 Task: Go to Program & Features. Select Whole Food Market. Add to cart Organic Eye Health Supplements-2. Place order for Lila Thompson, _x000D_
122 S Miles Ave_x000D_
Union City, Tennessee(TN), 38261, Cell Number (731) 885-7095
Action: Mouse moved to (130, 98)
Screenshot: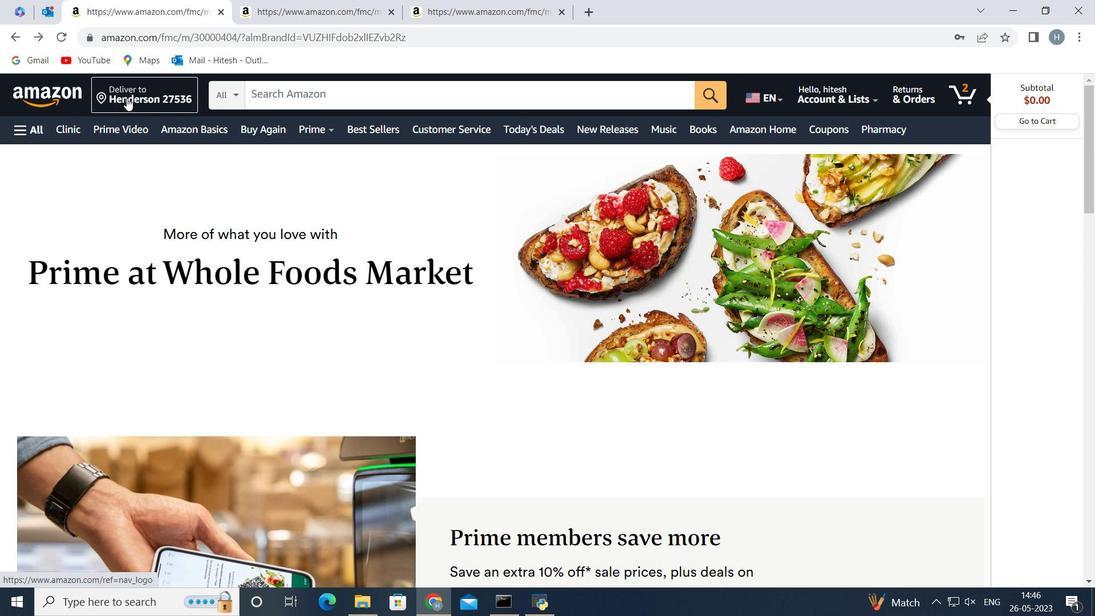 
Action: Mouse pressed left at (130, 98)
Screenshot: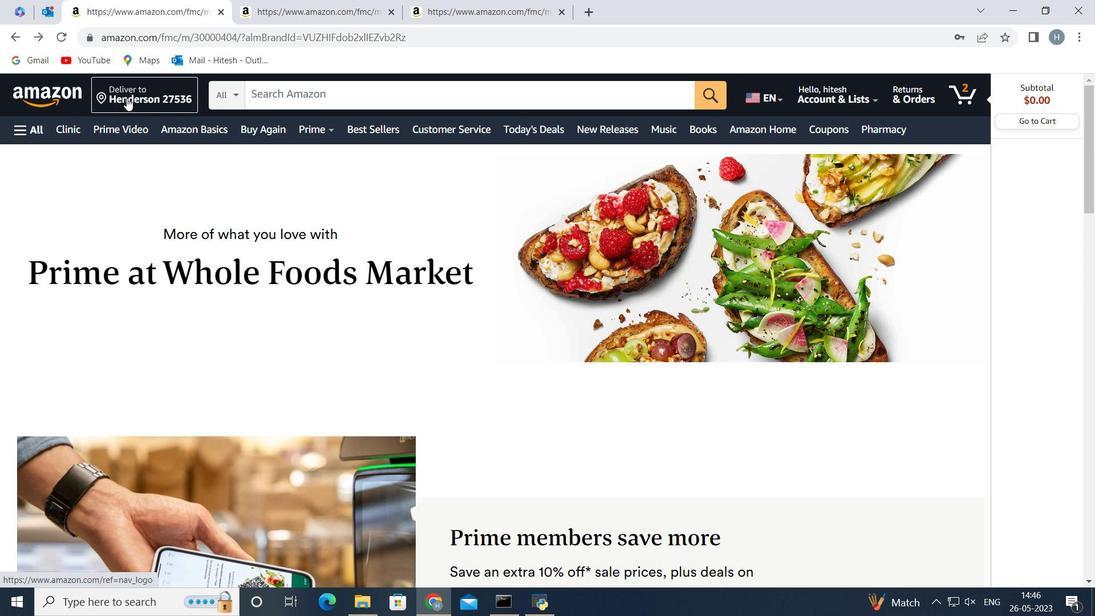 
Action: Mouse moved to (535, 402)
Screenshot: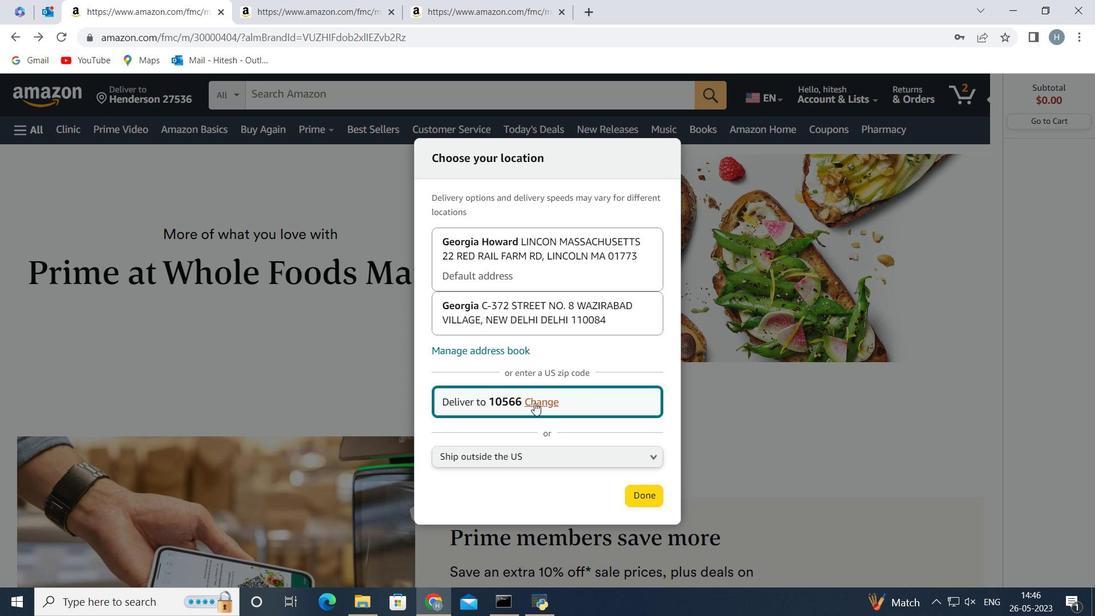 
Action: Mouse pressed left at (535, 402)
Screenshot: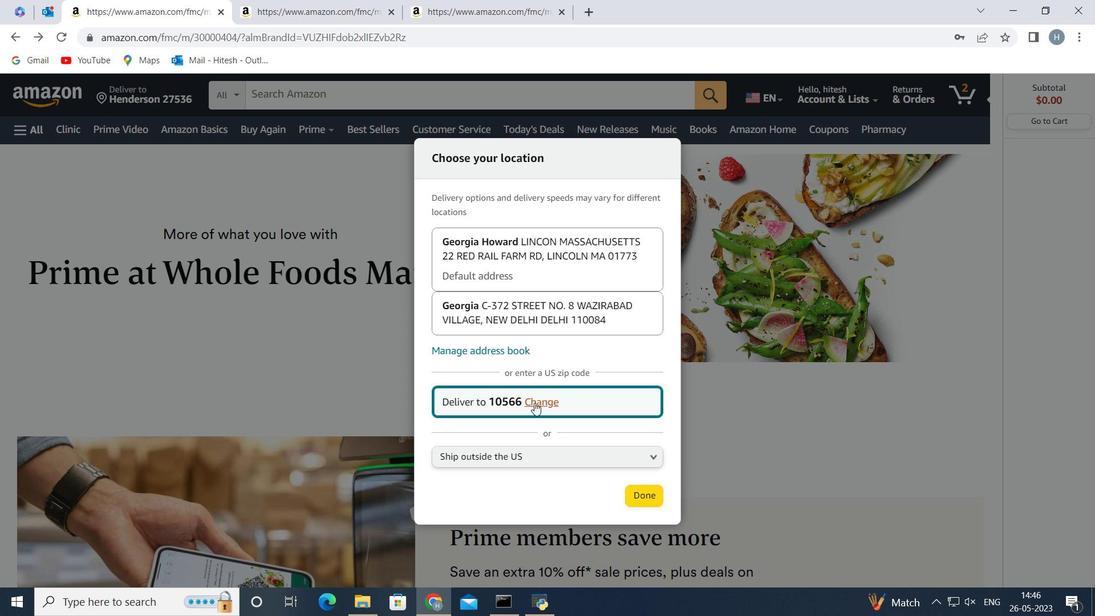 
Action: Mouse moved to (517, 393)
Screenshot: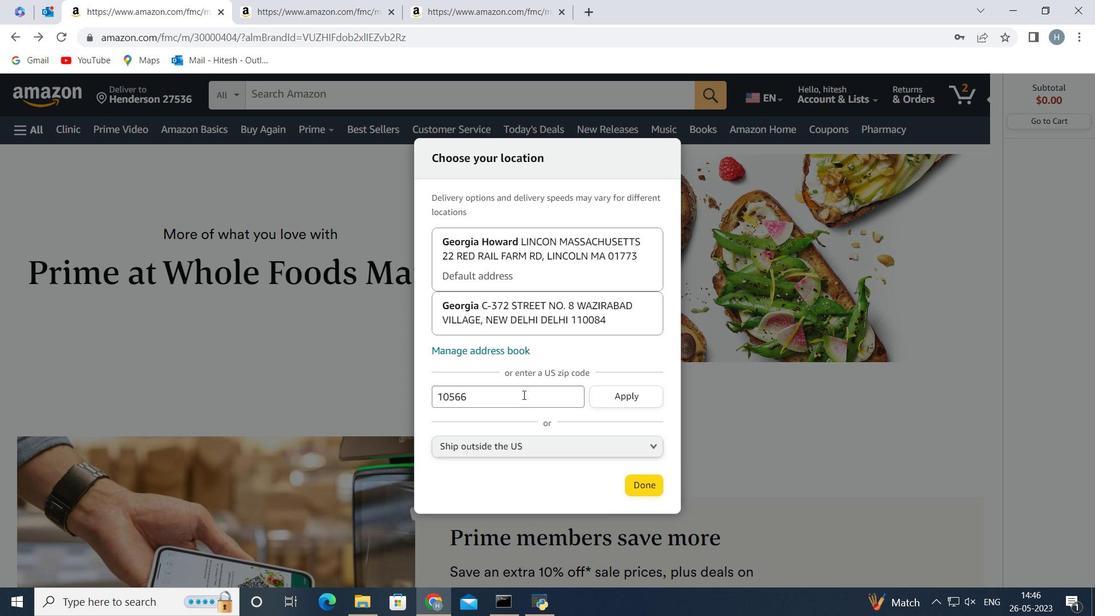 
Action: Mouse pressed left at (517, 393)
Screenshot: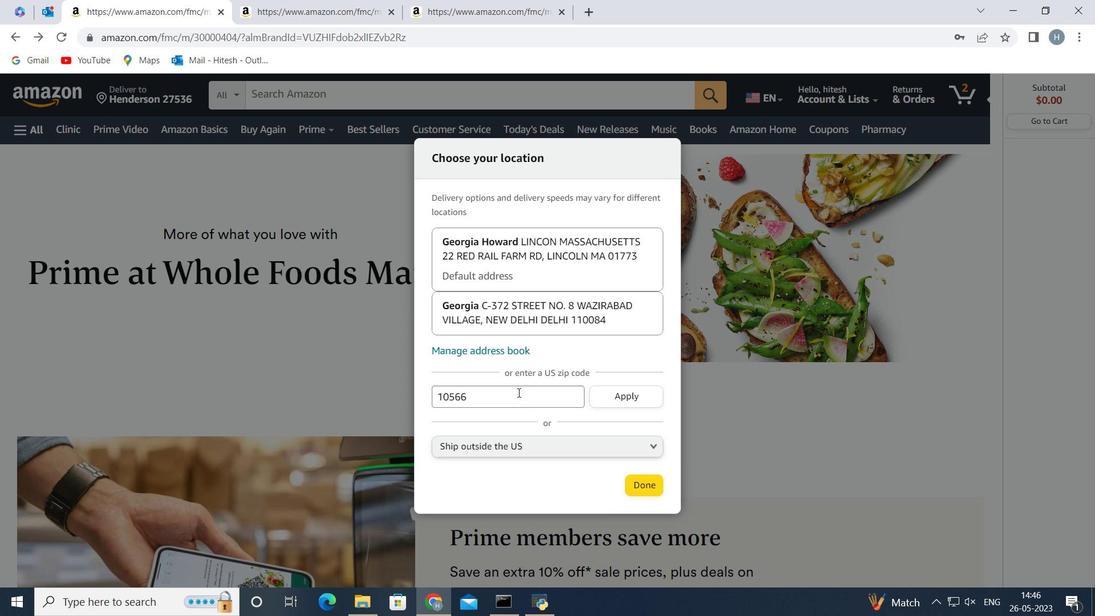
Action: Key pressed <Key.backspace><Key.backspace><Key.backspace><Key.backspace><Key.backspace>38261
Screenshot: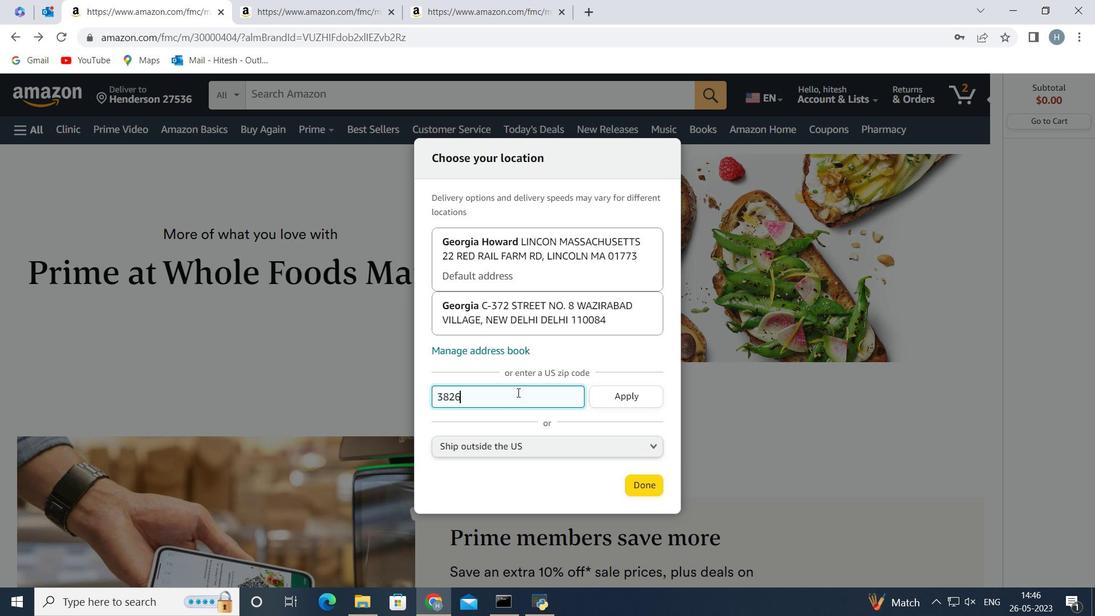 
Action: Mouse moved to (605, 399)
Screenshot: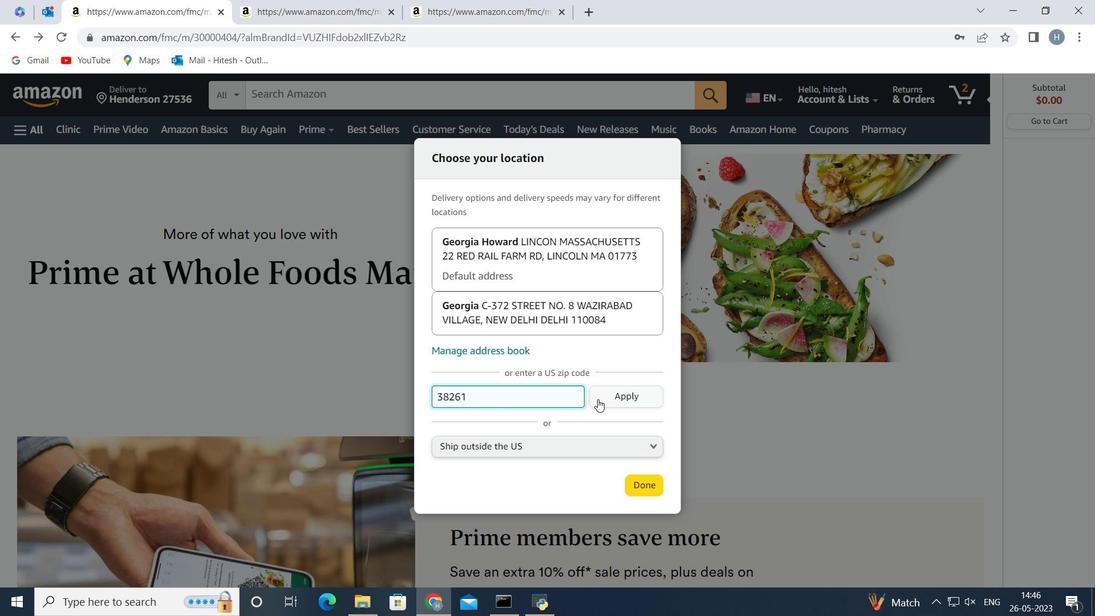 
Action: Mouse pressed left at (605, 399)
Screenshot: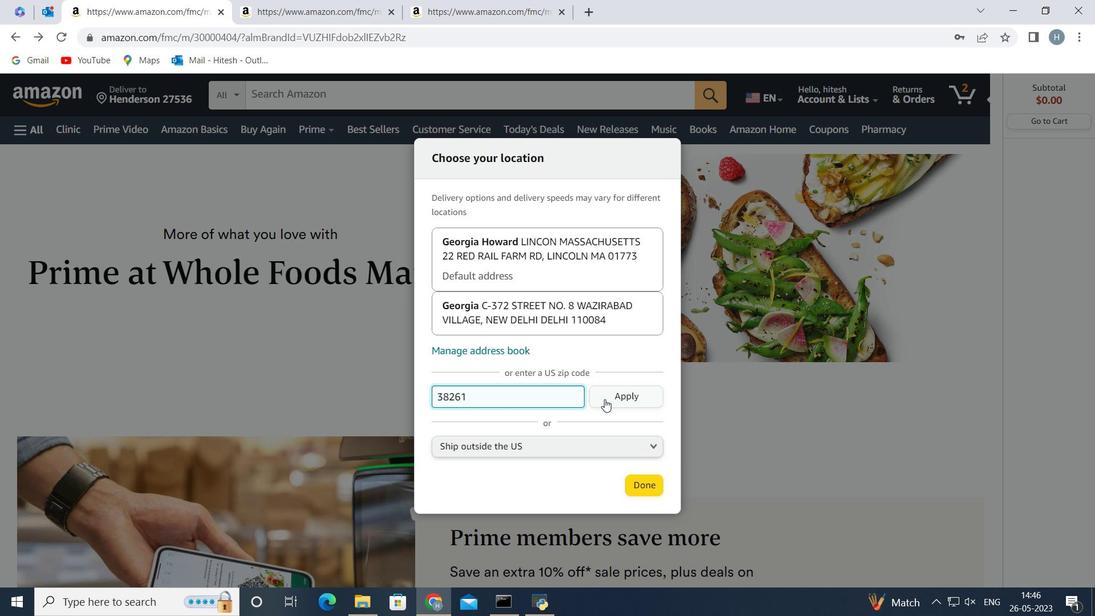 
Action: Mouse moved to (643, 493)
Screenshot: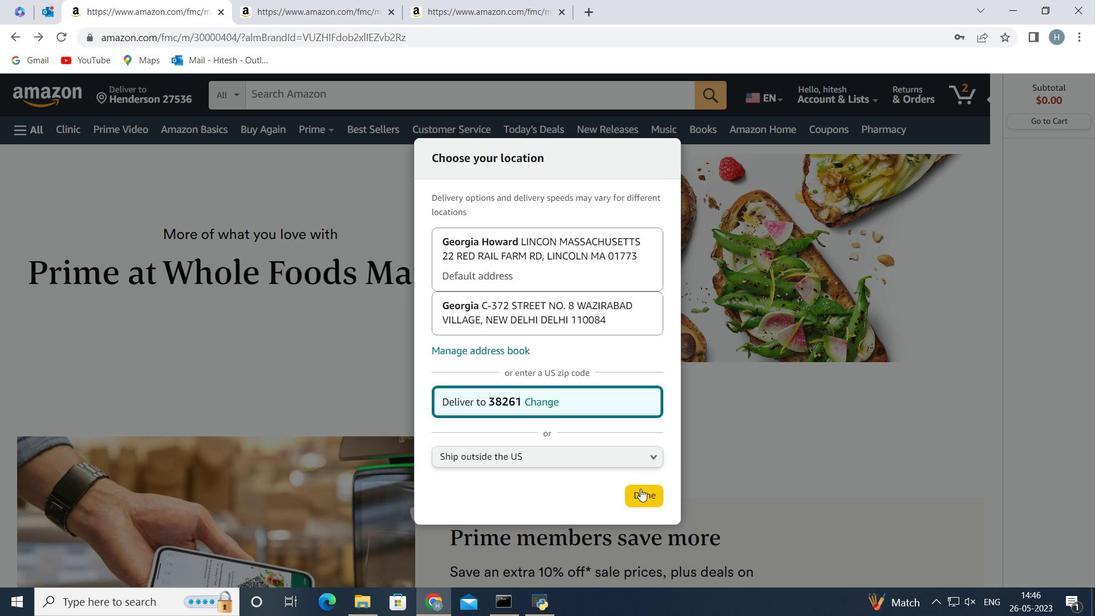 
Action: Mouse pressed left at (643, 493)
Screenshot: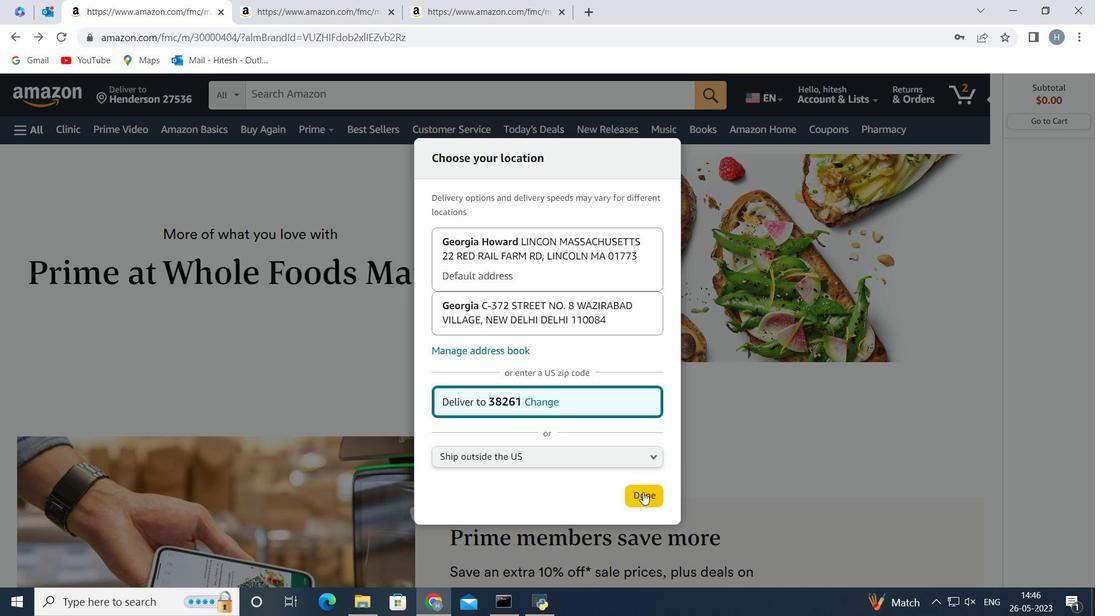 
Action: Mouse moved to (35, 126)
Screenshot: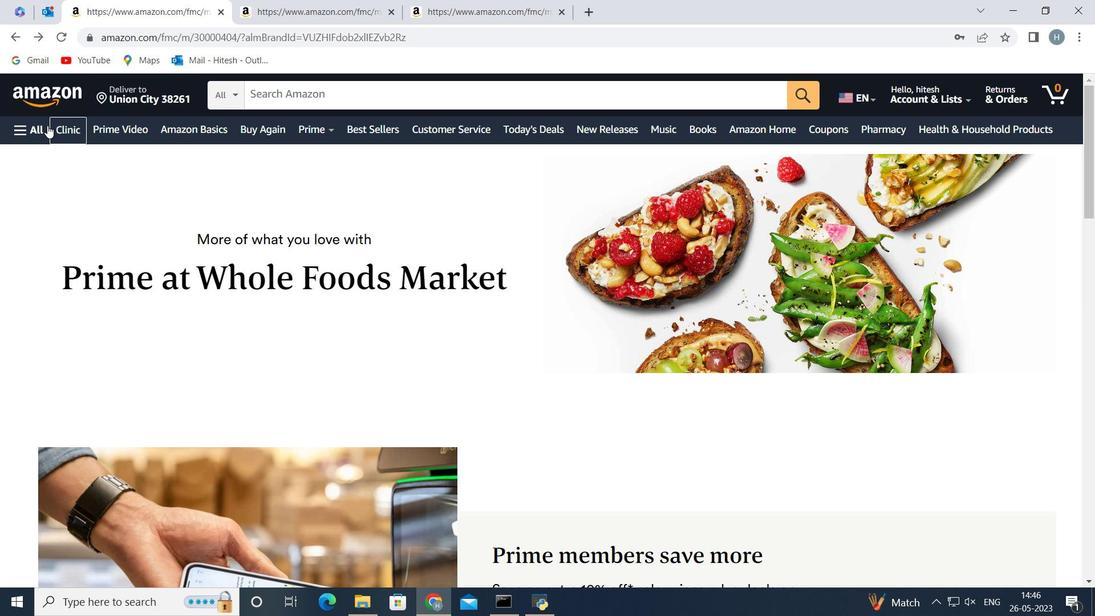 
Action: Mouse pressed left at (35, 126)
Screenshot: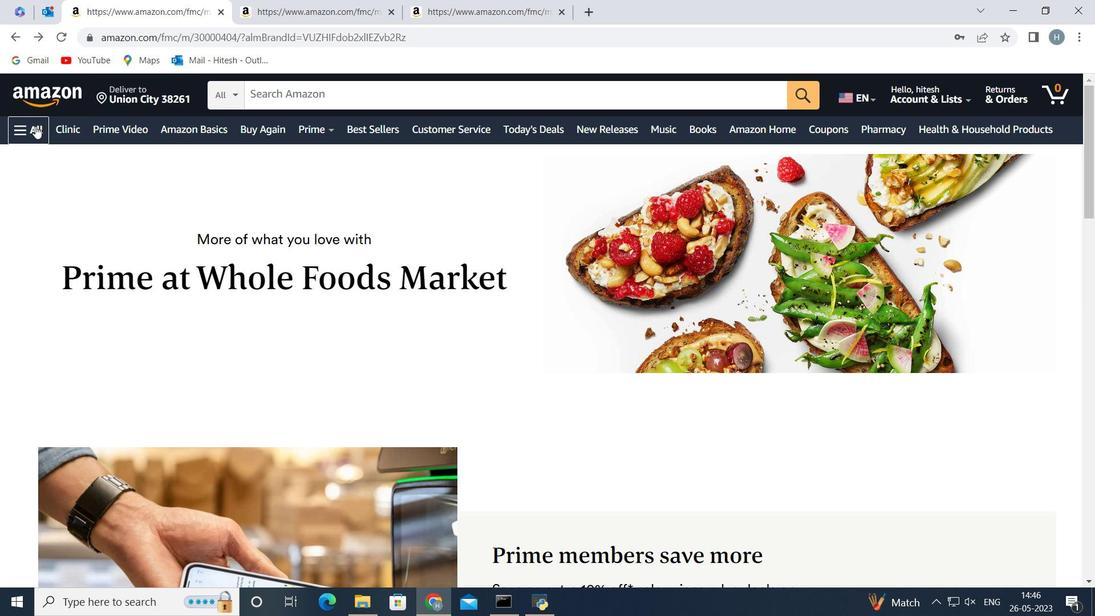 
Action: Mouse moved to (62, 239)
Screenshot: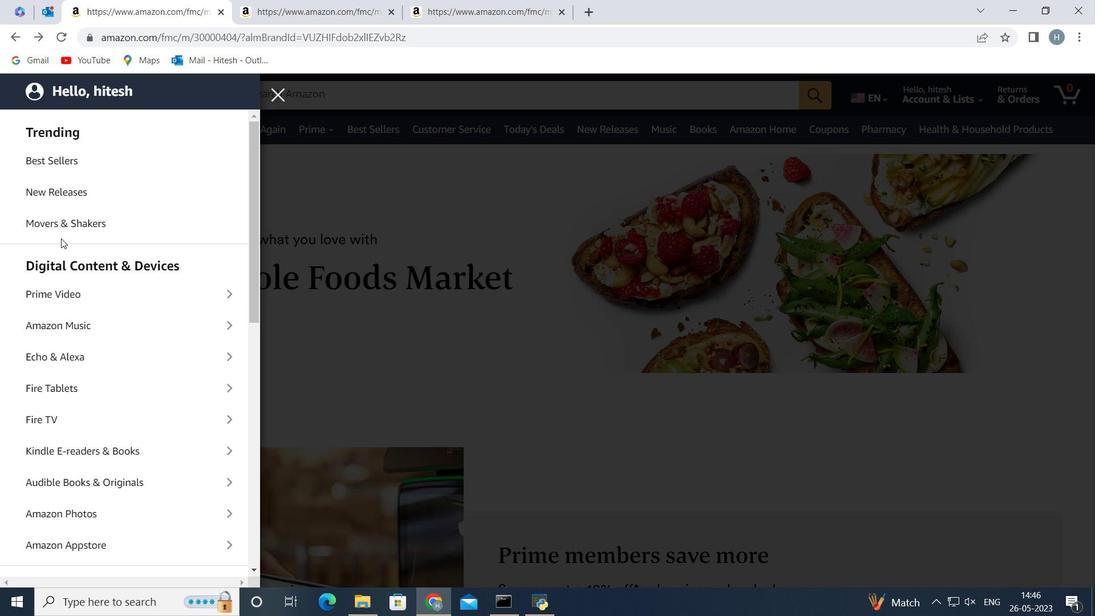 
Action: Mouse scrolled (62, 239) with delta (0, 0)
Screenshot: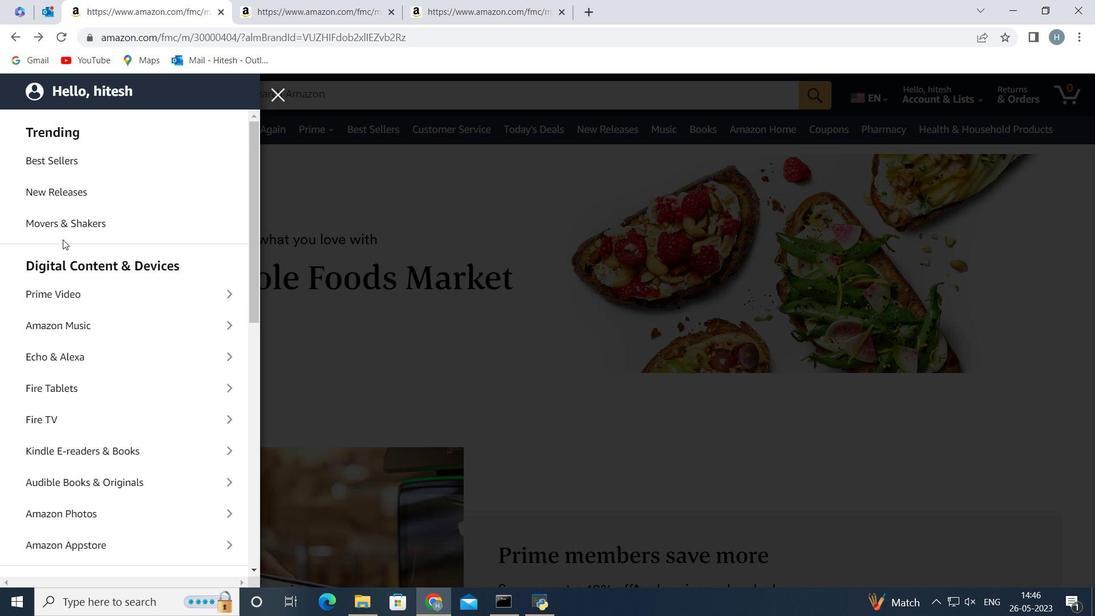 
Action: Mouse moved to (64, 242)
Screenshot: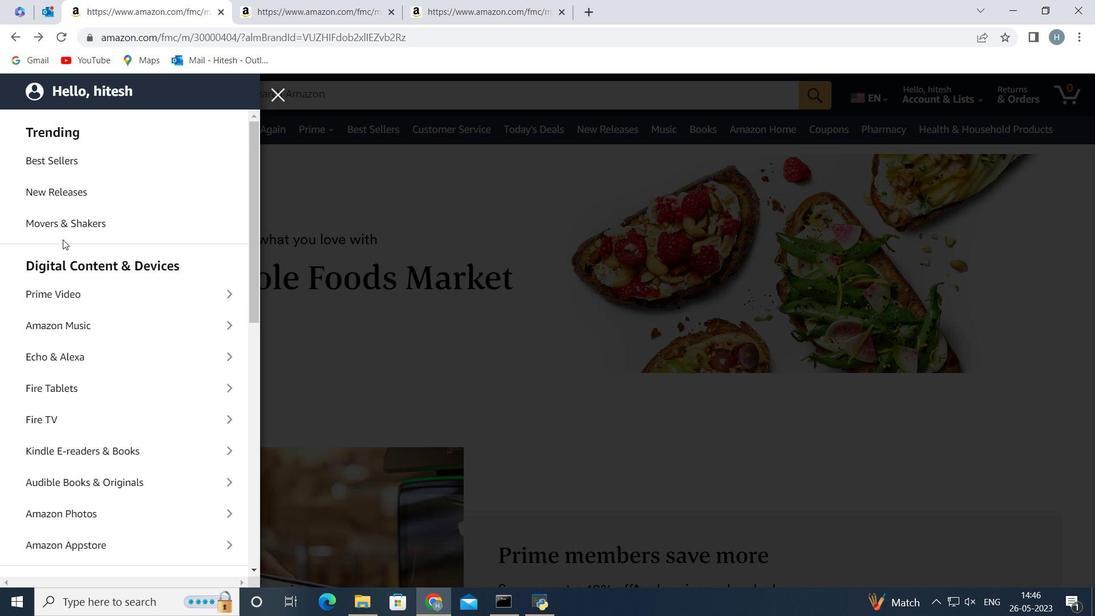 
Action: Mouse scrolled (64, 241) with delta (0, 0)
Screenshot: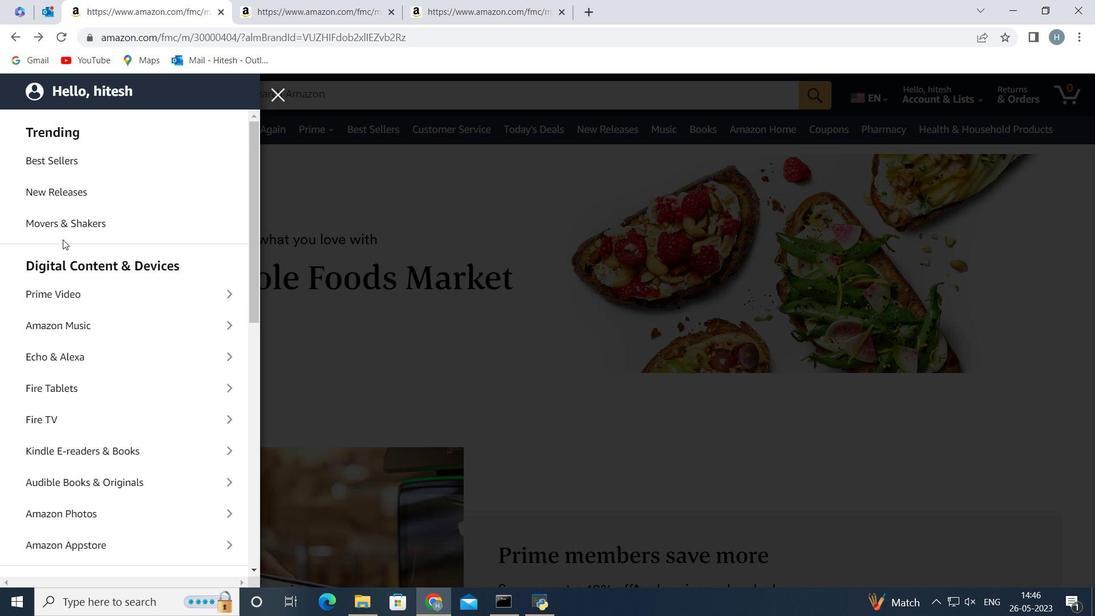 
Action: Mouse scrolled (64, 241) with delta (0, 0)
Screenshot: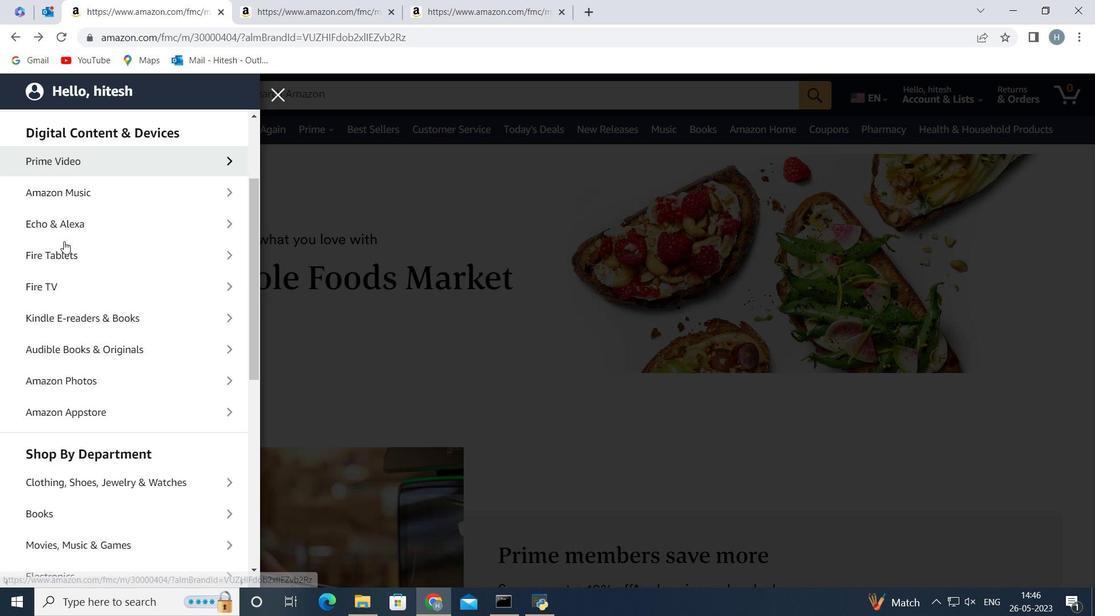 
Action: Mouse scrolled (64, 241) with delta (0, 0)
Screenshot: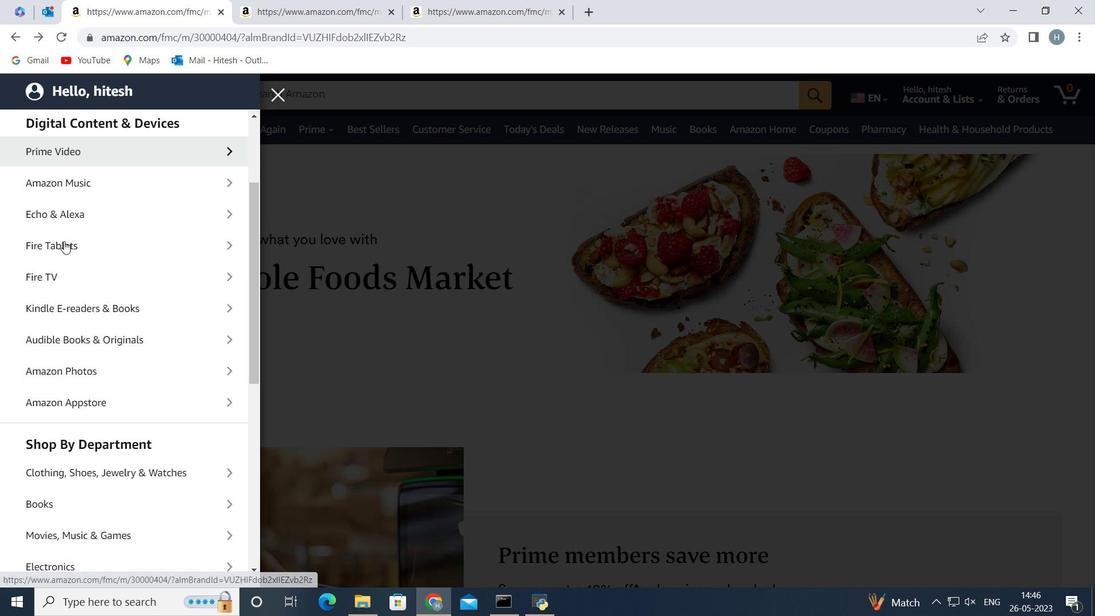
Action: Mouse scrolled (64, 241) with delta (0, 0)
Screenshot: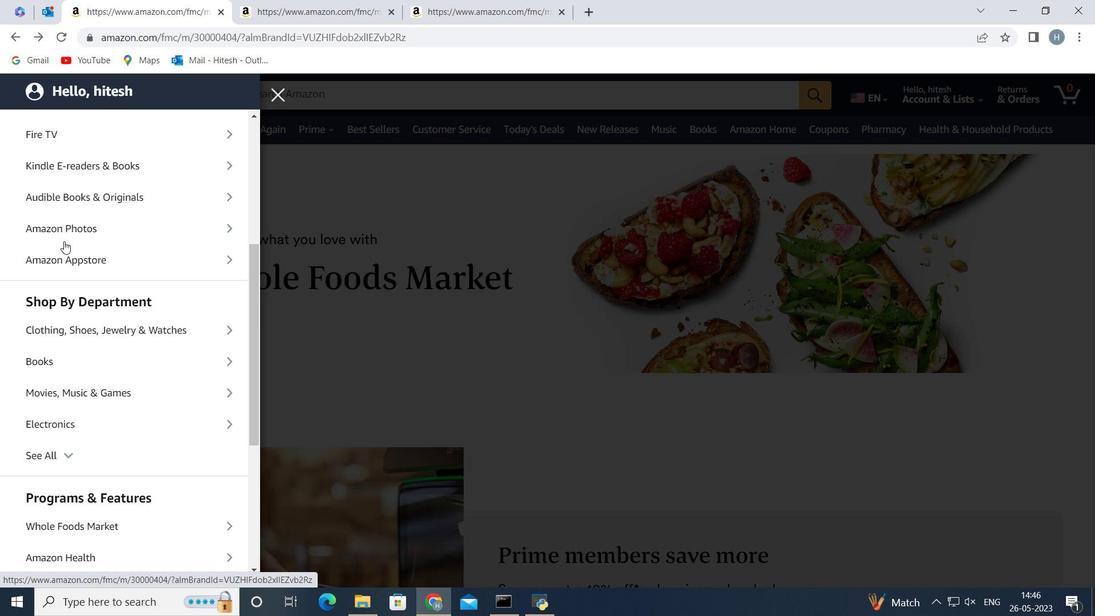 
Action: Mouse scrolled (64, 241) with delta (0, 0)
Screenshot: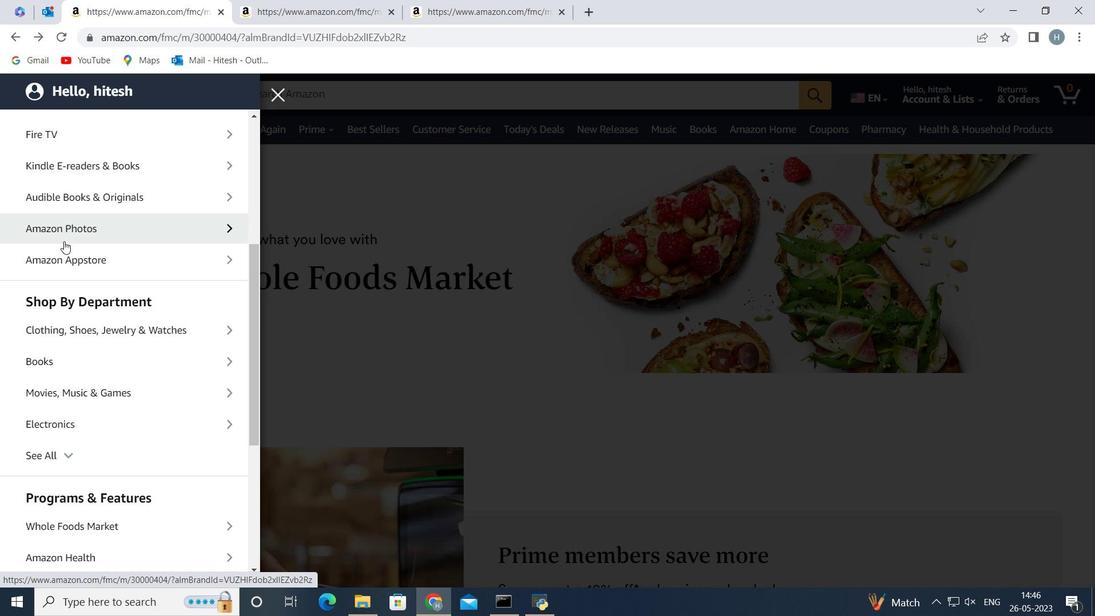 
Action: Mouse scrolled (64, 241) with delta (0, 0)
Screenshot: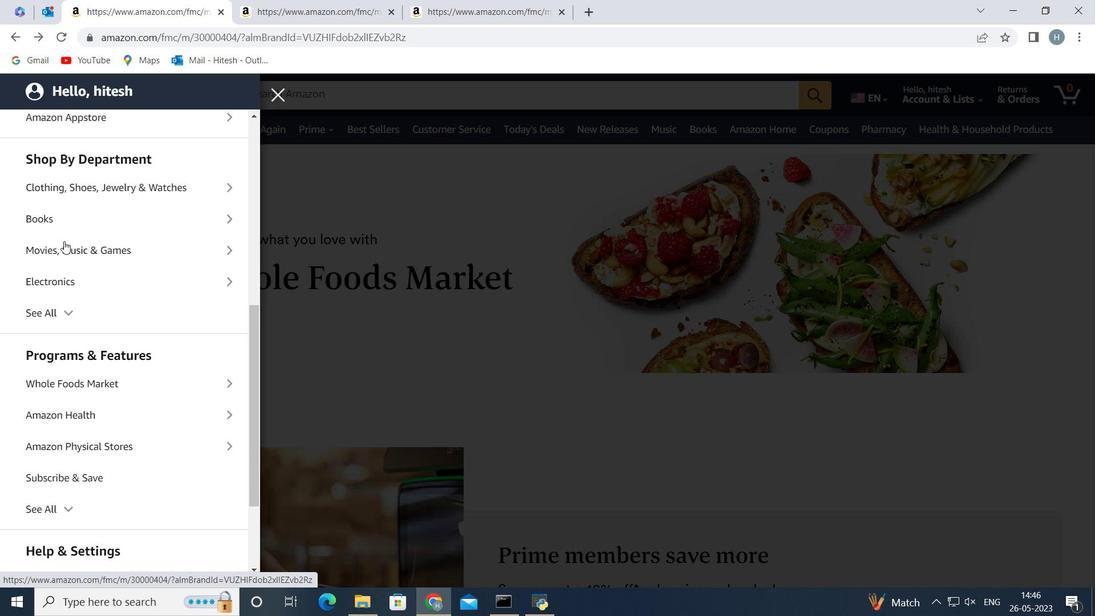
Action: Mouse scrolled (64, 241) with delta (0, 0)
Screenshot: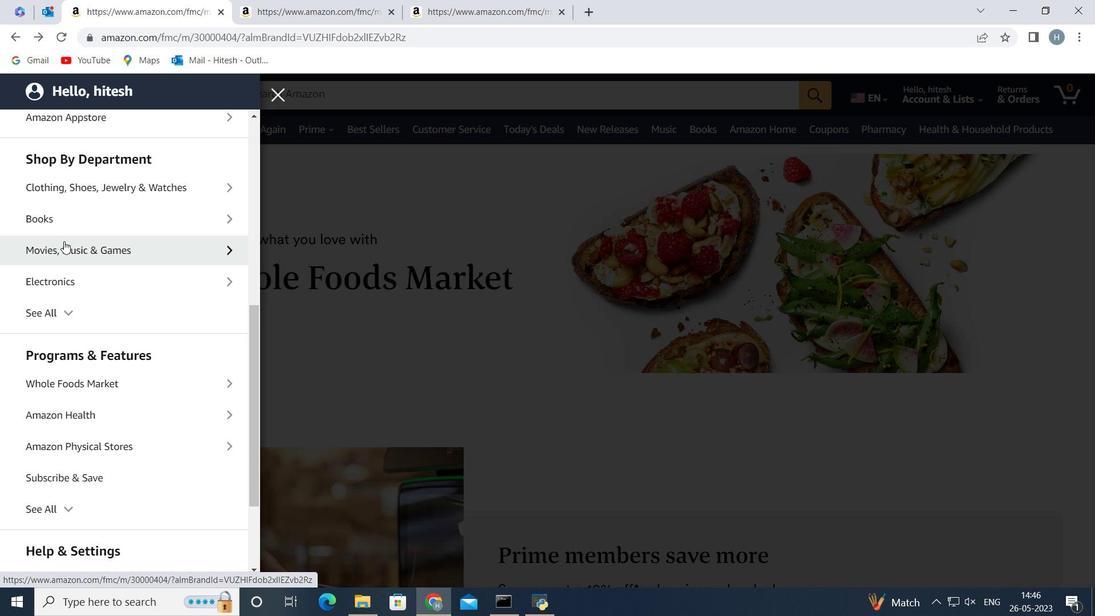 
Action: Mouse moved to (70, 248)
Screenshot: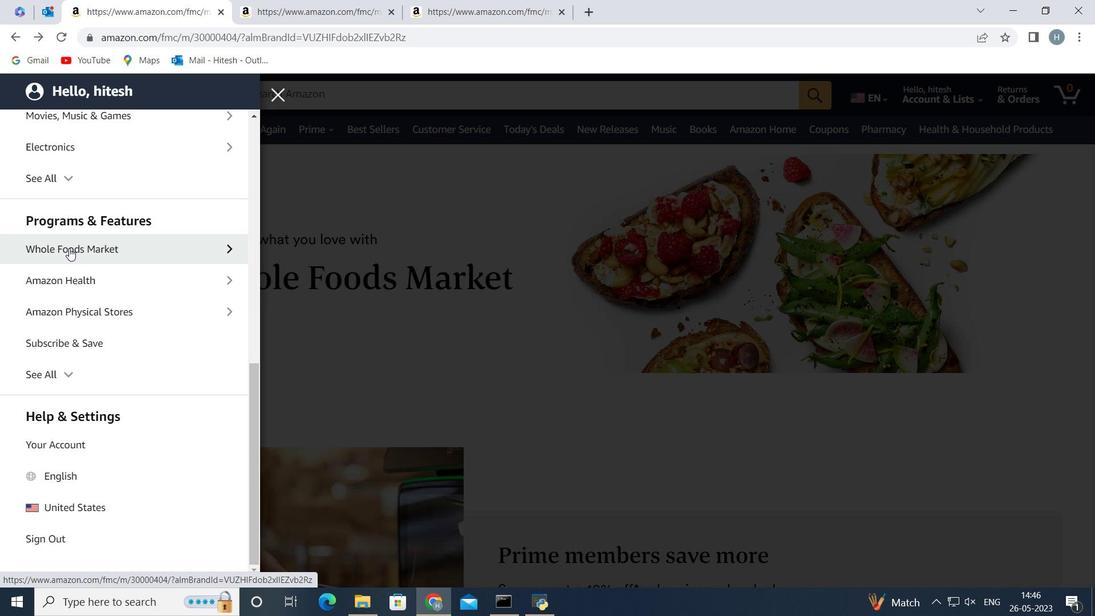 
Action: Mouse pressed left at (70, 248)
Screenshot: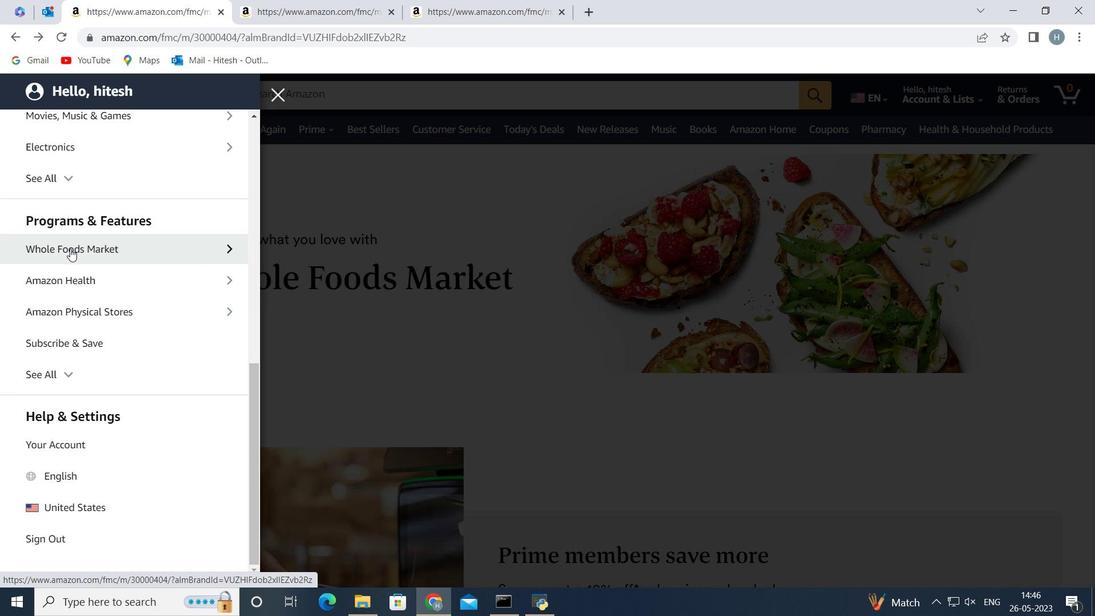 
Action: Mouse moved to (91, 193)
Screenshot: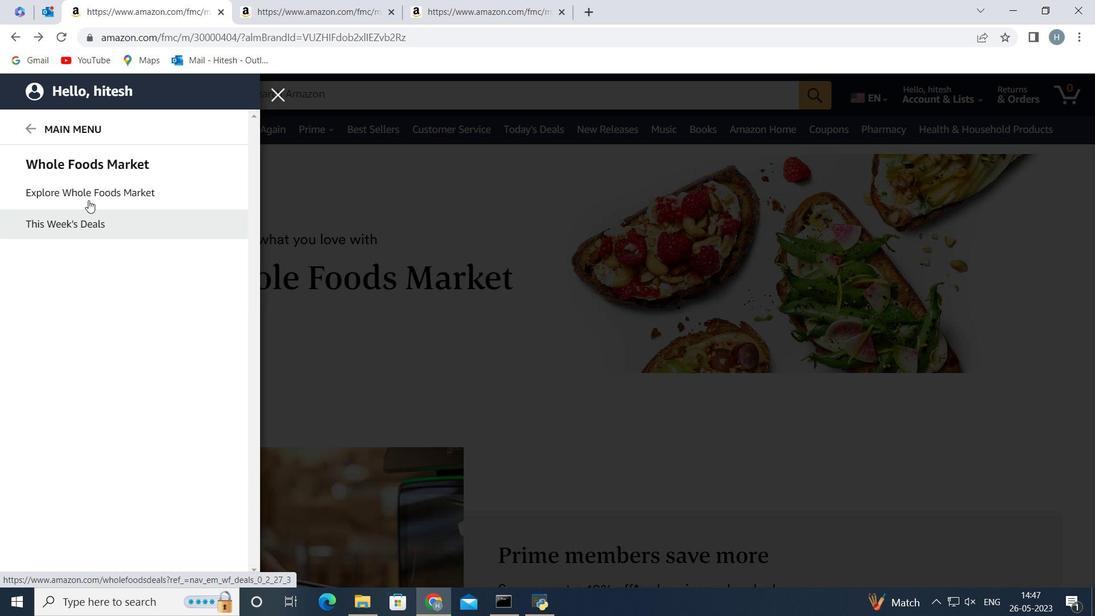 
Action: Mouse pressed left at (91, 193)
Screenshot: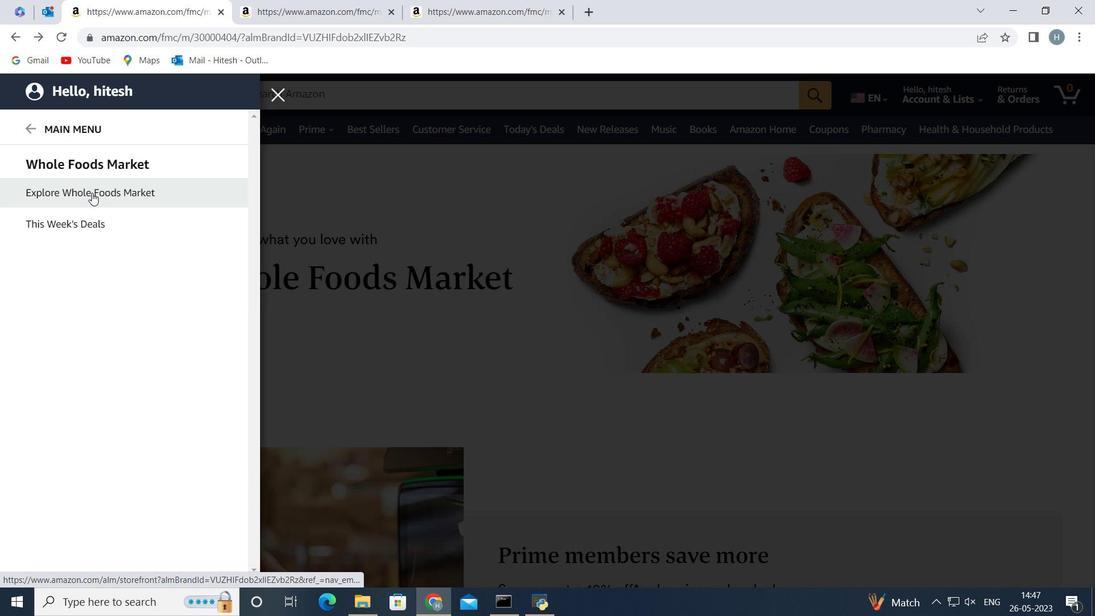 
Action: Mouse moved to (409, 93)
Screenshot: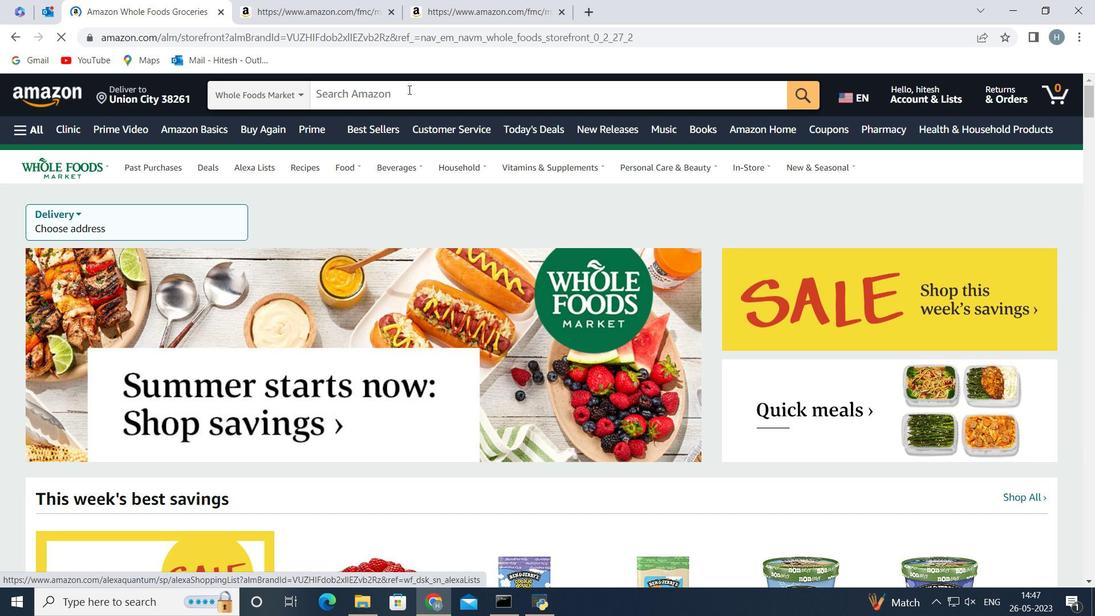 
Action: Mouse pressed left at (409, 93)
Screenshot: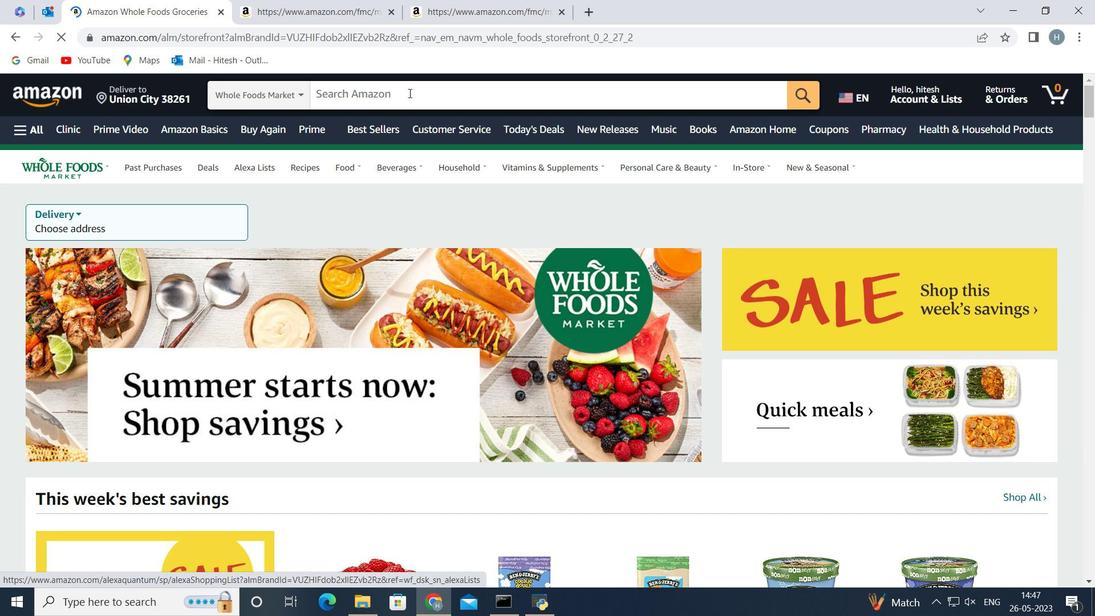 
Action: Mouse moved to (406, 95)
Screenshot: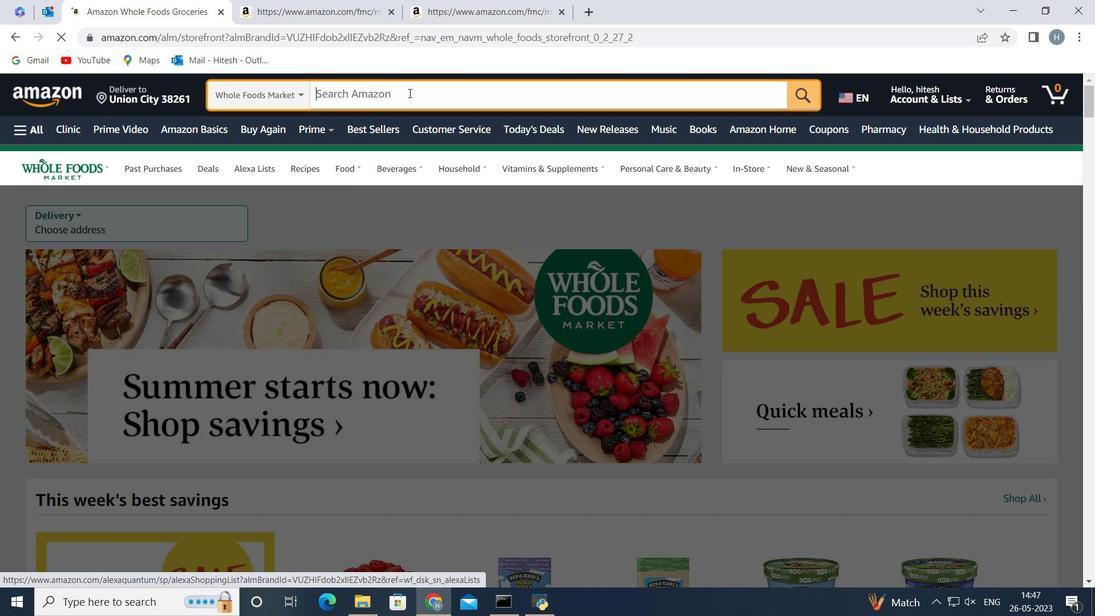 
Action: Key pressed <Key.shift>Organic<Key.space><Key.shift>Eye<Key.space><Key.shift>Health<Key.space><Key.shift>Supplements<Key.enter>
Screenshot: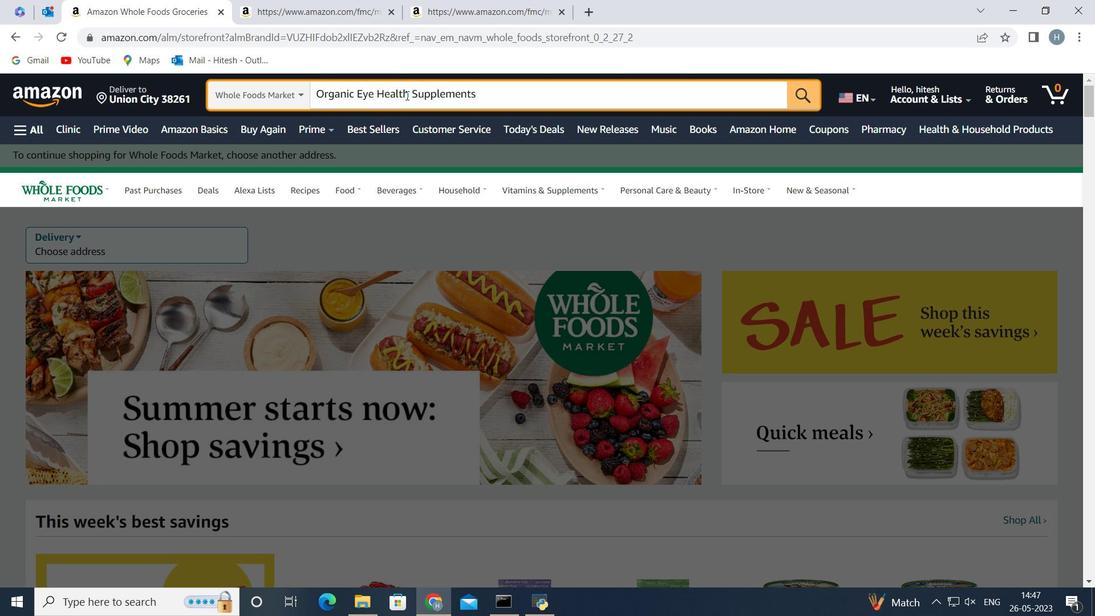 
Action: Mouse moved to (380, 325)
Screenshot: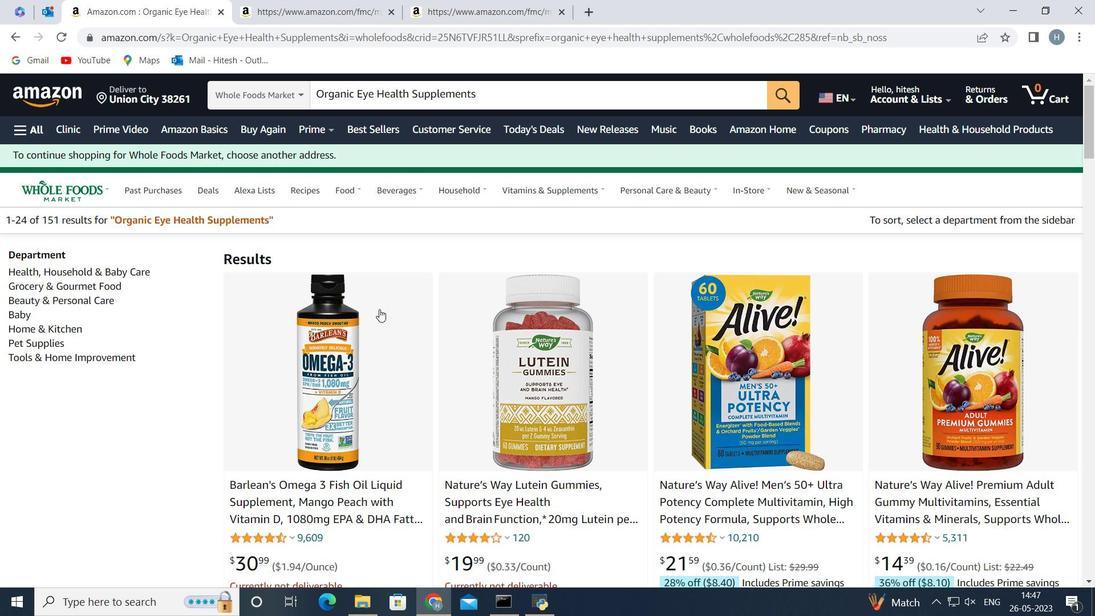 
Action: Mouse scrolled (380, 325) with delta (0, 0)
Screenshot: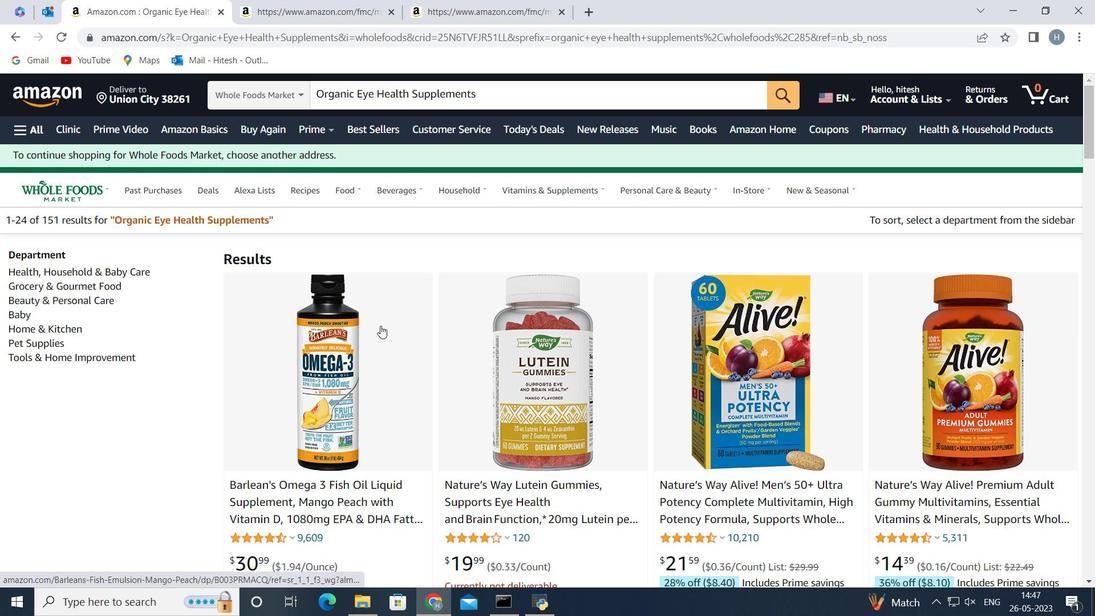 
Action: Mouse moved to (386, 320)
Screenshot: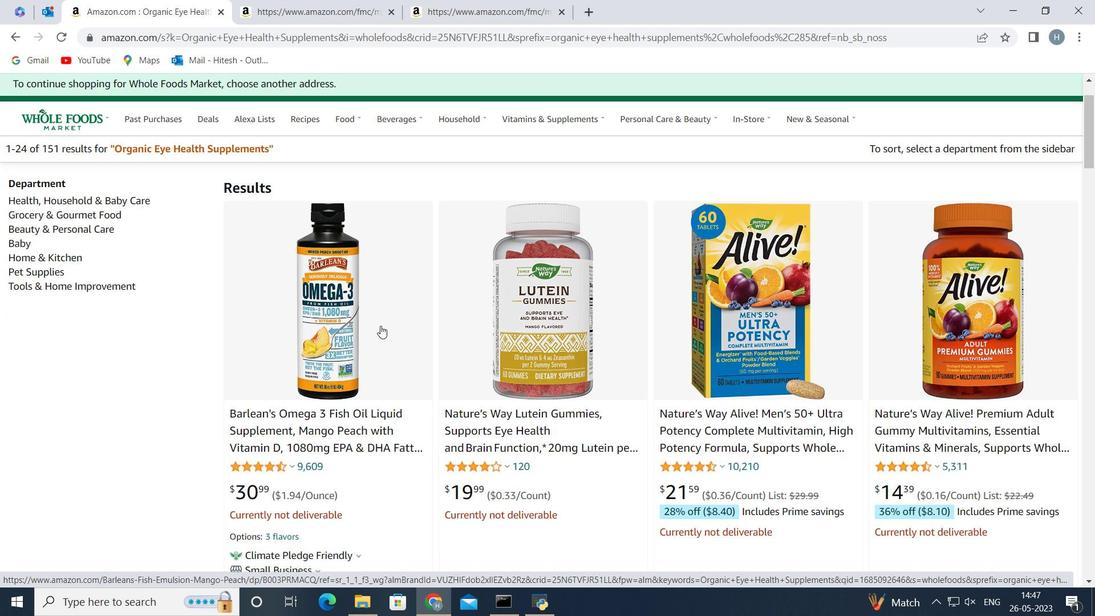 
Action: Mouse scrolled (386, 319) with delta (0, 0)
Screenshot: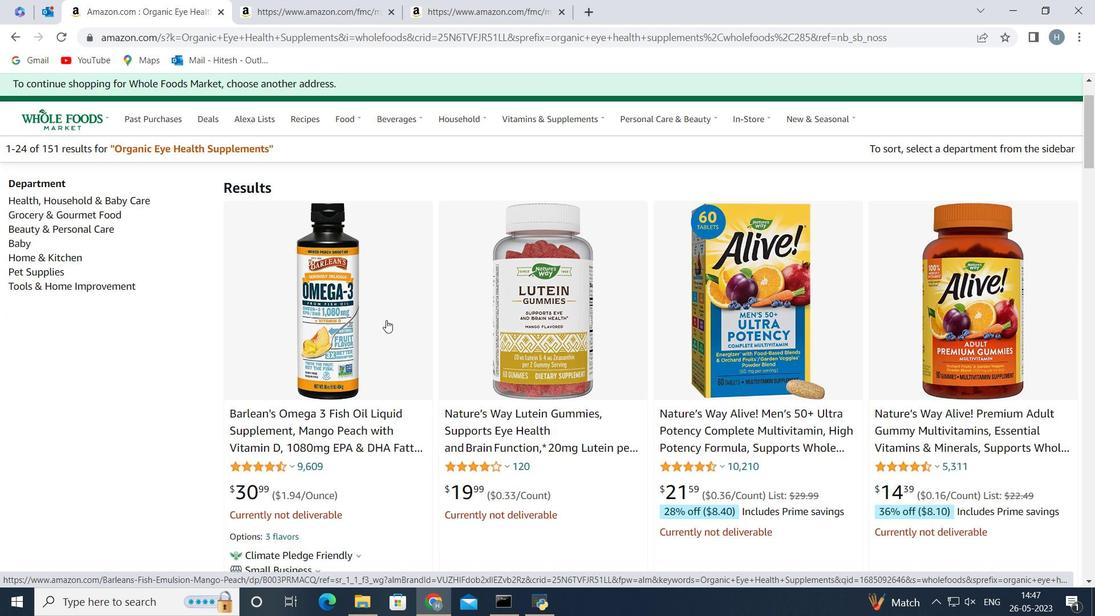 
Action: Mouse moved to (510, 264)
Screenshot: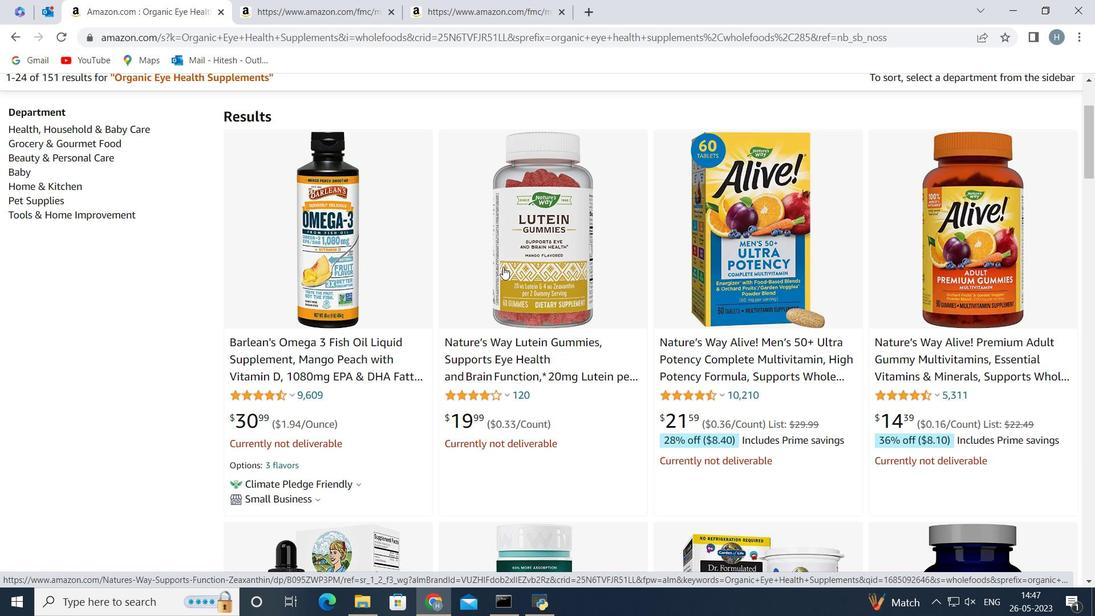 
Action: Mouse pressed left at (510, 264)
Screenshot: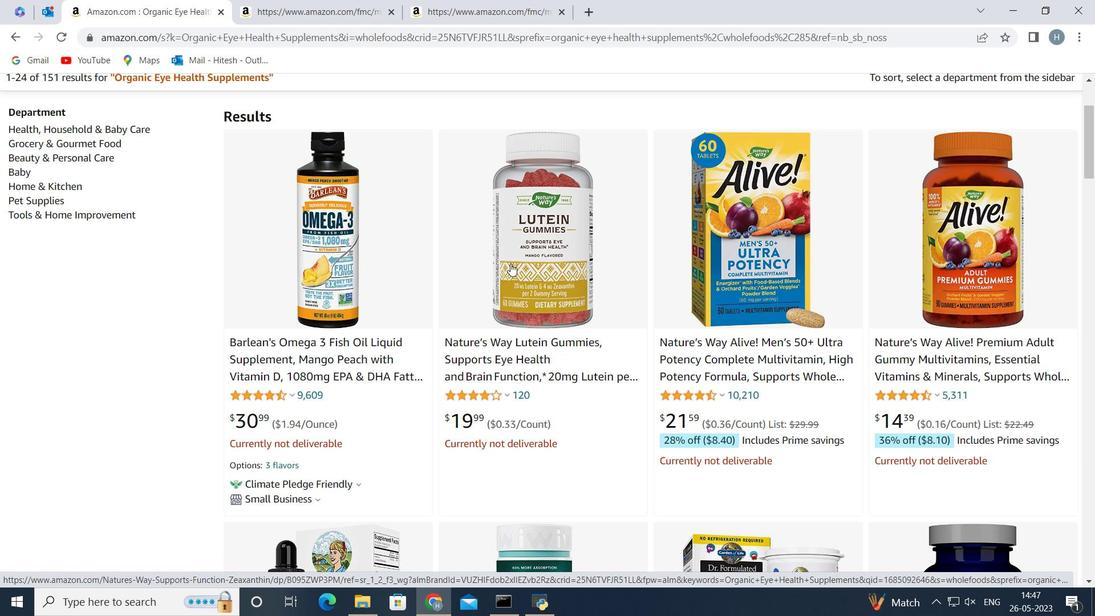 
Action: Mouse moved to (12, 38)
Screenshot: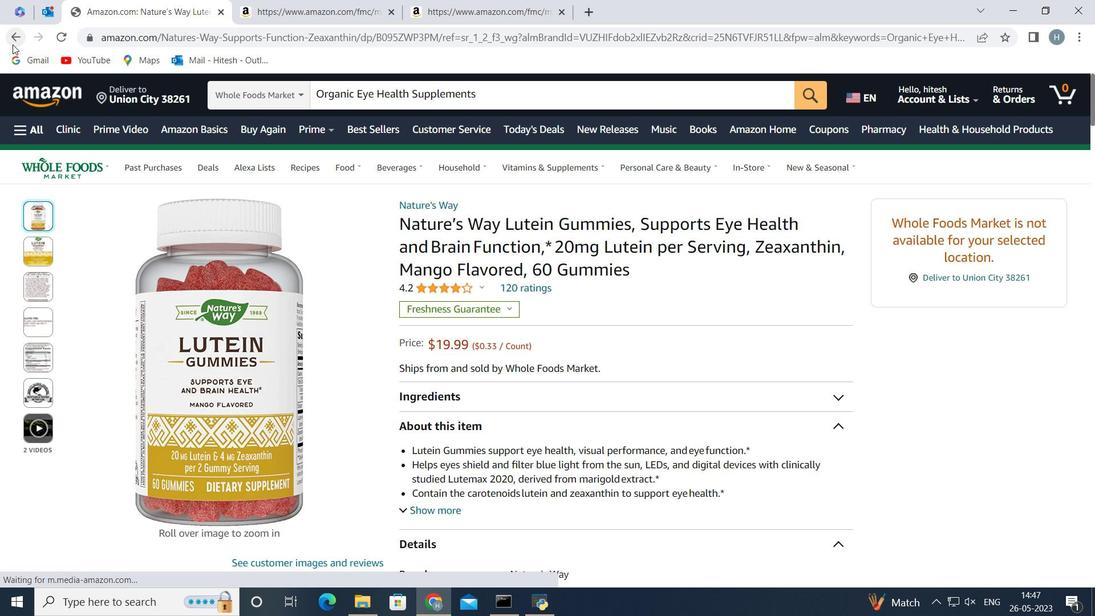 
Action: Mouse pressed left at (12, 38)
Screenshot: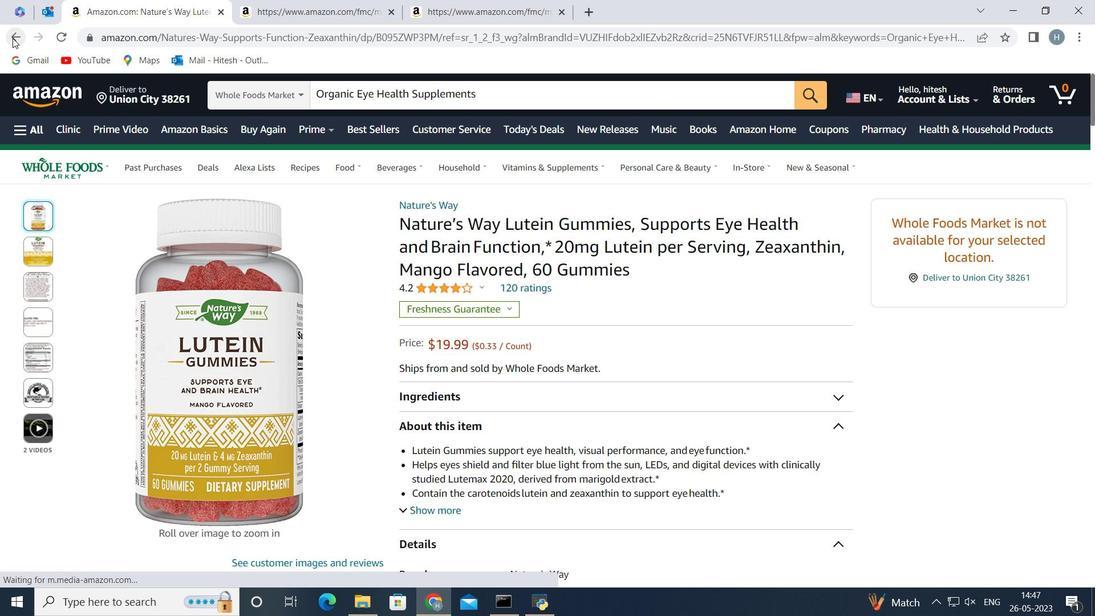 
Action: Mouse moved to (675, 358)
Screenshot: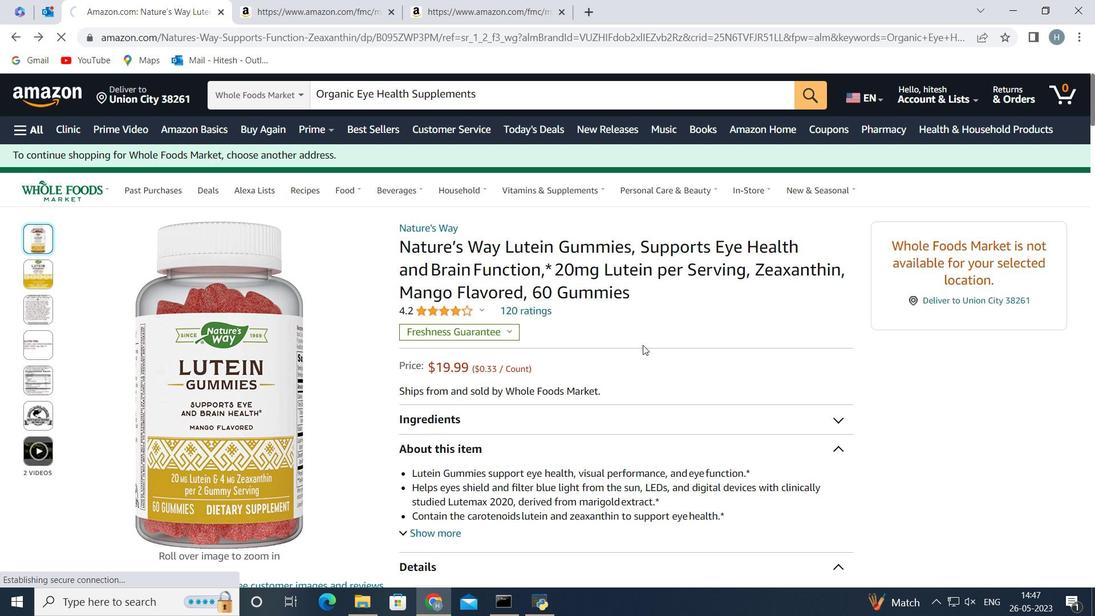 
Action: Mouse scrolled (675, 357) with delta (0, 0)
Screenshot: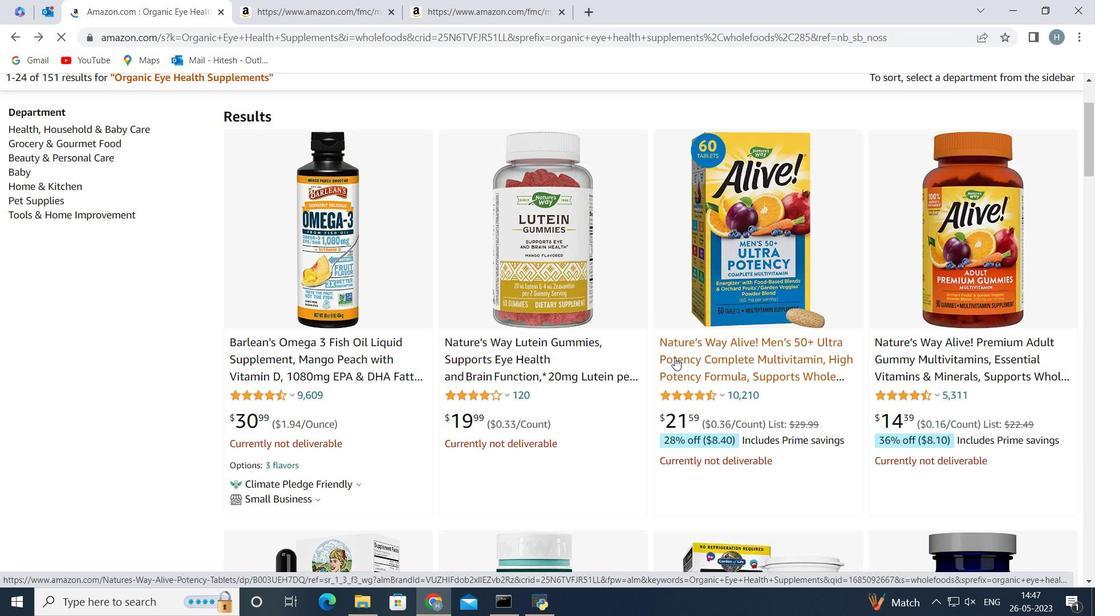 
Action: Mouse moved to (671, 359)
Screenshot: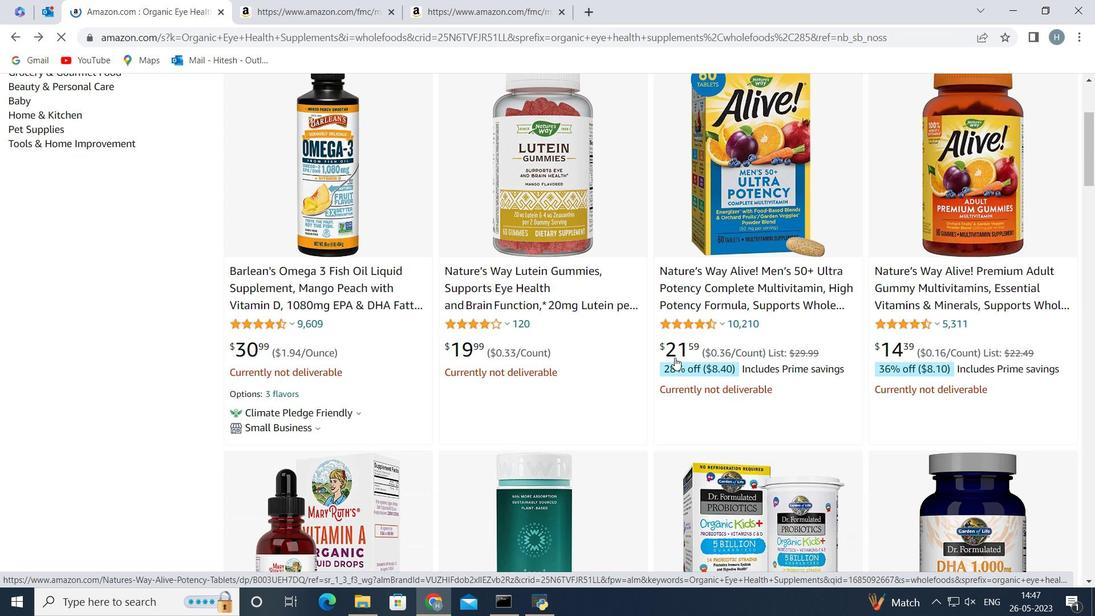 
Action: Mouse scrolled (671, 358) with delta (0, 0)
Screenshot: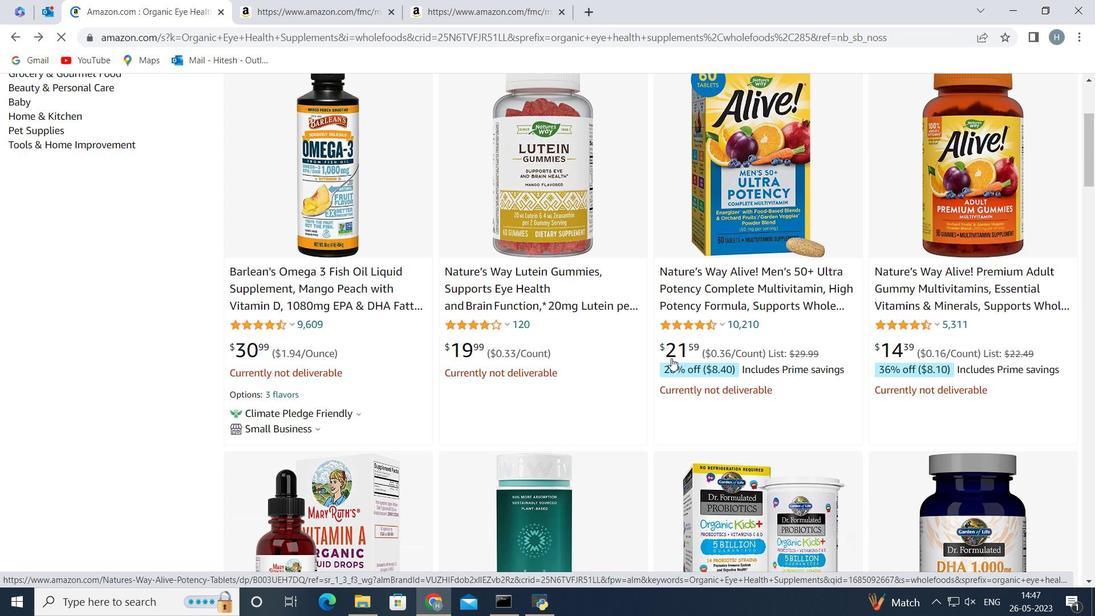 
Action: Mouse moved to (669, 359)
Screenshot: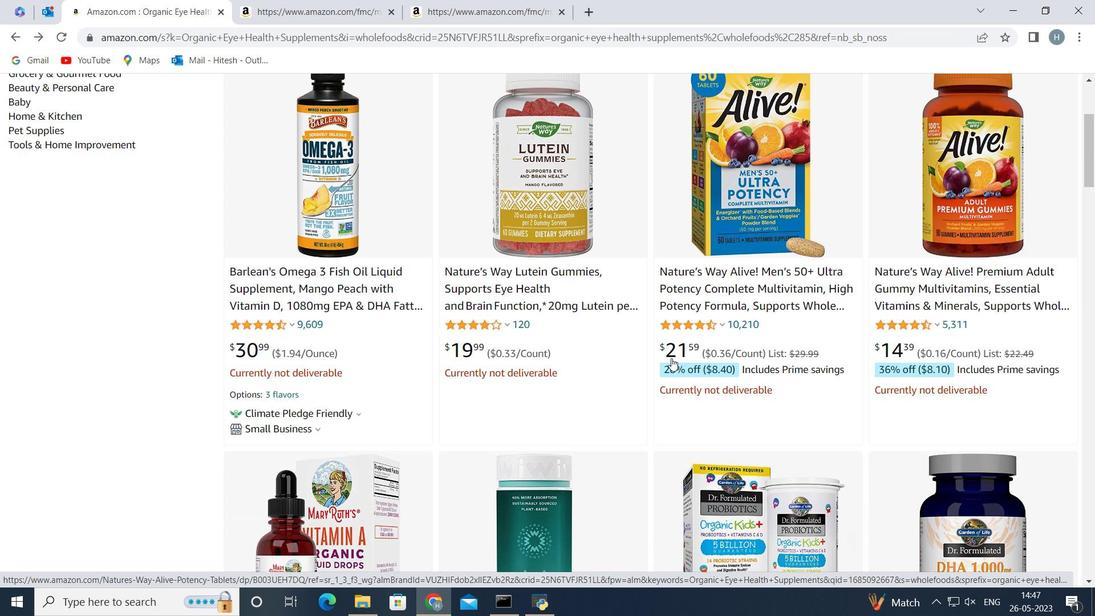 
Action: Mouse scrolled (669, 358) with delta (0, 0)
Screenshot: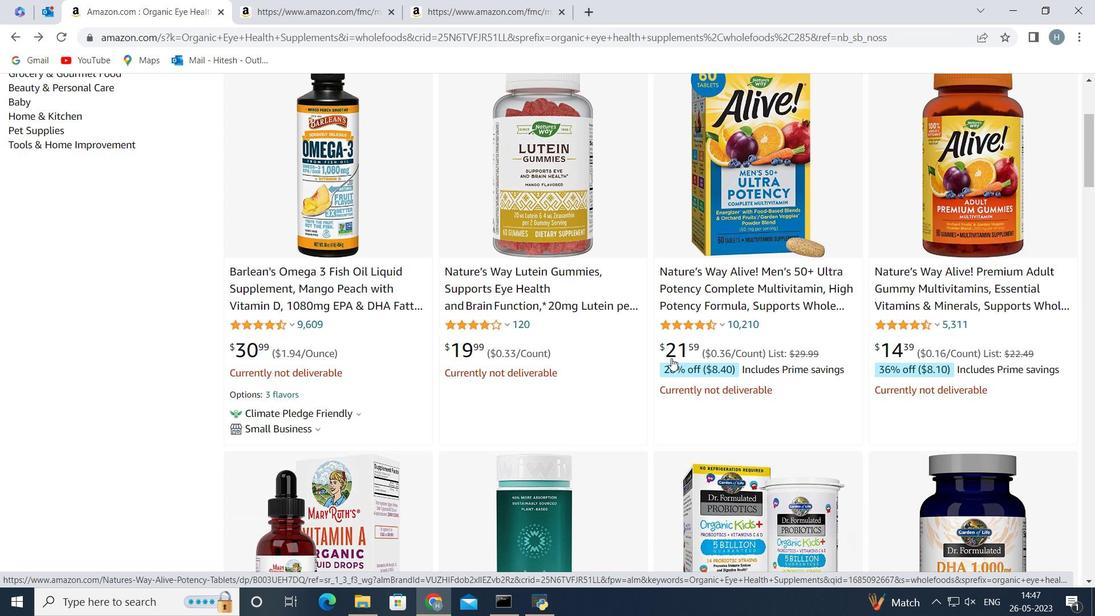 
Action: Mouse moved to (620, 350)
Screenshot: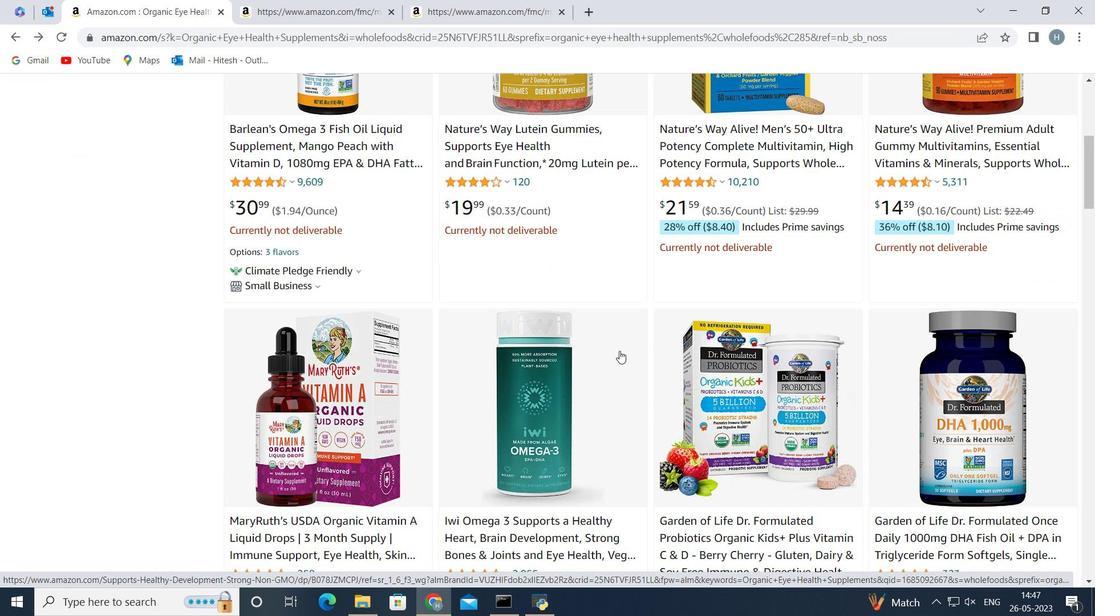 
Action: Mouse scrolled (620, 349) with delta (0, 0)
Screenshot: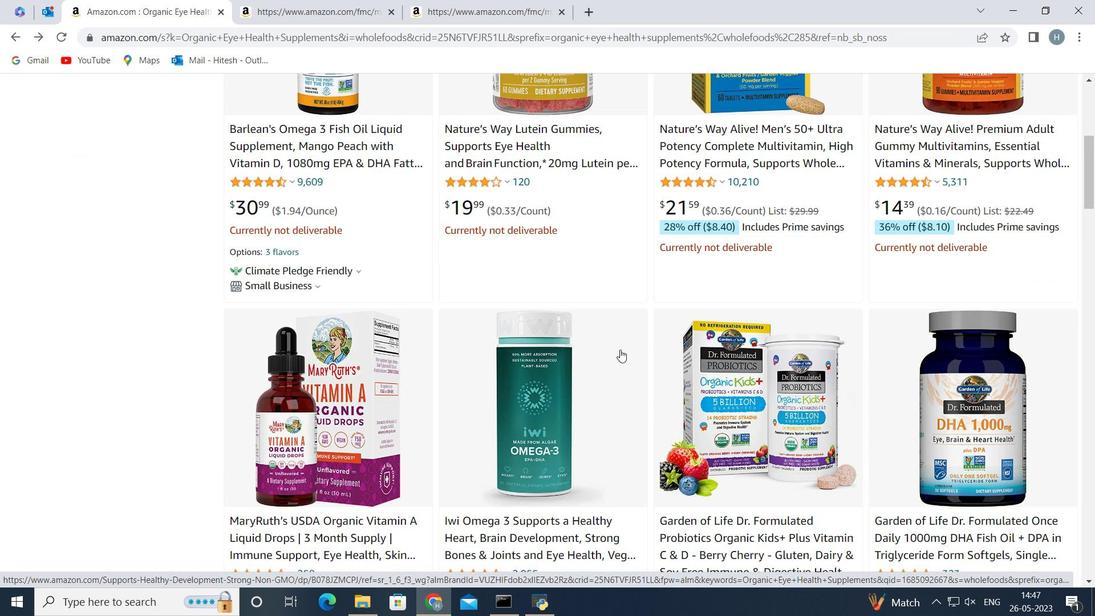
Action: Mouse scrolled (620, 349) with delta (0, 0)
Screenshot: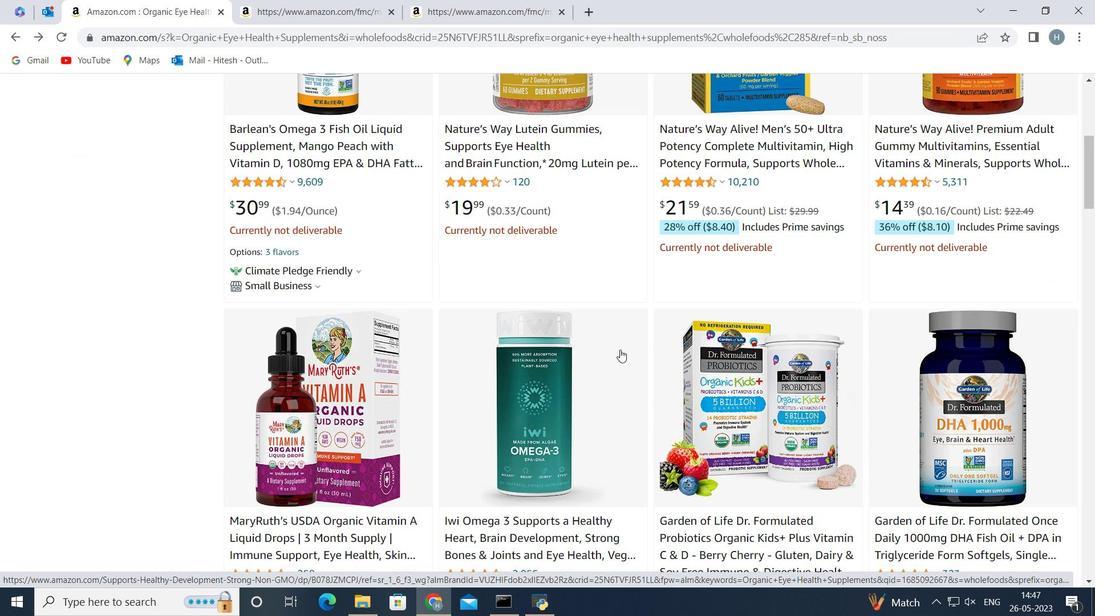 
Action: Mouse scrolled (620, 349) with delta (0, 0)
Screenshot: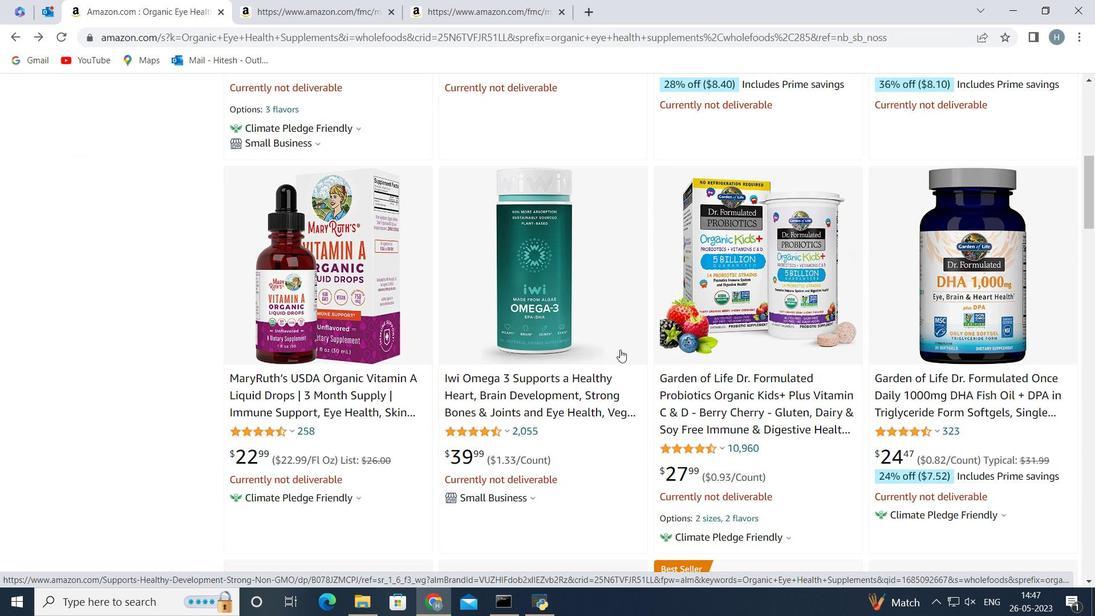 
Action: Mouse scrolled (620, 349) with delta (0, 0)
Screenshot: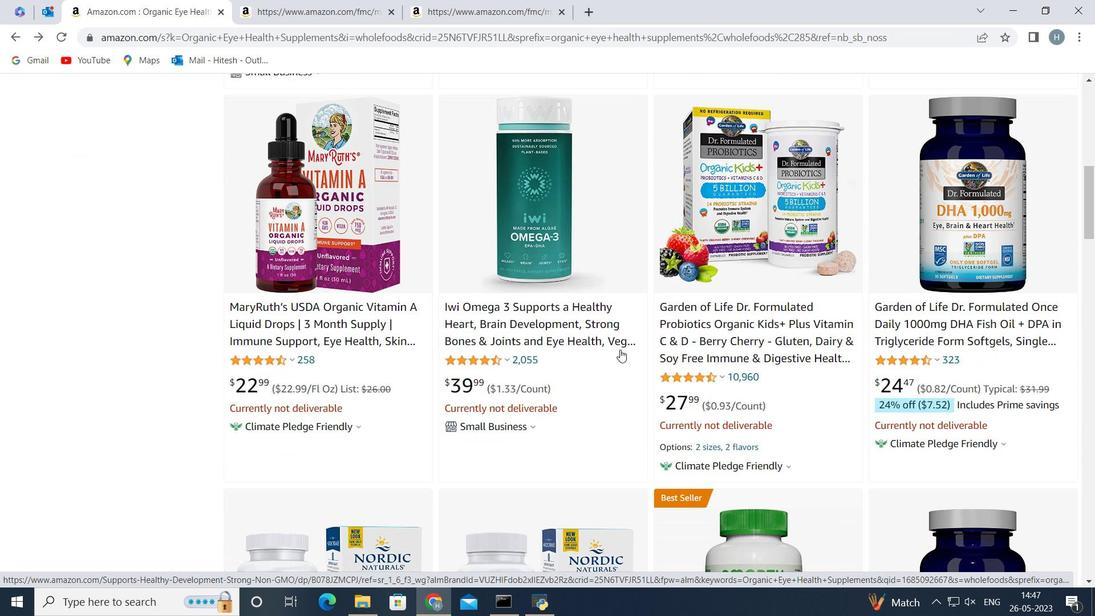 
Action: Mouse scrolled (620, 349) with delta (0, 0)
Screenshot: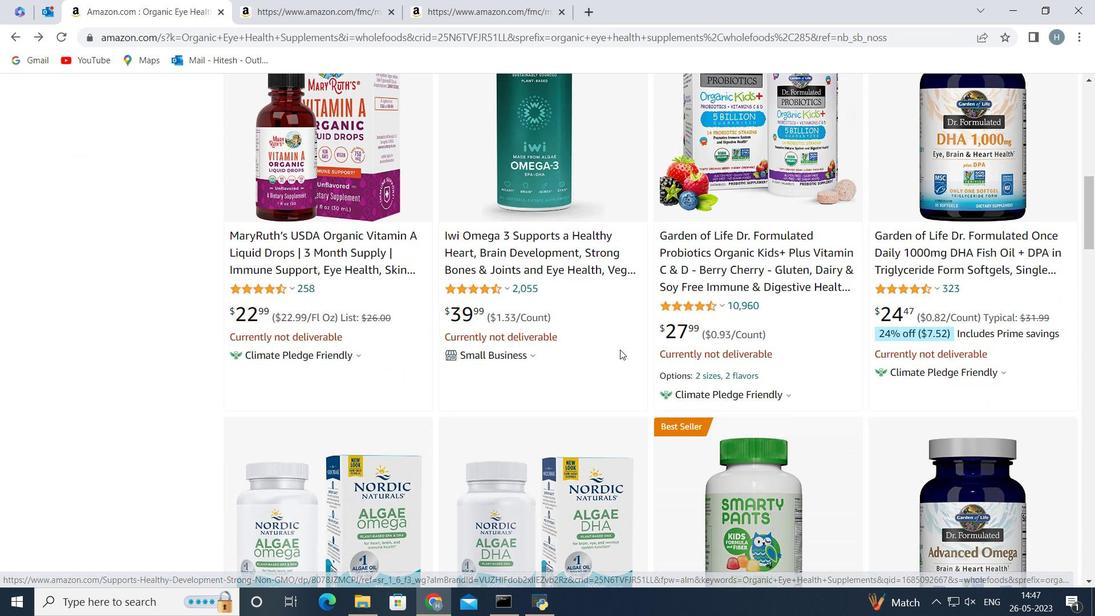 
Action: Mouse scrolled (620, 351) with delta (0, 0)
Screenshot: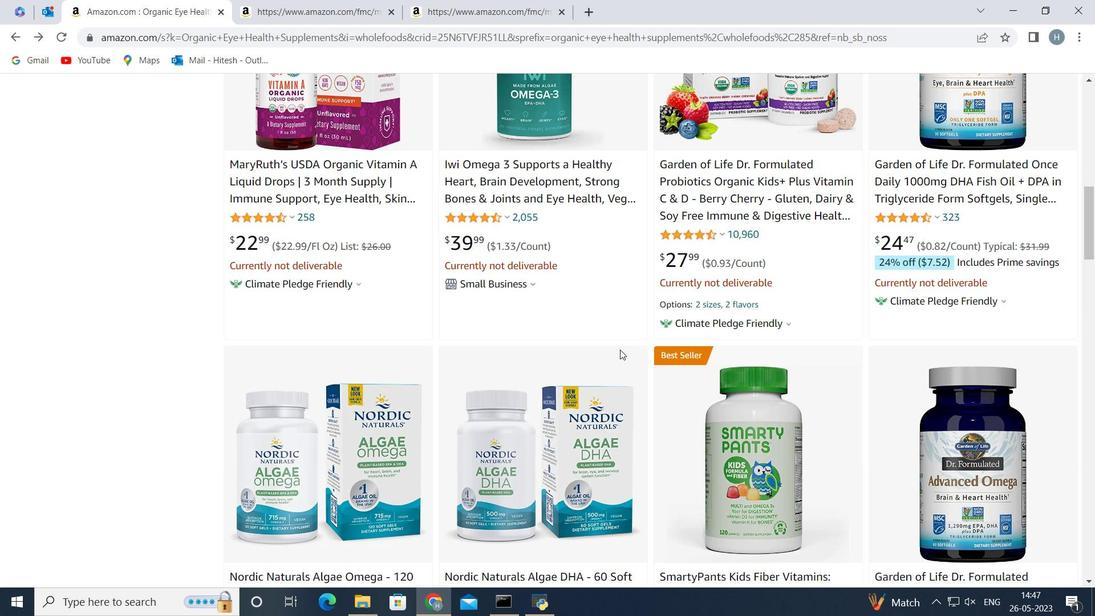 
Action: Mouse scrolled (620, 351) with delta (0, 0)
Screenshot: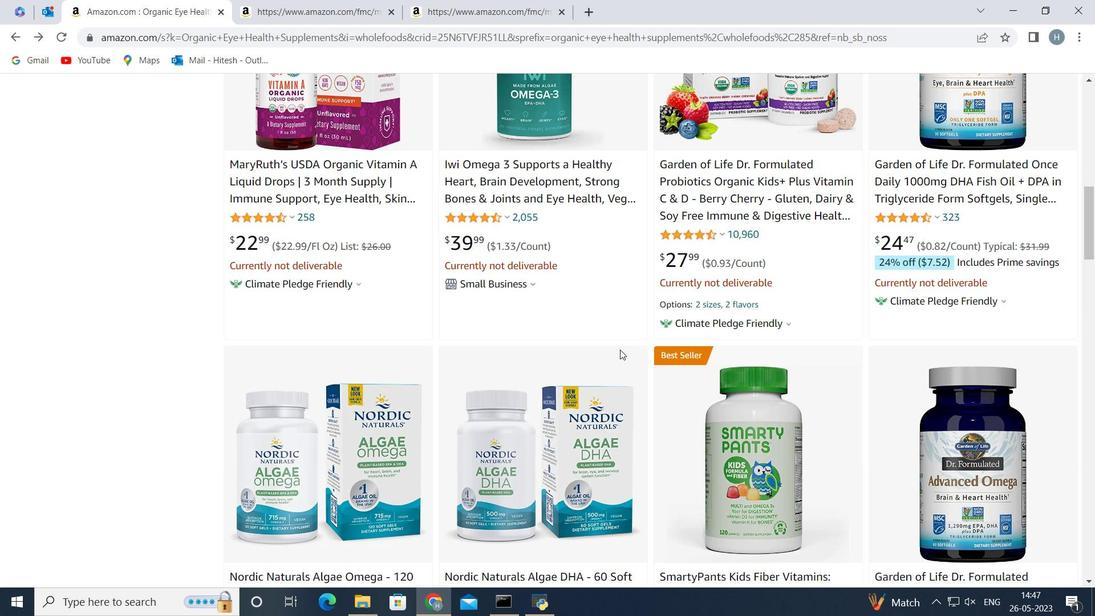 
Action: Mouse scrolled (620, 351) with delta (0, 0)
Screenshot: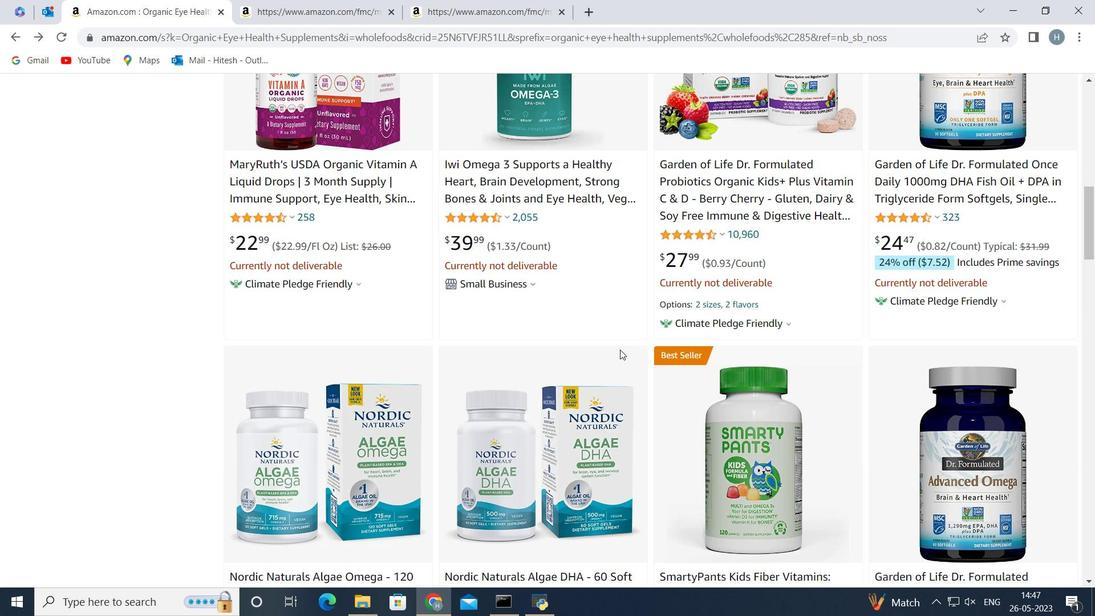 
Action: Mouse scrolled (620, 351) with delta (0, 0)
Screenshot: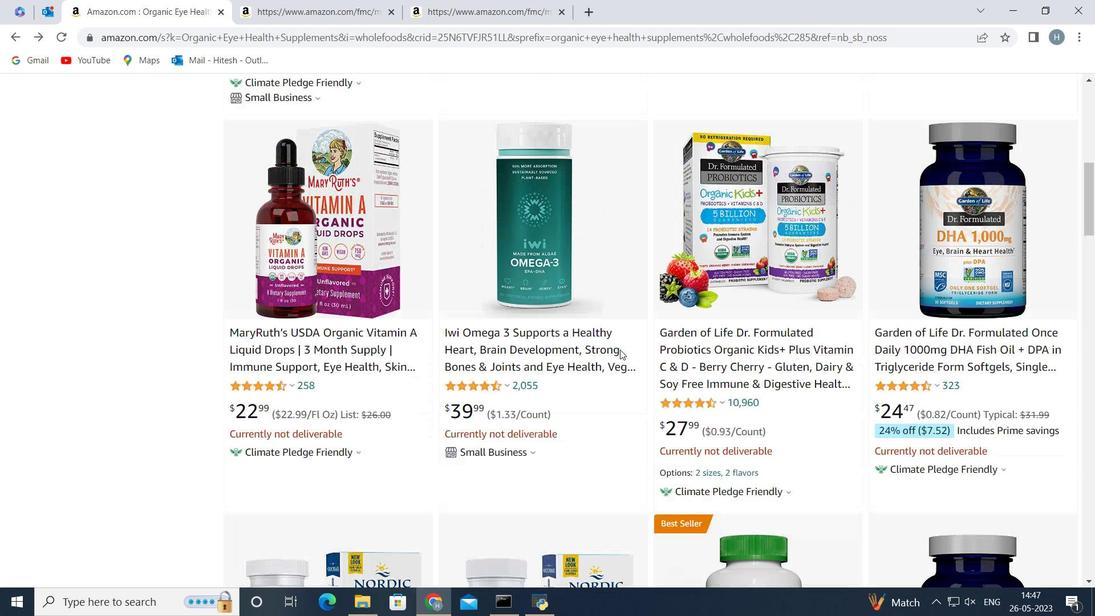 
Action: Mouse scrolled (620, 351) with delta (0, 0)
Screenshot: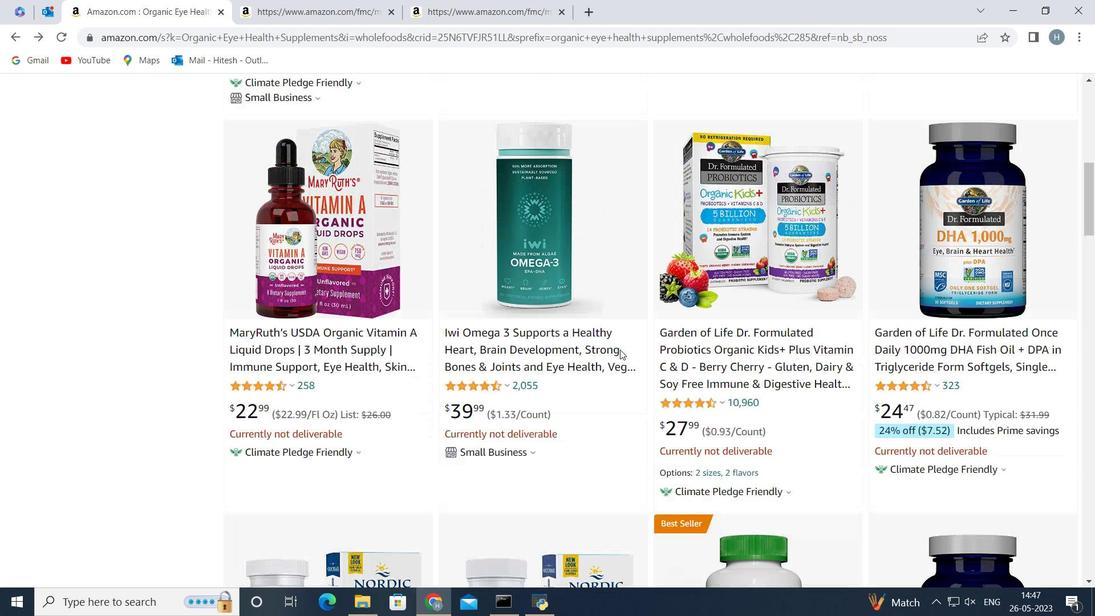 
Action: Mouse scrolled (620, 351) with delta (0, 0)
Screenshot: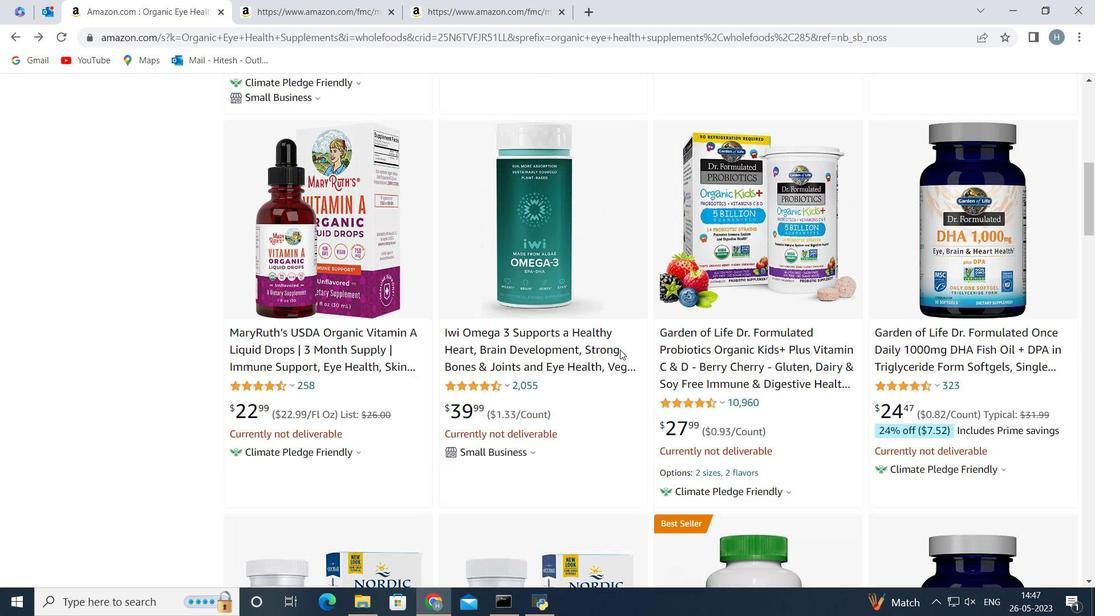 
Action: Mouse moved to (789, 156)
Screenshot: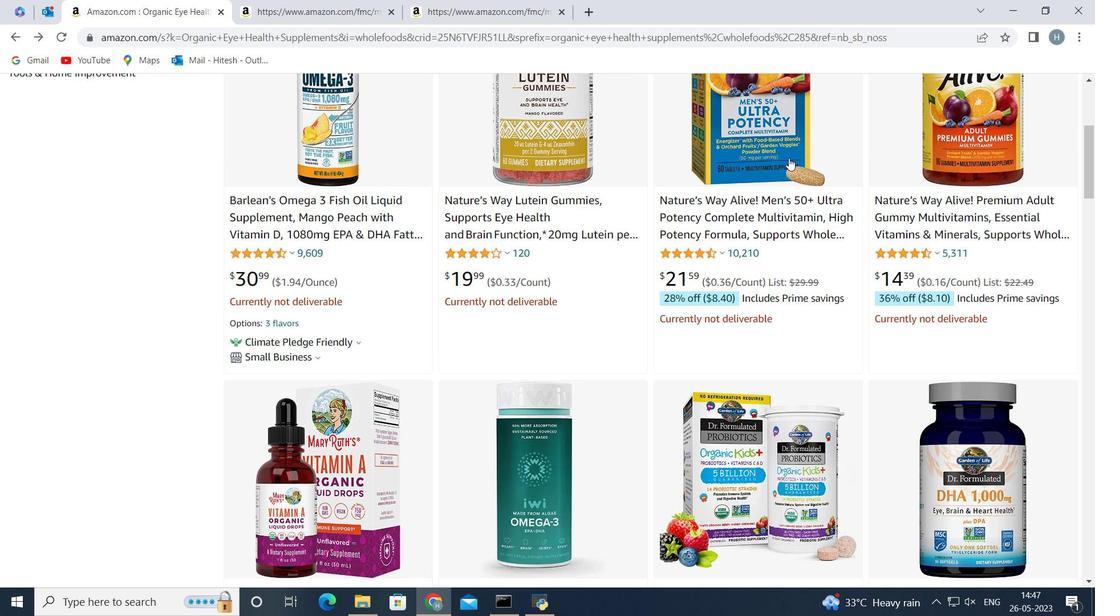 
Action: Mouse pressed left at (789, 156)
Screenshot: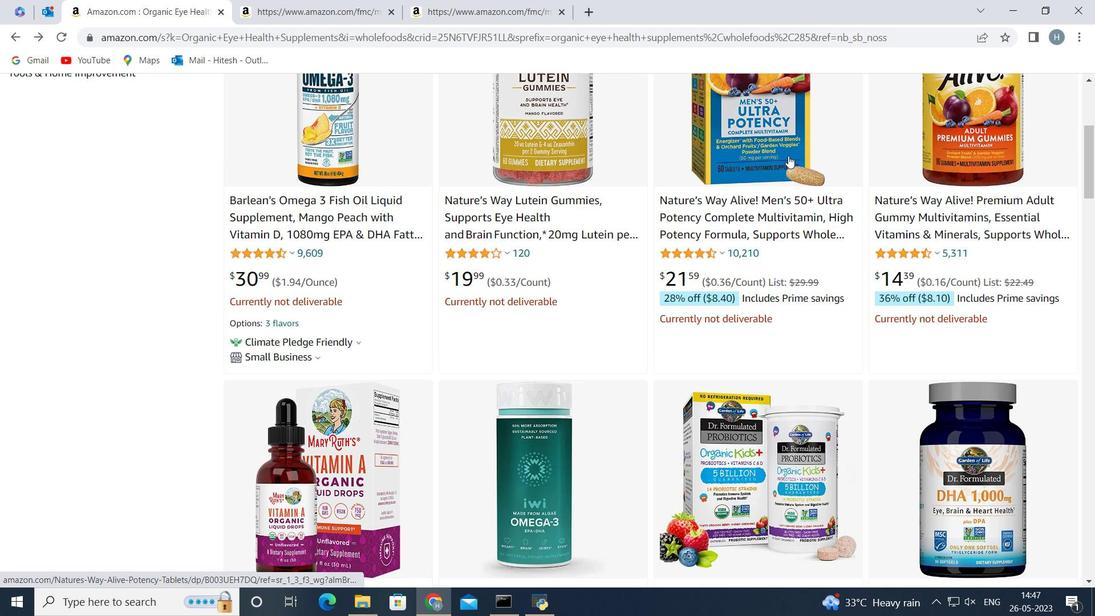 
Action: Mouse moved to (249, 494)
Screenshot: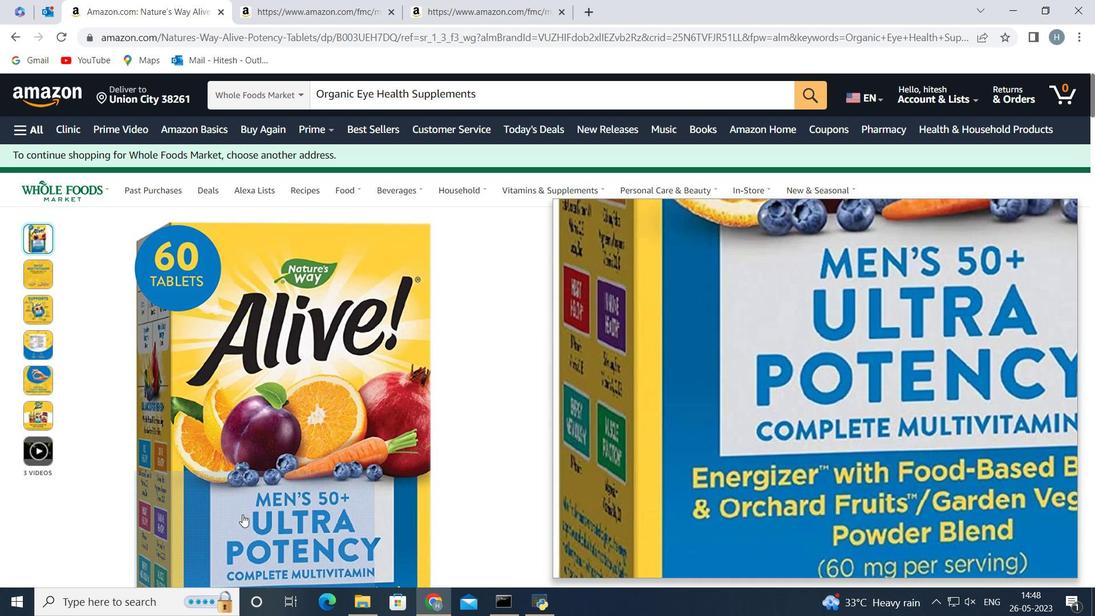 
Action: Mouse scrolled (246, 501) with delta (0, 0)
Screenshot: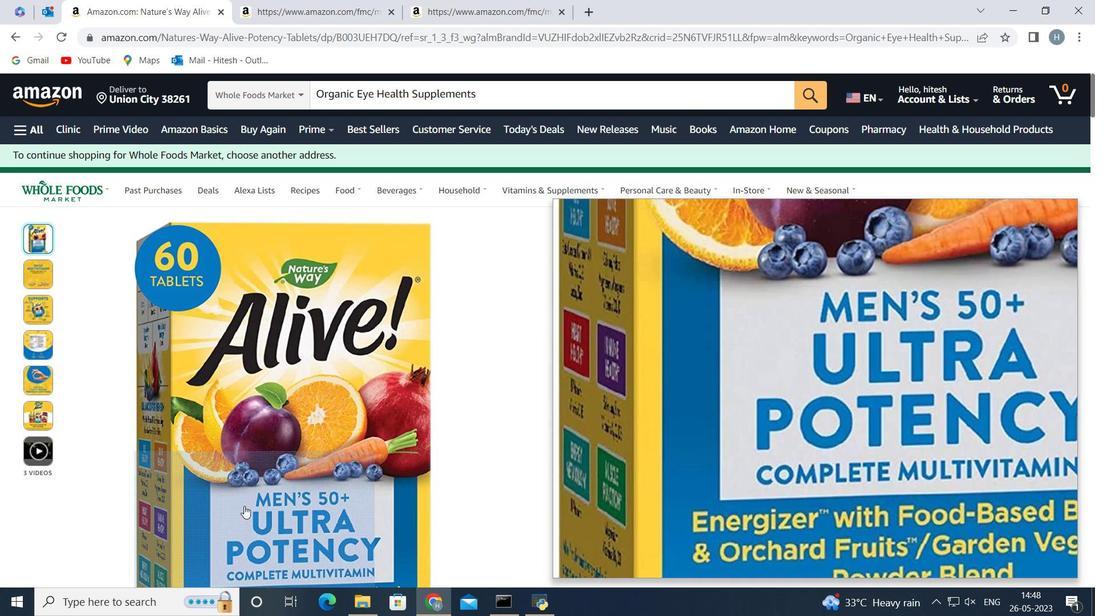 
Action: Mouse moved to (267, 451)
Screenshot: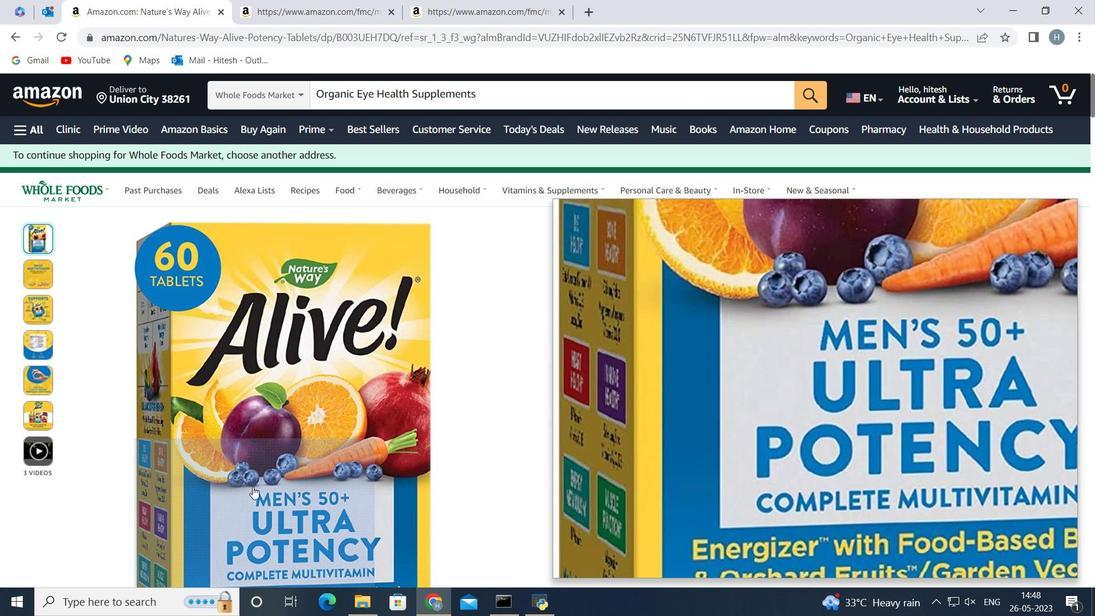 
Action: Mouse scrolled (264, 459) with delta (0, 0)
Screenshot: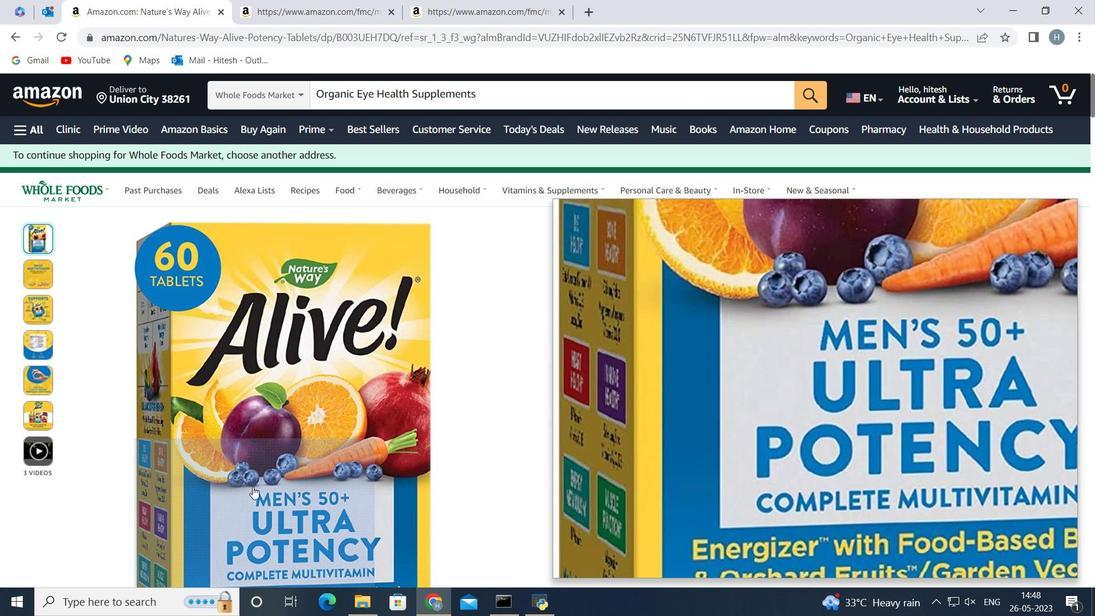 
Action: Mouse moved to (694, 321)
Screenshot: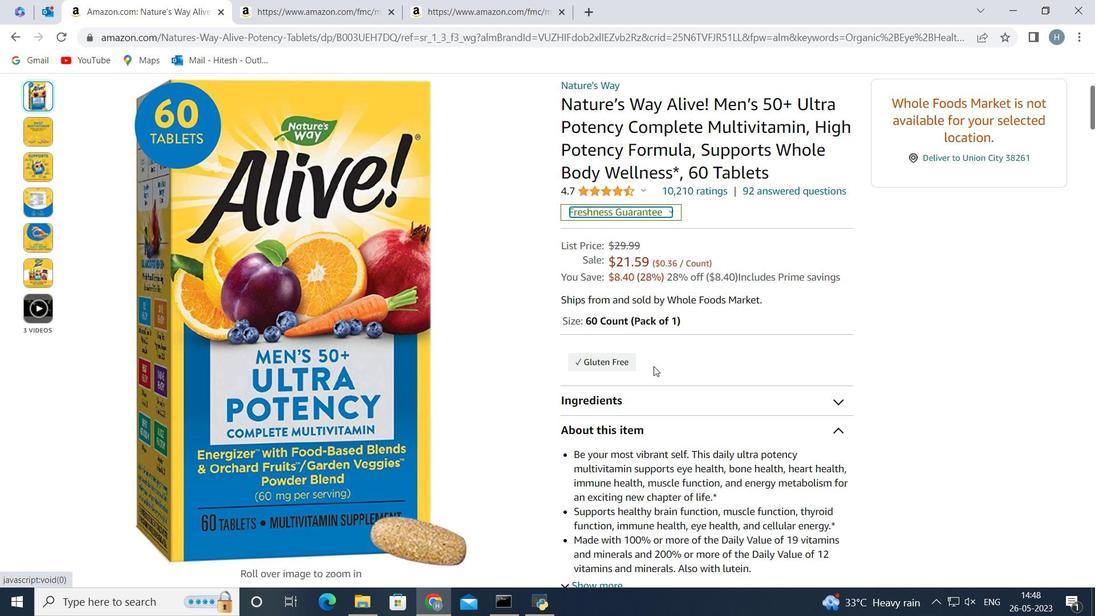 
Action: Mouse scrolled (694, 321) with delta (0, 0)
Screenshot: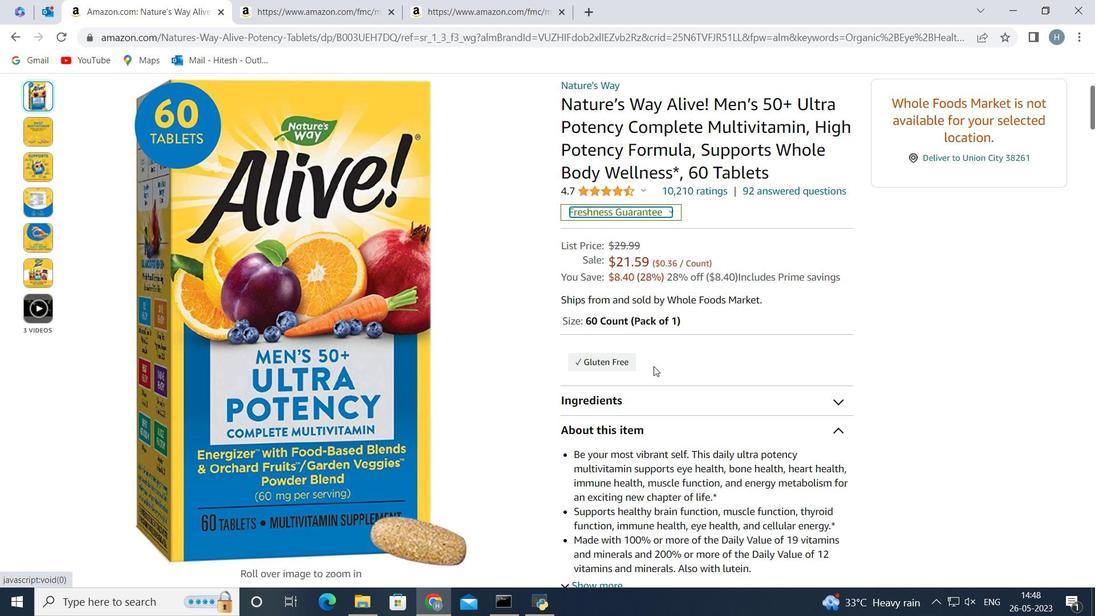 
Action: Mouse moved to (692, 349)
Screenshot: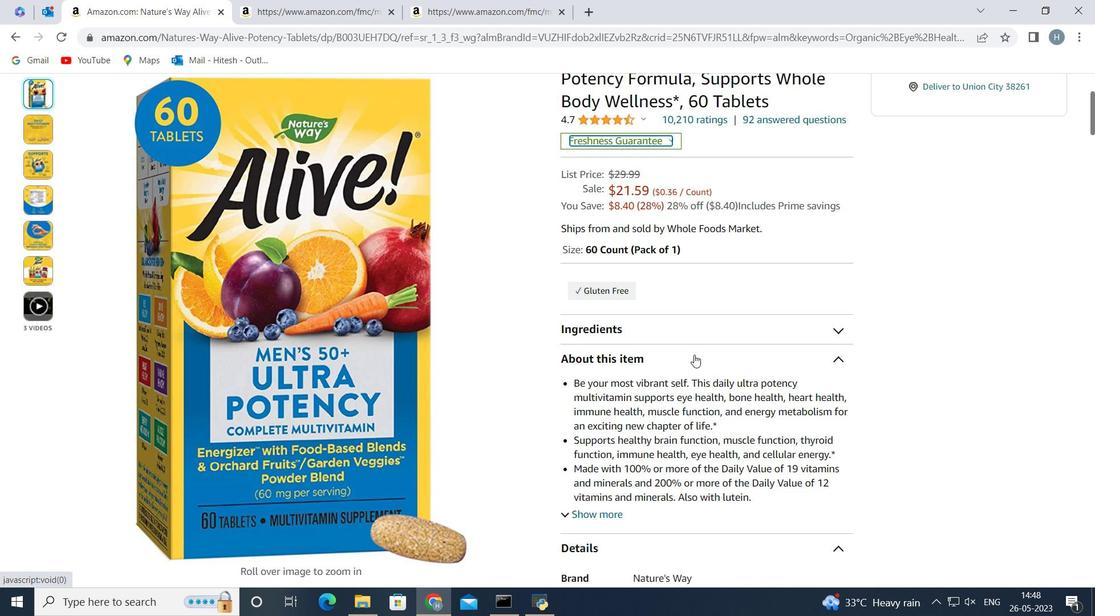 
Action: Mouse scrolled (692, 349) with delta (0, 0)
Screenshot: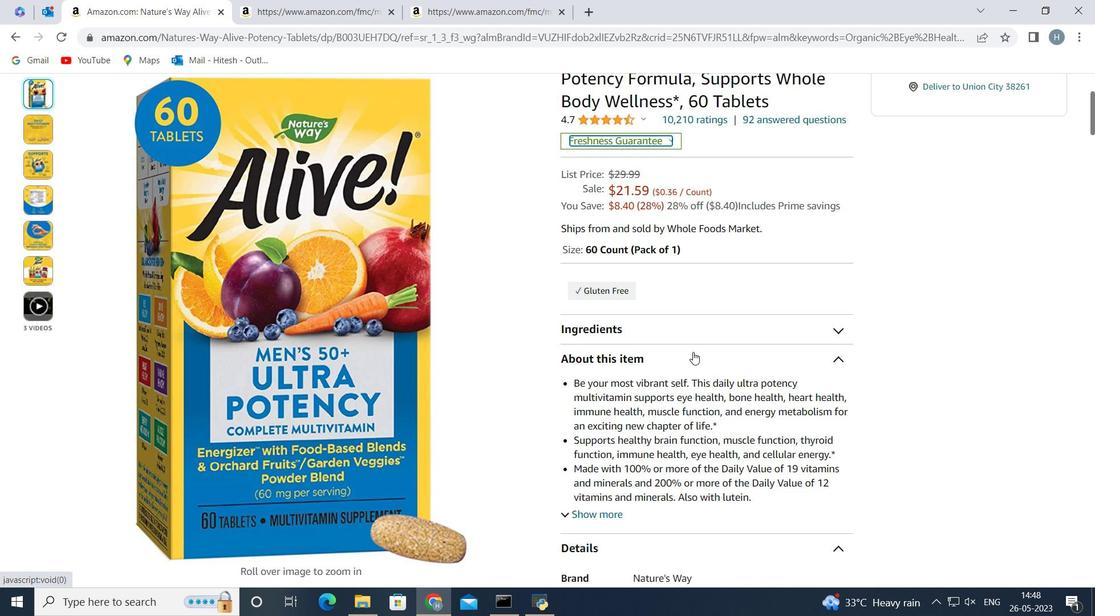 
Action: Mouse moved to (692, 347)
Screenshot: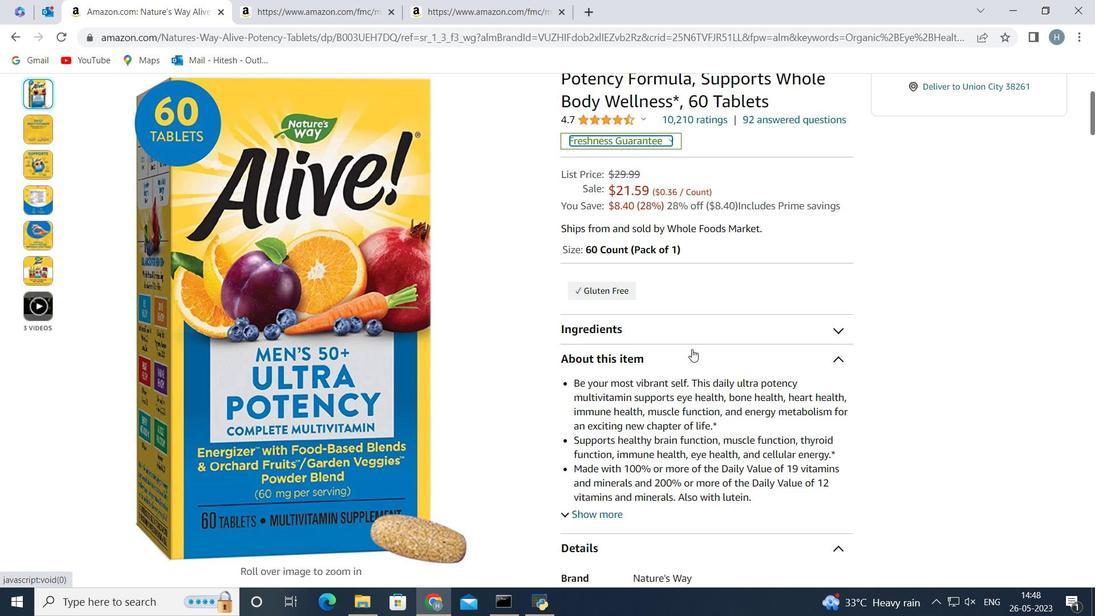 
Action: Mouse scrolled (692, 347) with delta (0, 0)
Screenshot: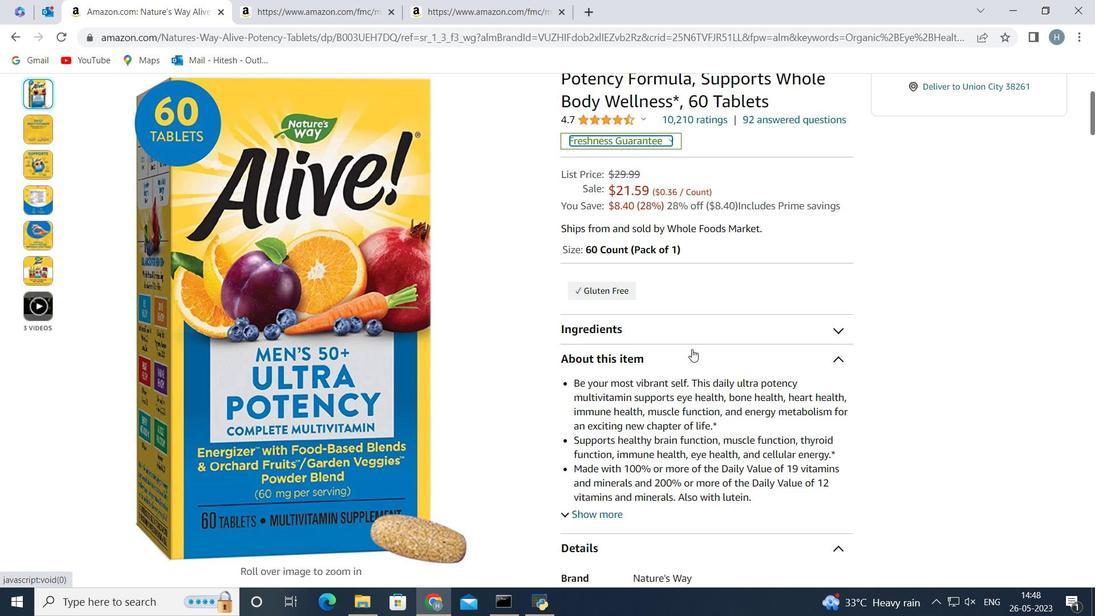 
Action: Mouse moved to (608, 368)
Screenshot: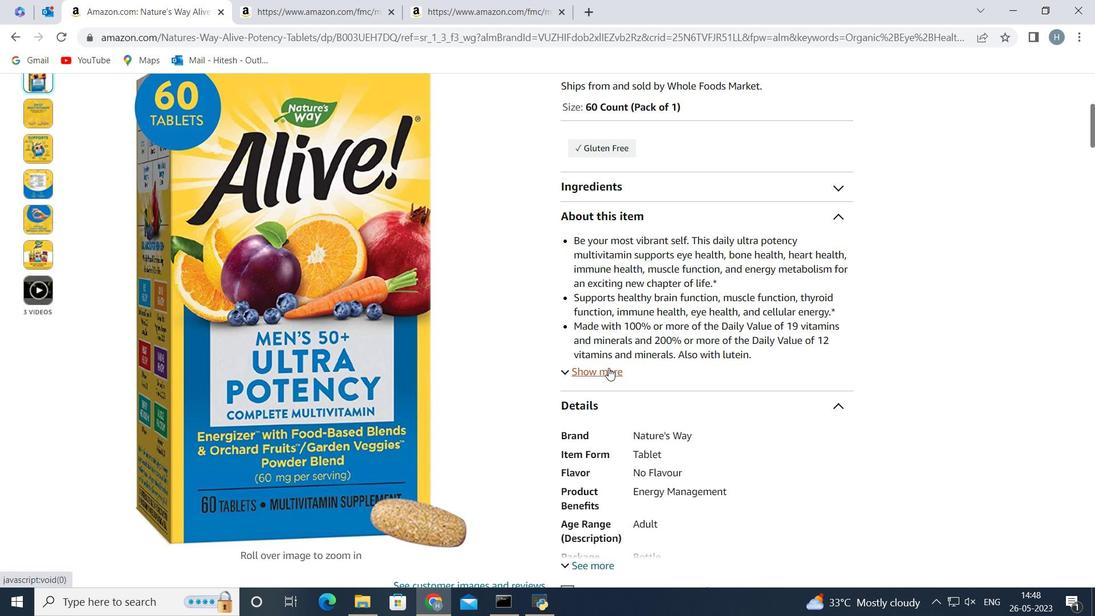 
Action: Mouse pressed left at (608, 368)
Screenshot: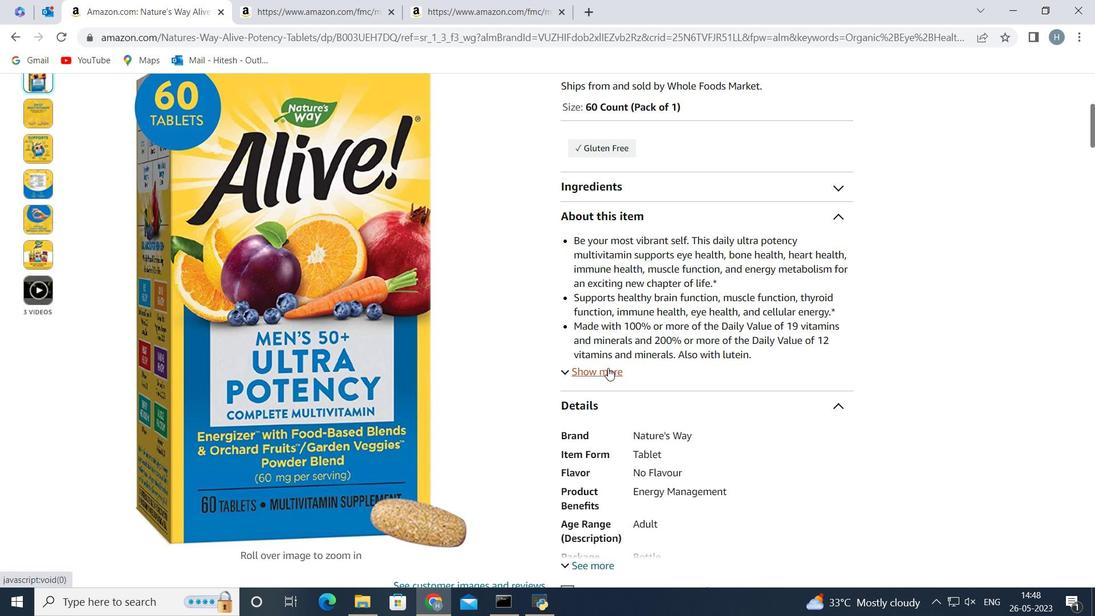 
Action: Mouse moved to (658, 349)
Screenshot: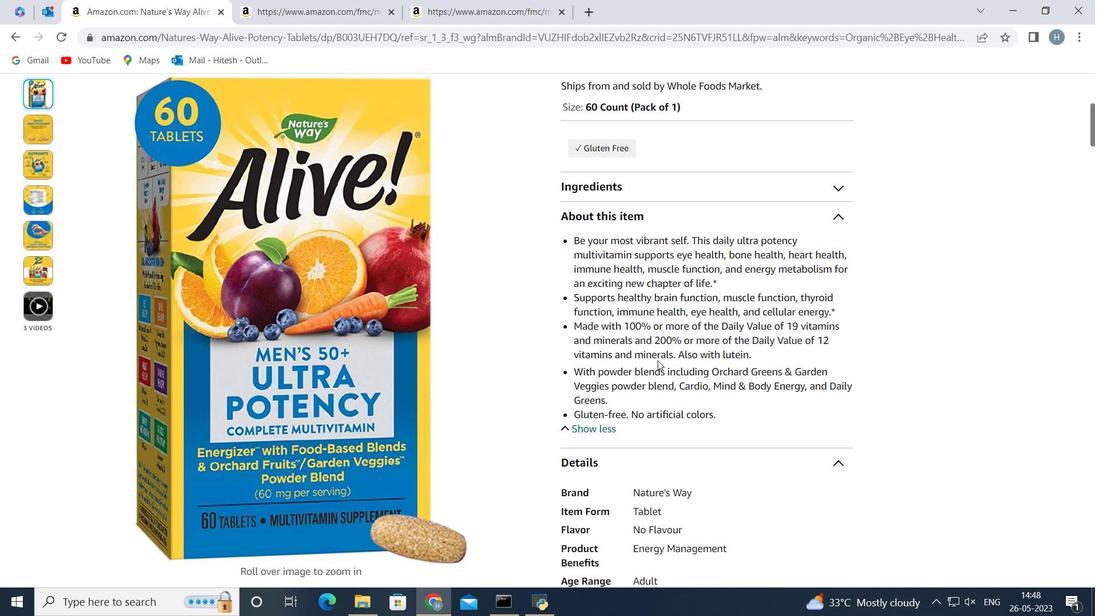 
Action: Mouse scrolled (658, 348) with delta (0, 0)
Screenshot: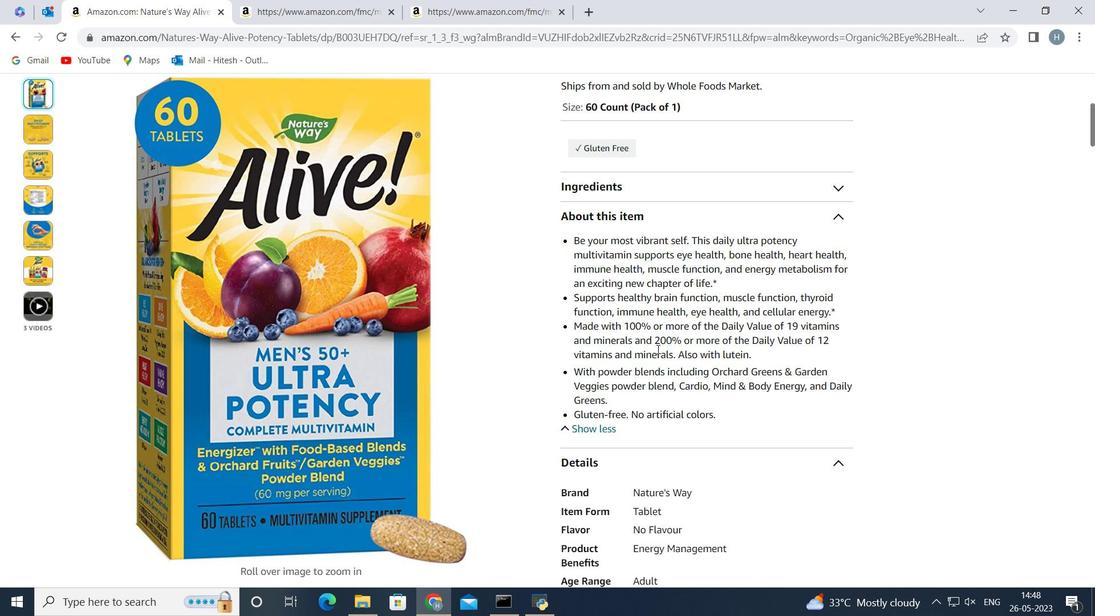 
Action: Mouse scrolled (658, 348) with delta (0, 0)
Screenshot: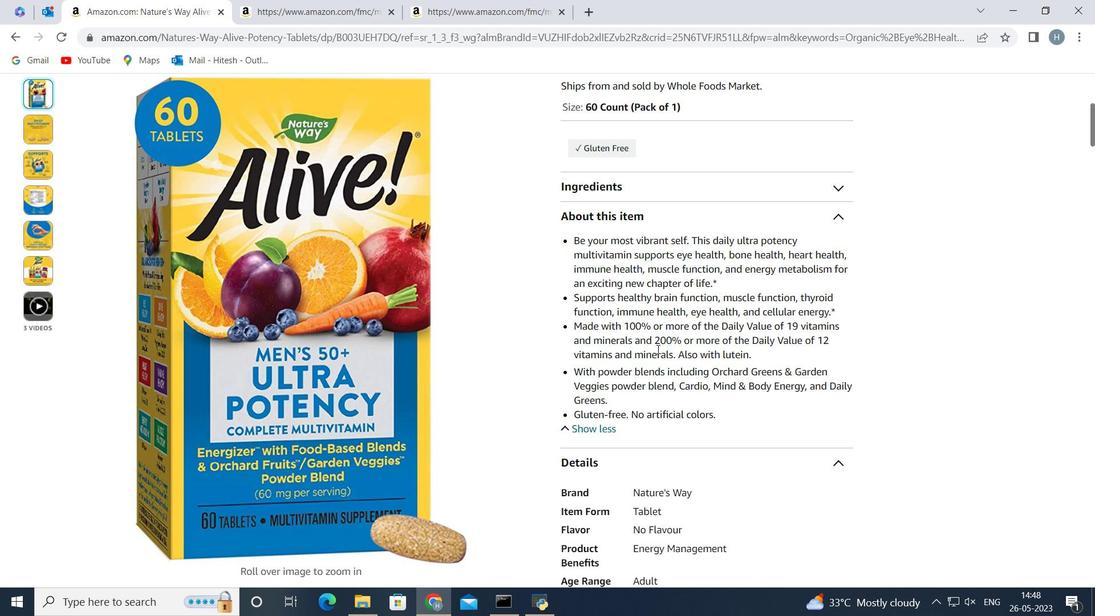 
Action: Mouse moved to (591, 476)
Screenshot: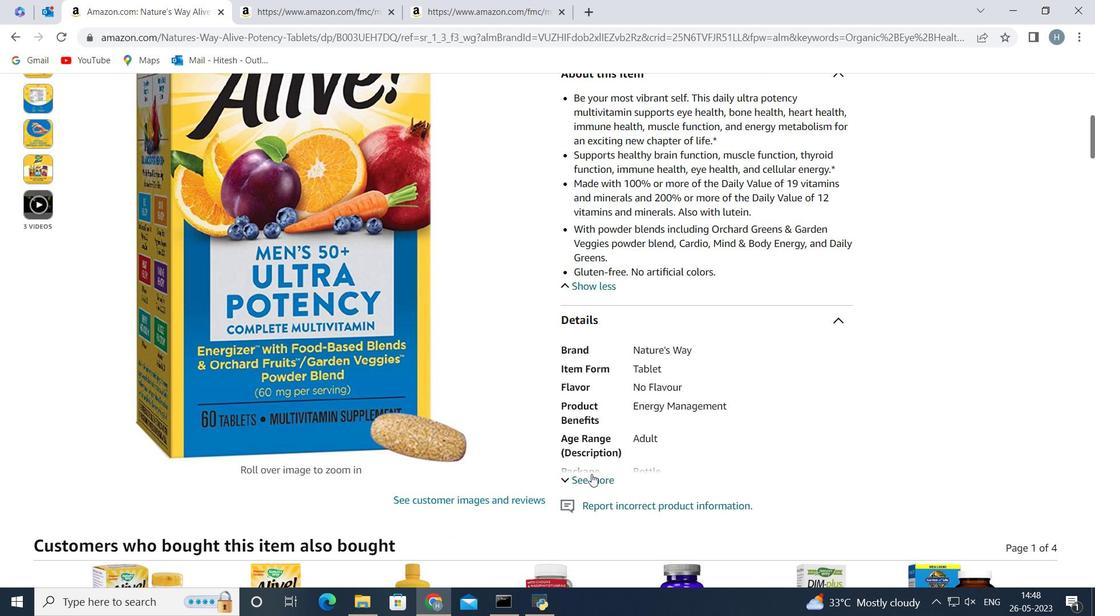 
Action: Mouse pressed left at (591, 476)
Screenshot: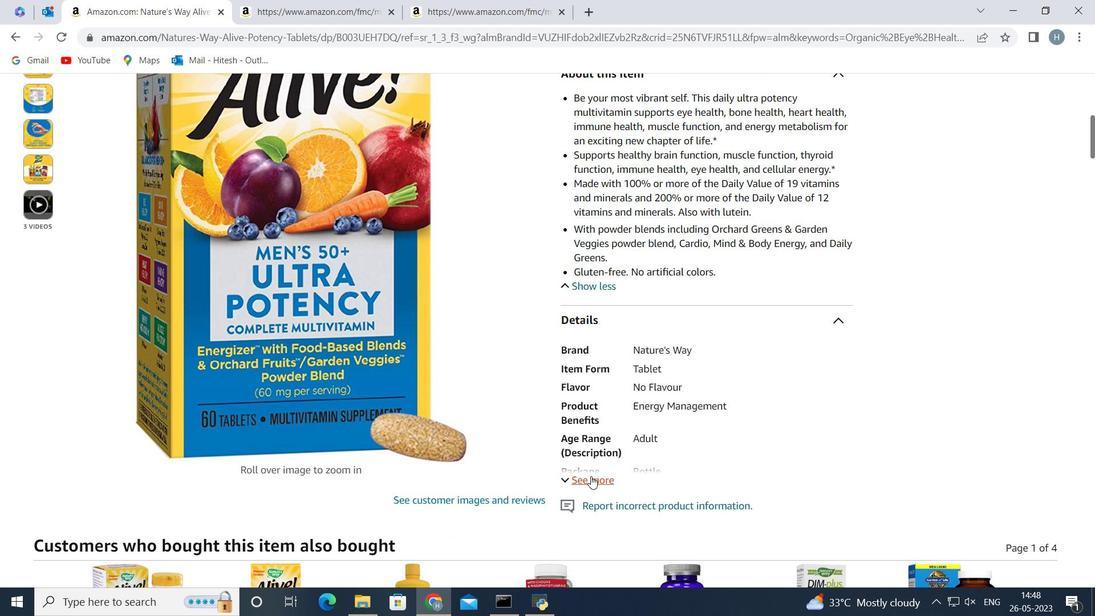 
Action: Mouse moved to (649, 432)
Screenshot: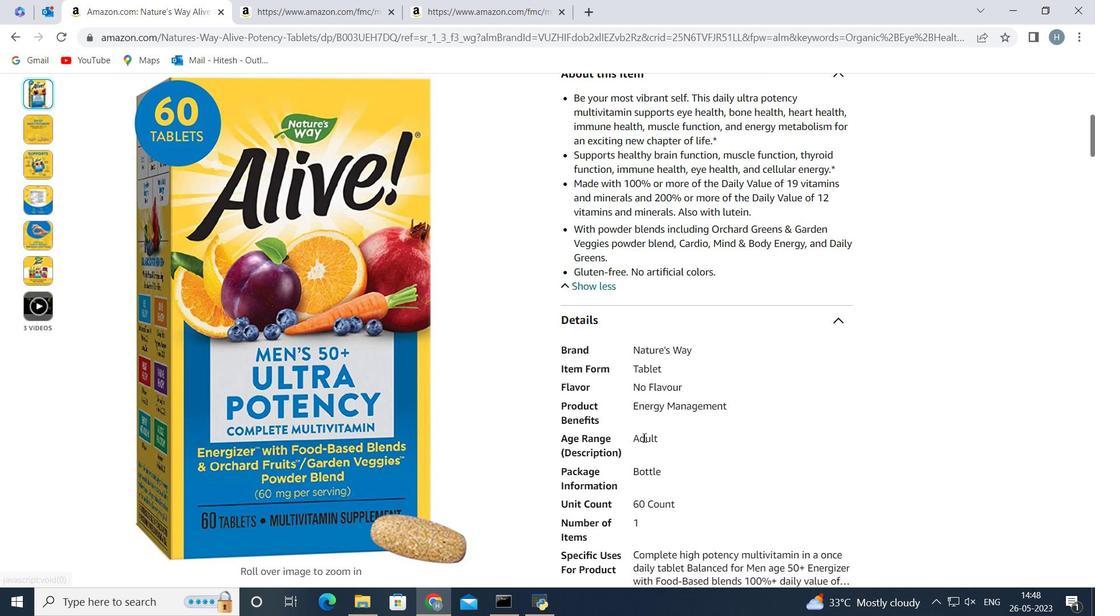 
Action: Mouse scrolled (649, 432) with delta (0, 0)
Screenshot: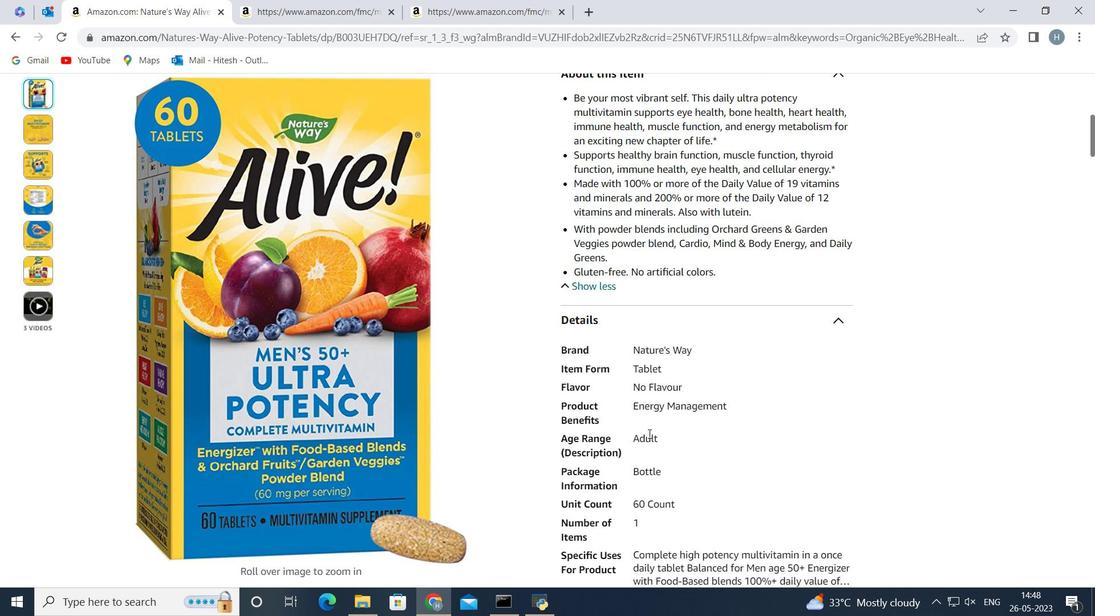 
Action: Mouse moved to (650, 398)
Screenshot: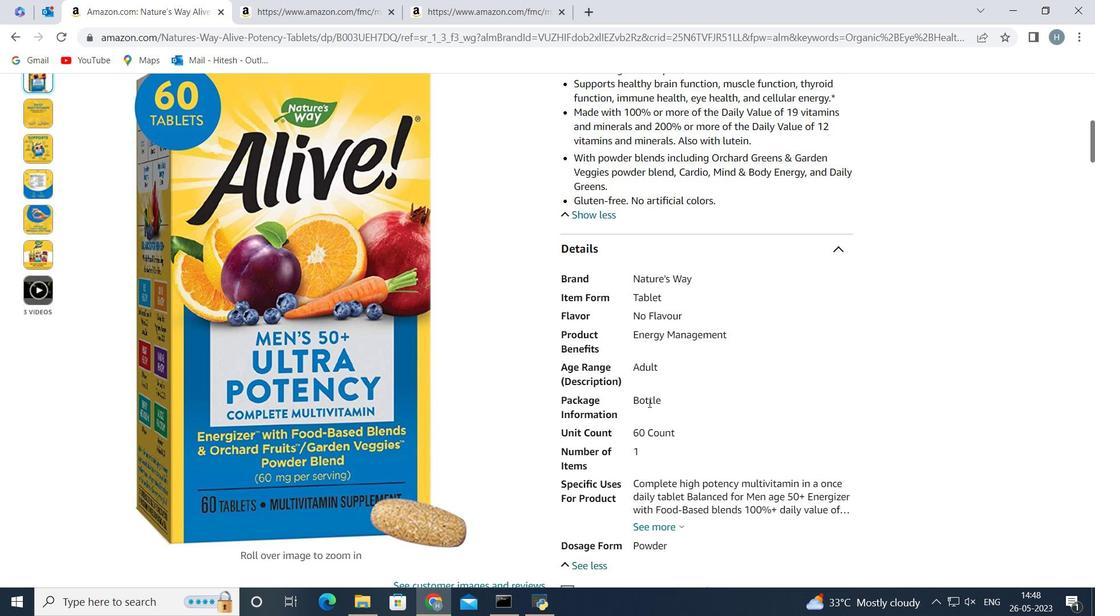 
Action: Mouse scrolled (650, 398) with delta (0, 0)
Screenshot: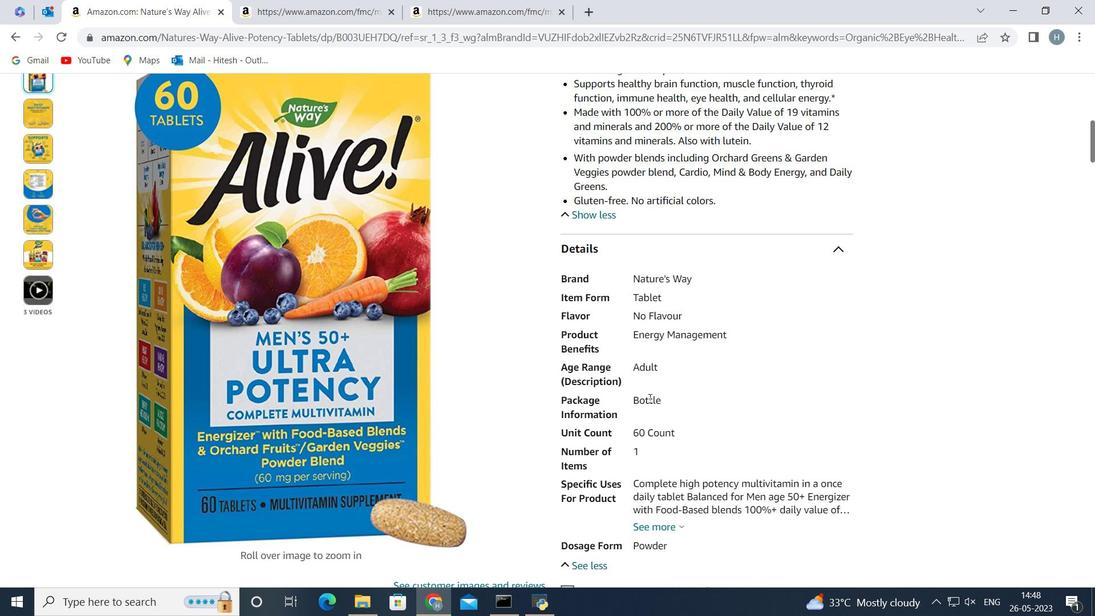 
Action: Mouse scrolled (650, 398) with delta (0, 0)
Screenshot: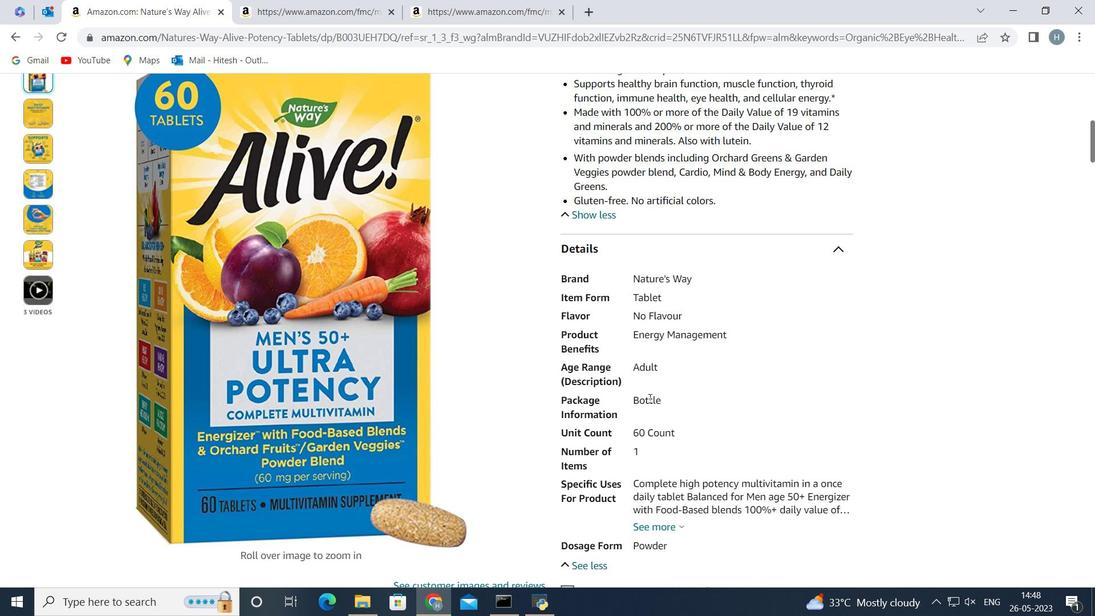 
Action: Mouse moved to (666, 366)
Screenshot: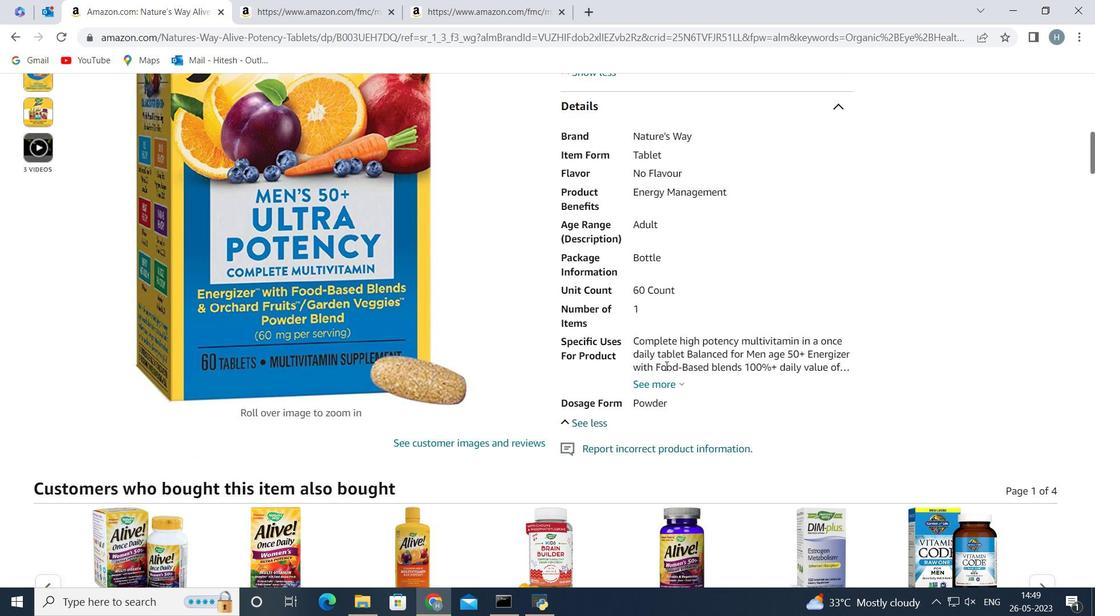 
Action: Mouse scrolled (666, 366) with delta (0, 0)
Screenshot: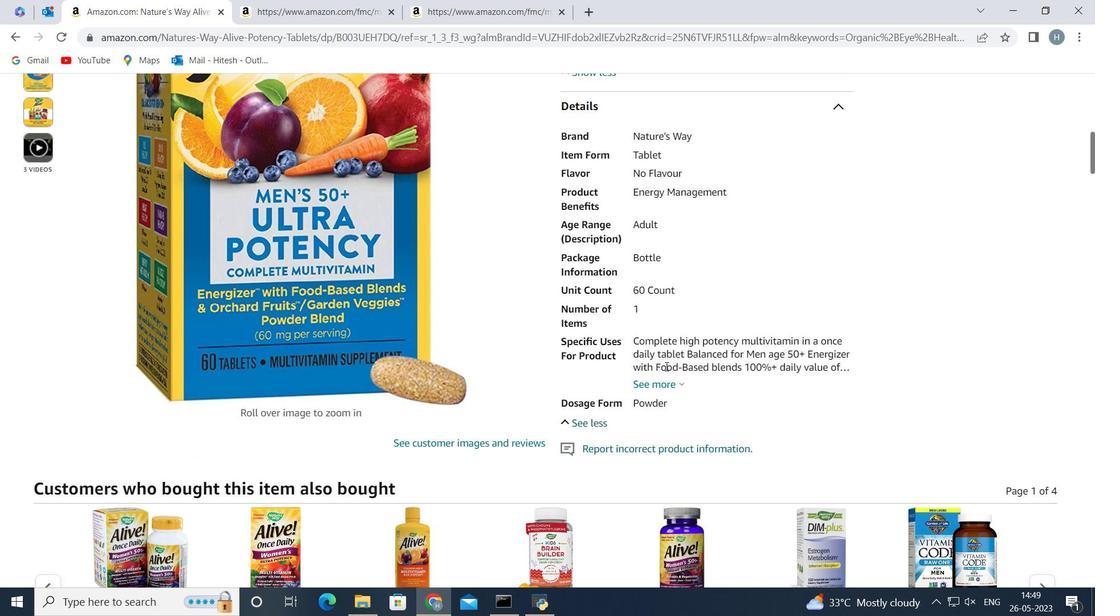 
Action: Mouse moved to (589, 363)
Screenshot: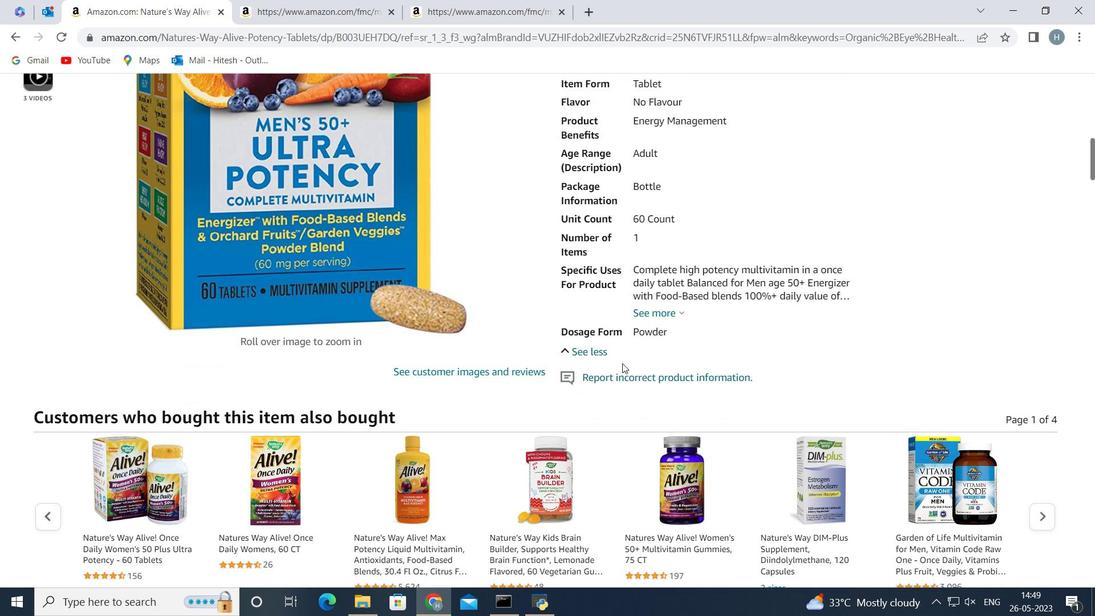 
Action: Mouse scrolled (590, 362) with delta (0, 0)
Screenshot: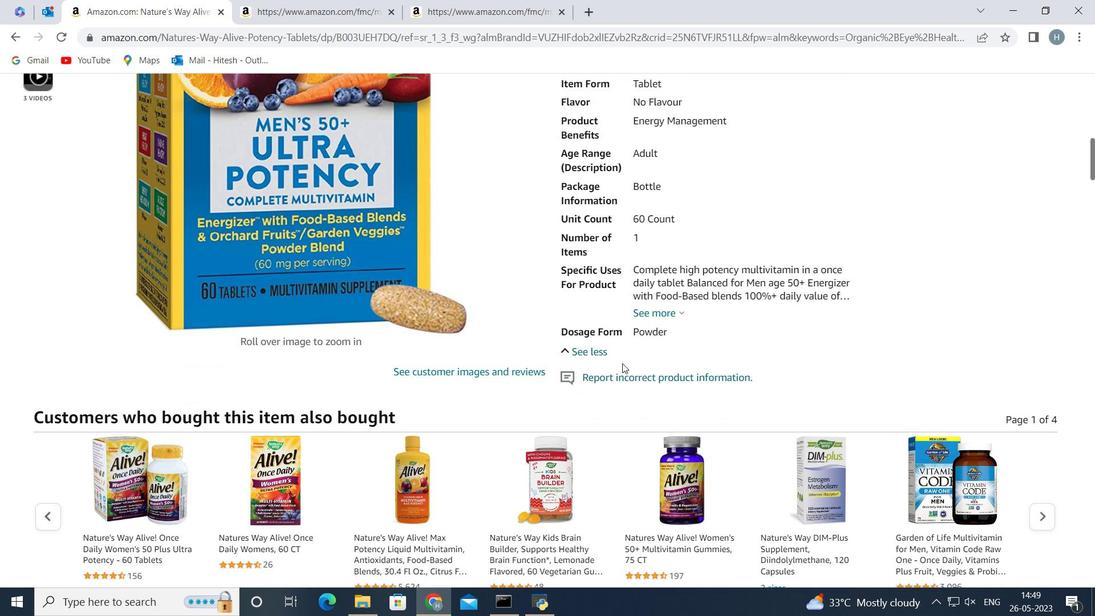 
Action: Mouse moved to (587, 363)
Screenshot: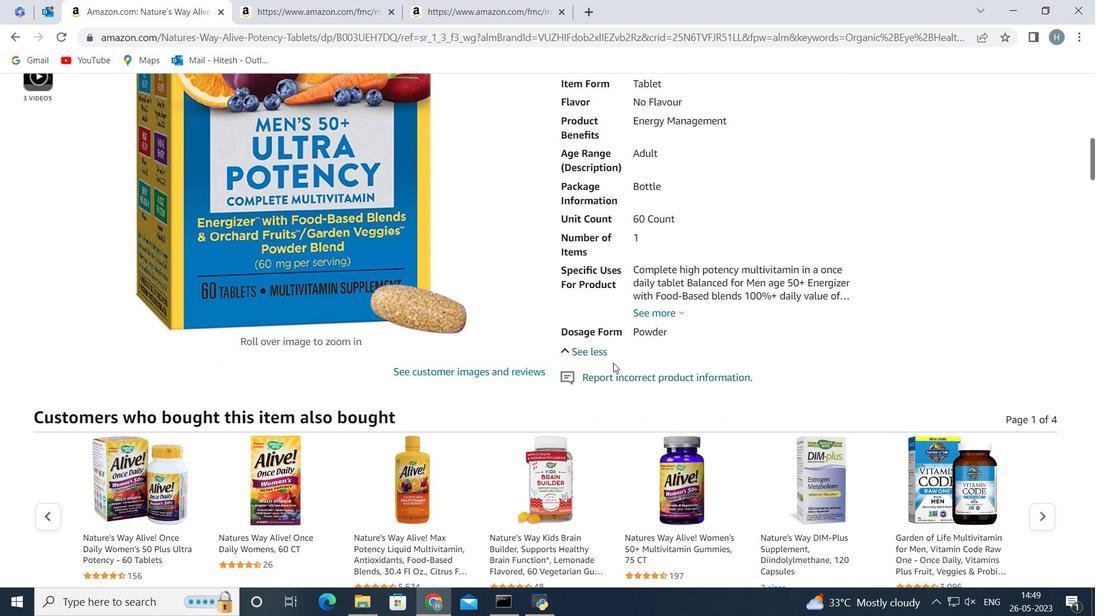 
Action: Mouse scrolled (587, 362) with delta (0, 0)
Screenshot: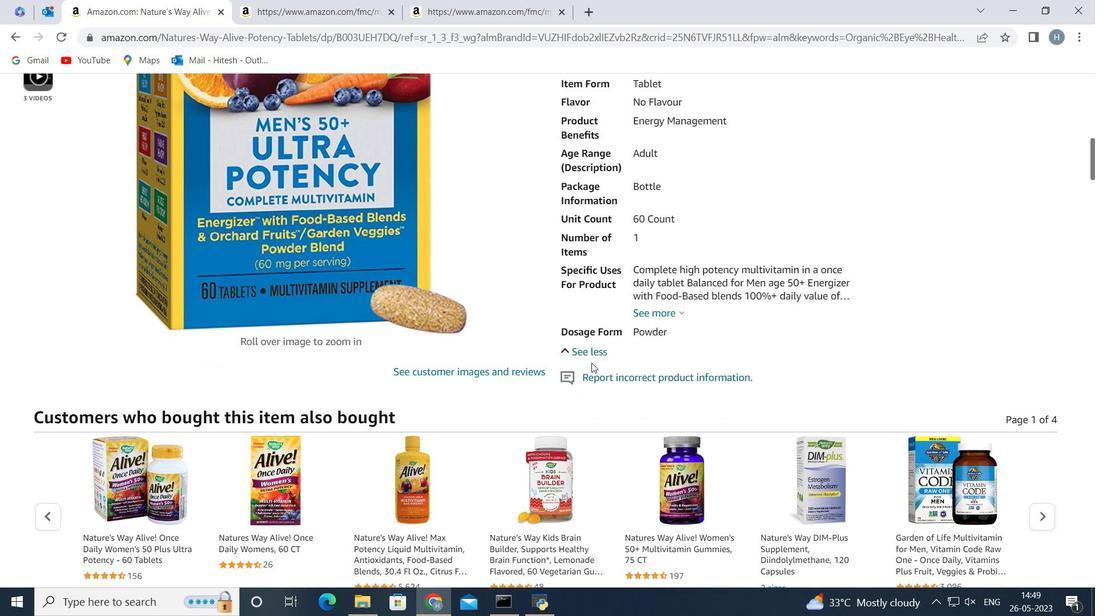 
Action: Mouse moved to (578, 359)
Screenshot: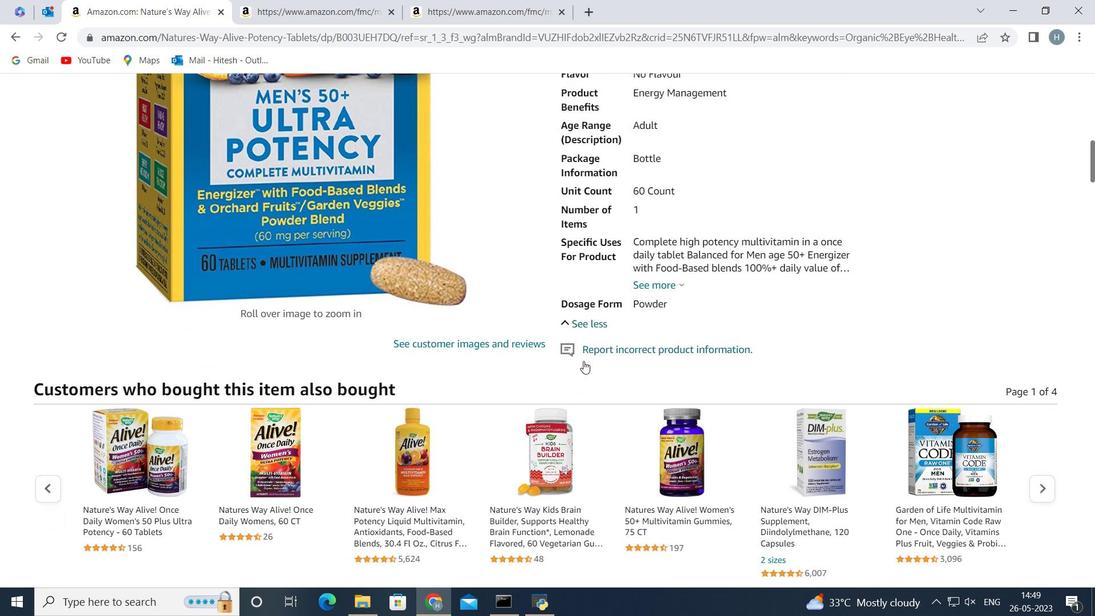 
Action: Mouse scrolled (578, 359) with delta (0, 0)
Screenshot: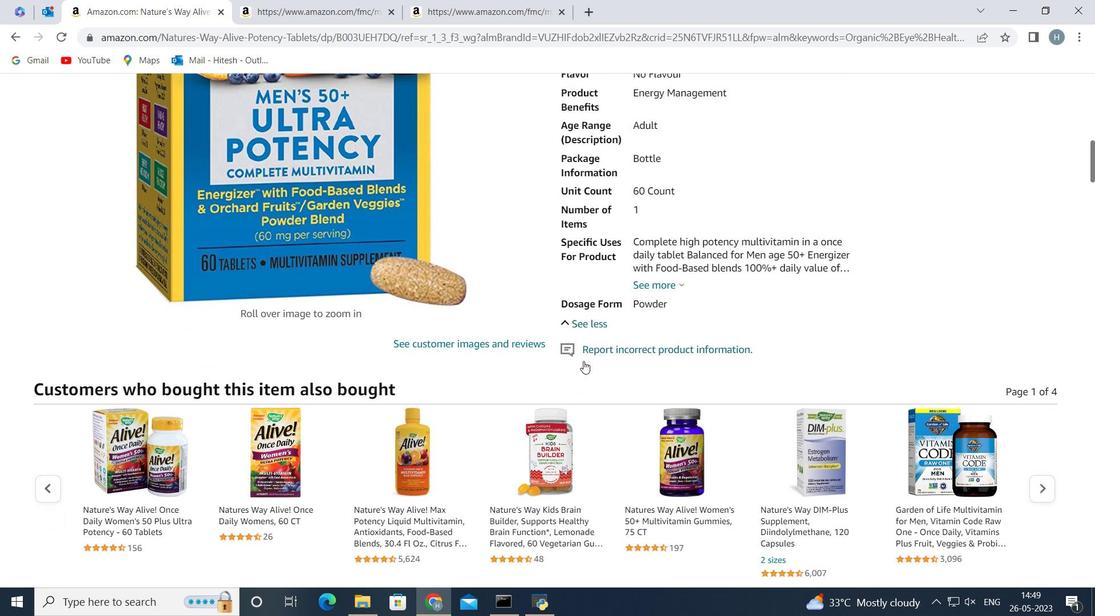 
Action: Mouse scrolled (578, 359) with delta (0, 0)
Screenshot: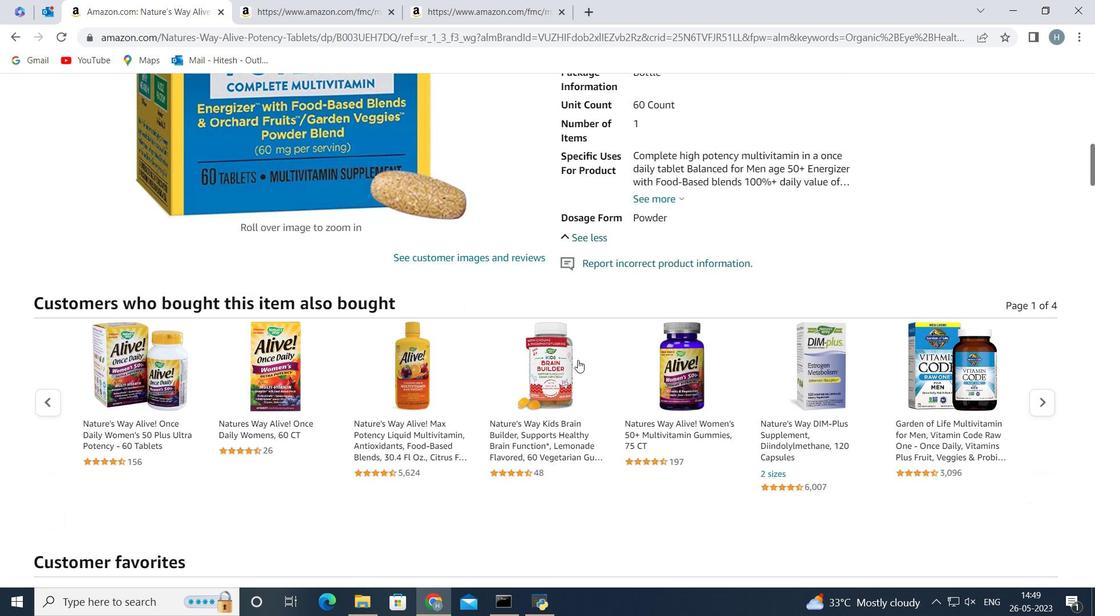 
Action: Mouse moved to (577, 359)
Screenshot: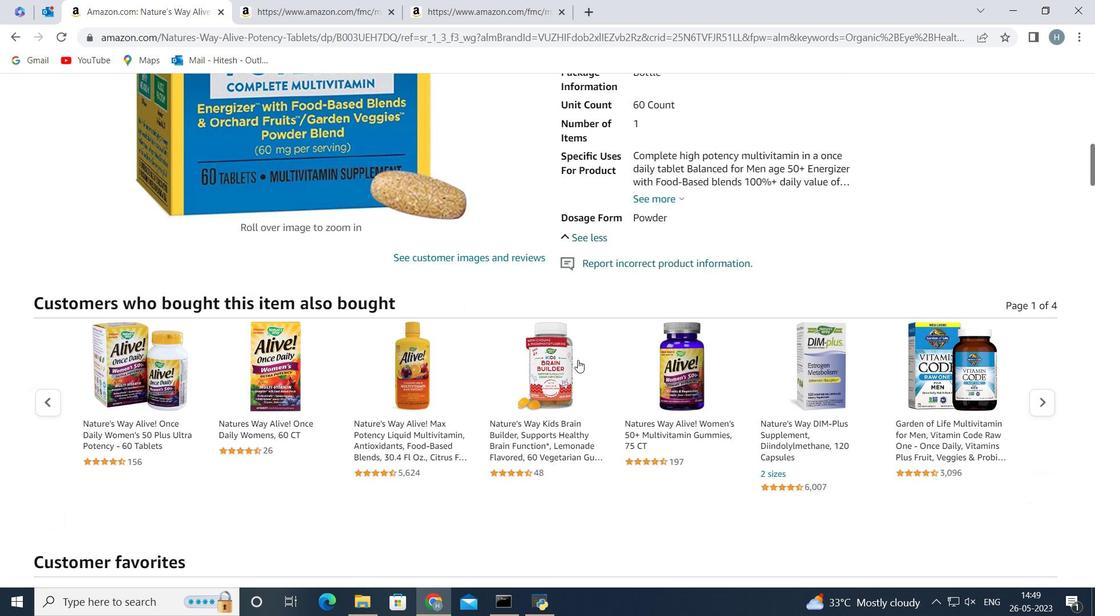 
Action: Mouse scrolled (577, 359) with delta (0, 0)
Screenshot: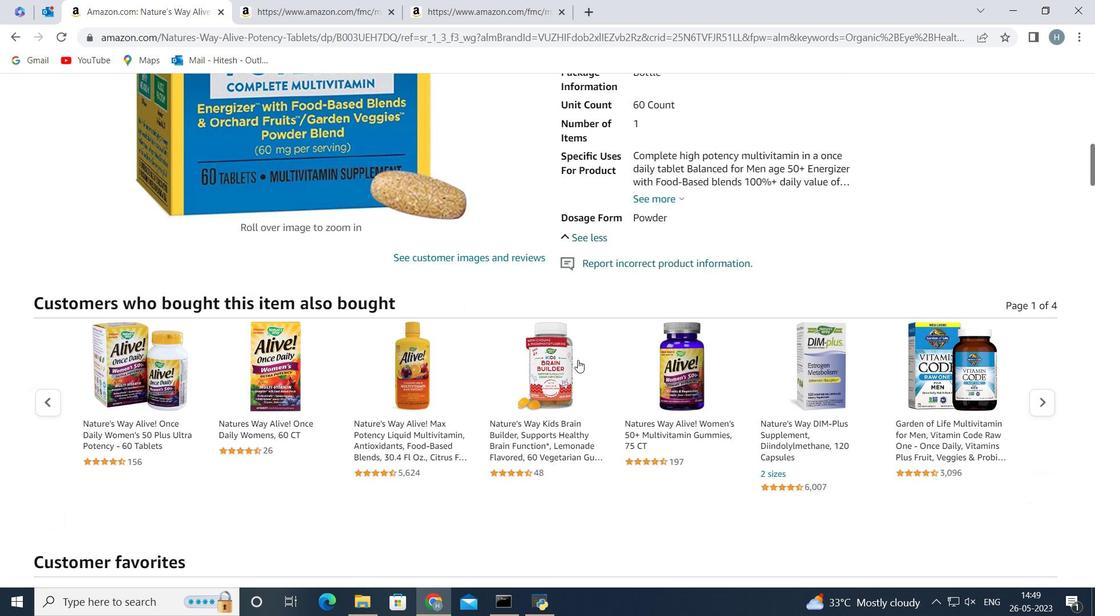 
Action: Mouse moved to (576, 359)
Screenshot: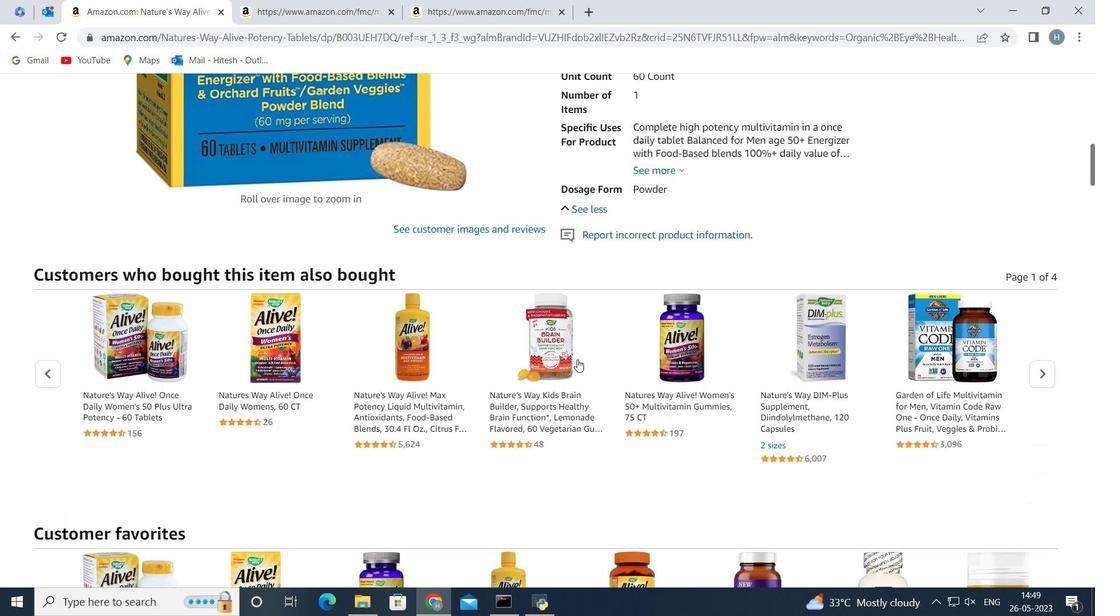 
Action: Mouse scrolled (576, 359) with delta (0, 0)
Screenshot: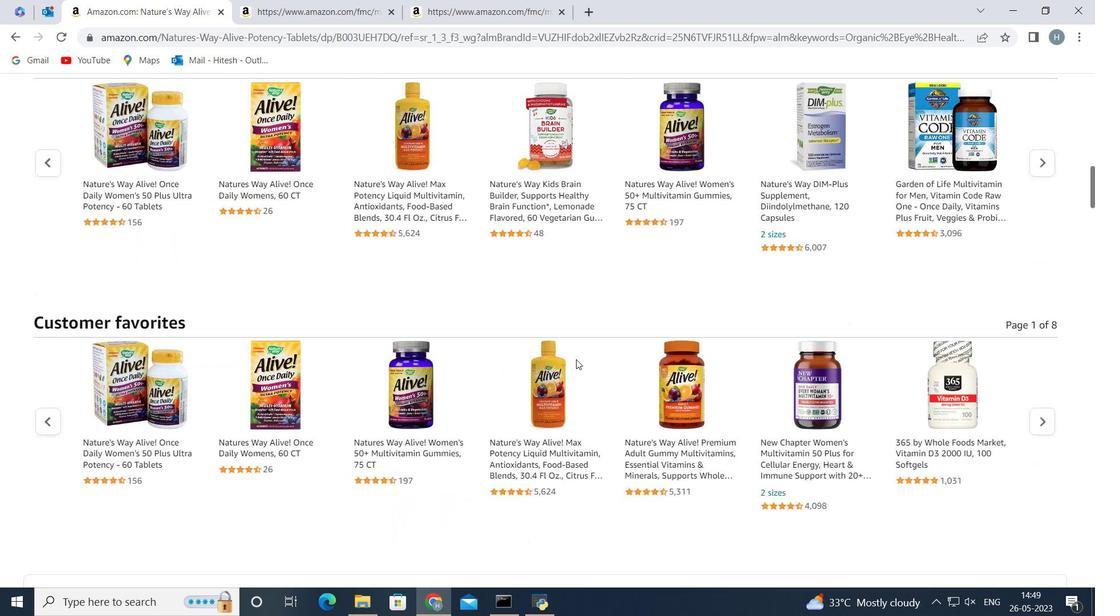 
Action: Mouse scrolled (576, 359) with delta (0, 0)
Screenshot: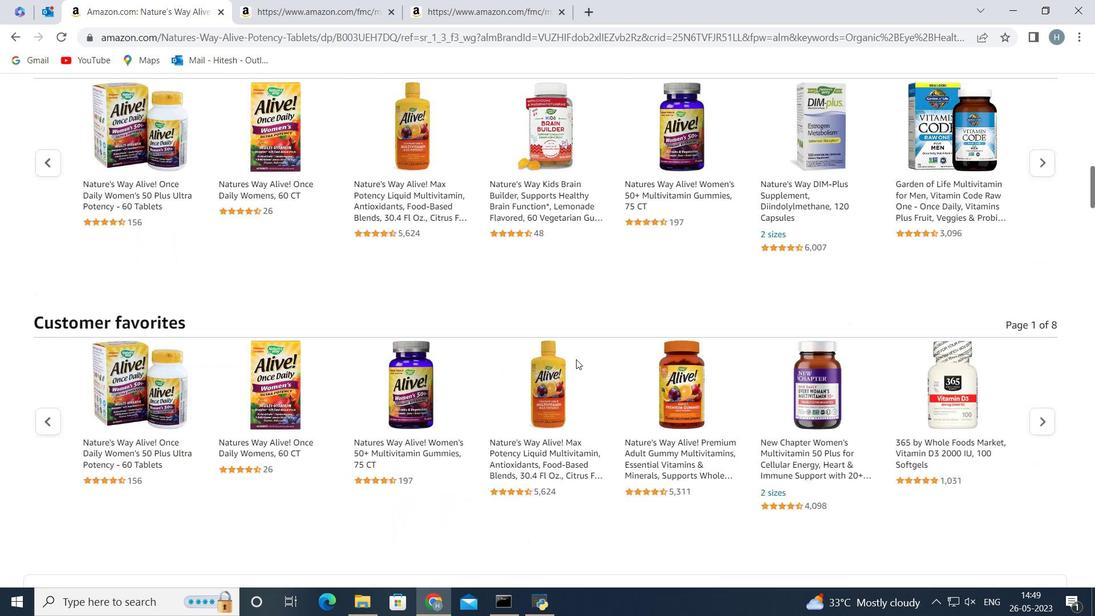 
Action: Mouse moved to (550, 362)
Screenshot: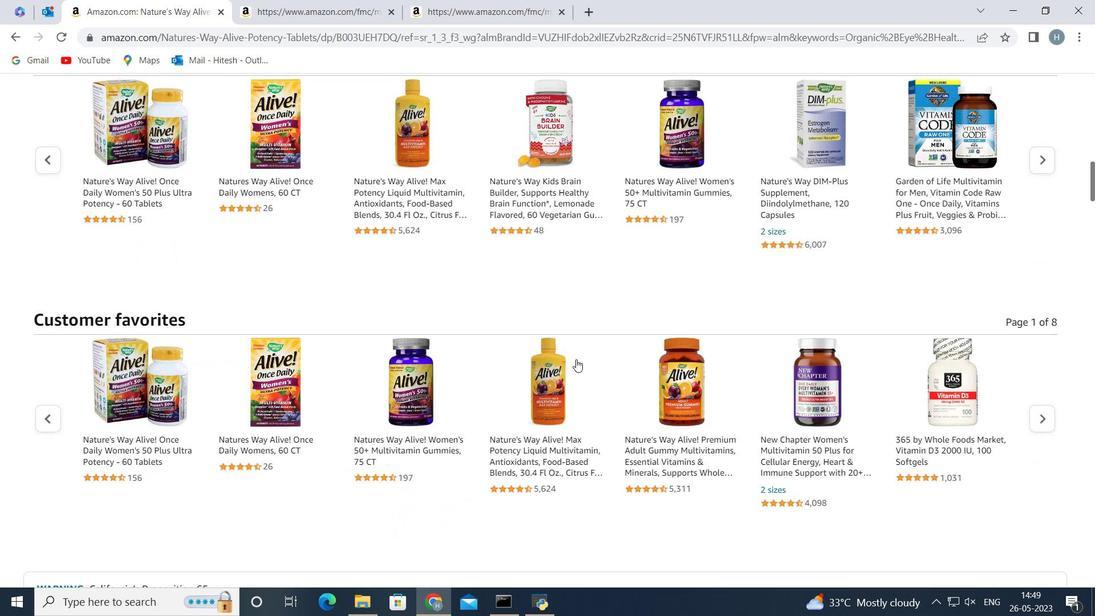
Action: Mouse scrolled (567, 360) with delta (0, 0)
Screenshot: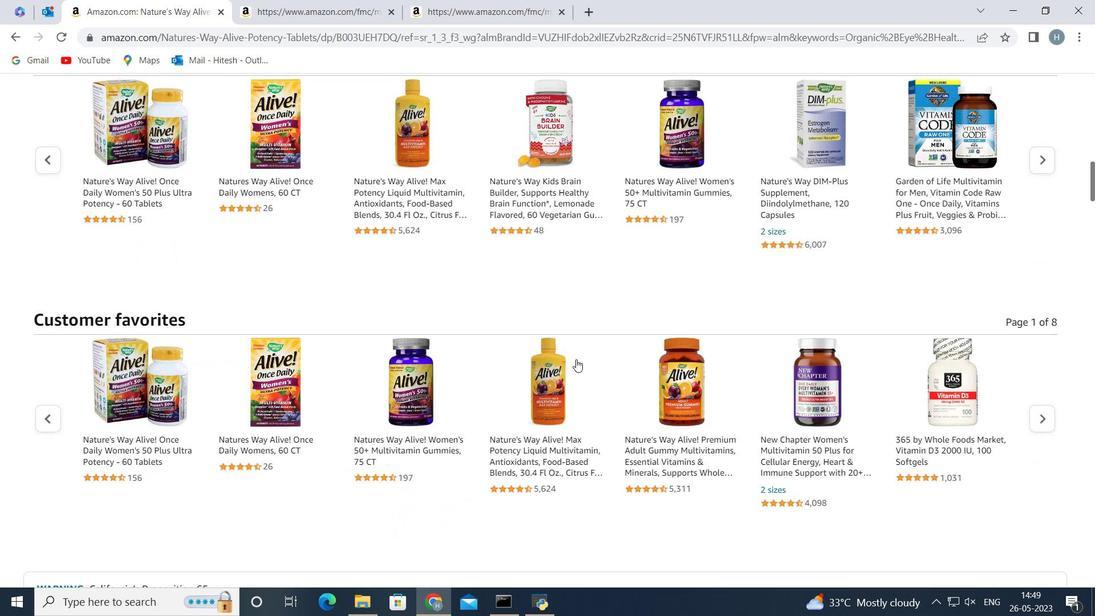 
Action: Mouse moved to (503, 360)
Screenshot: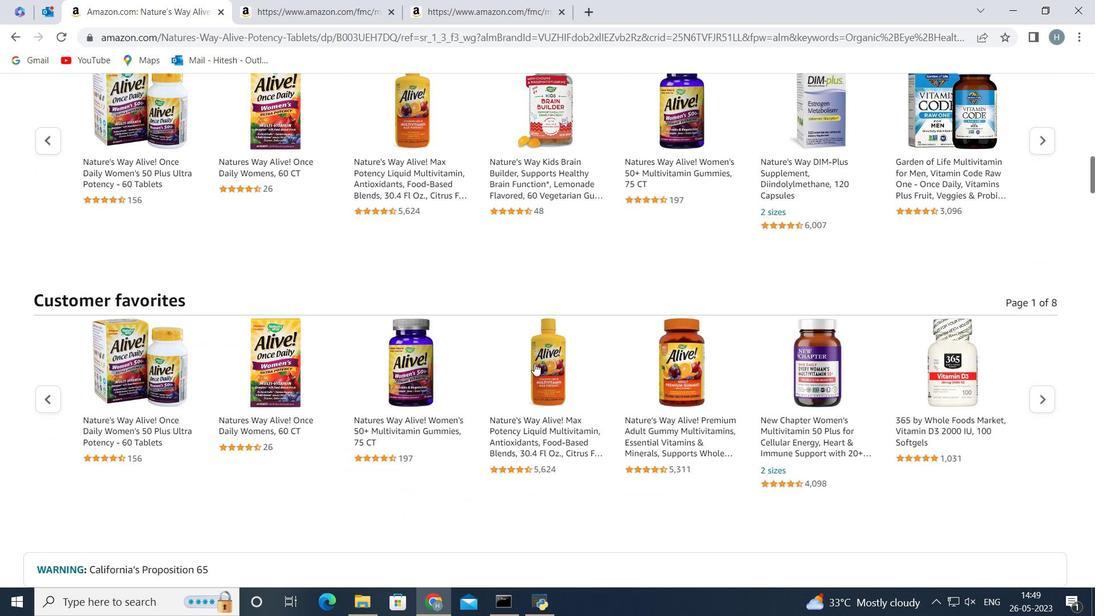 
Action: Mouse scrolled (503, 360) with delta (0, 0)
Screenshot: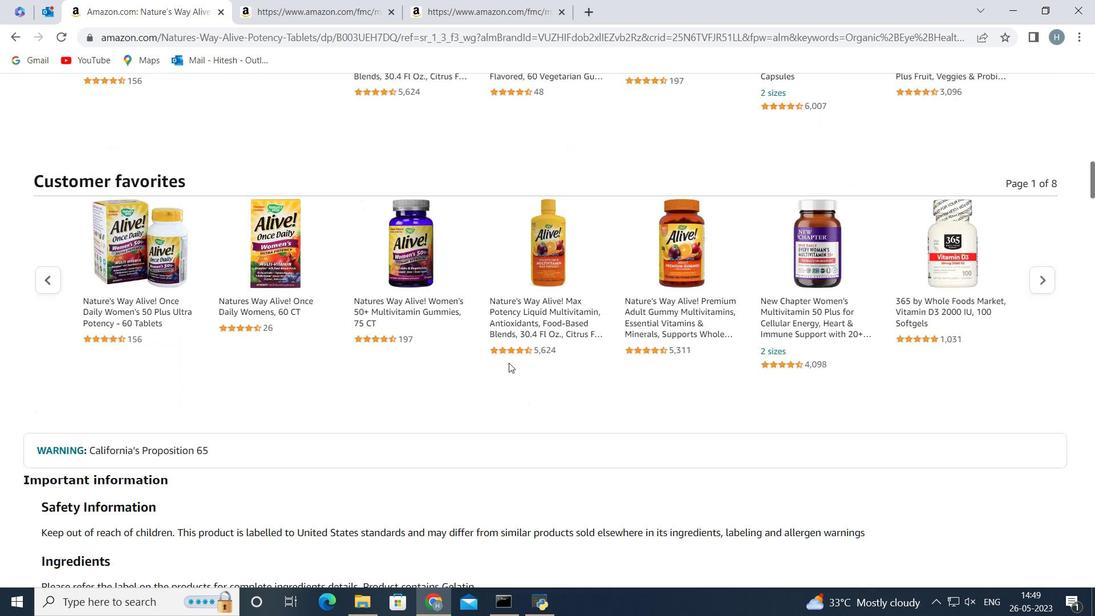 
Action: Mouse moved to (503, 360)
Screenshot: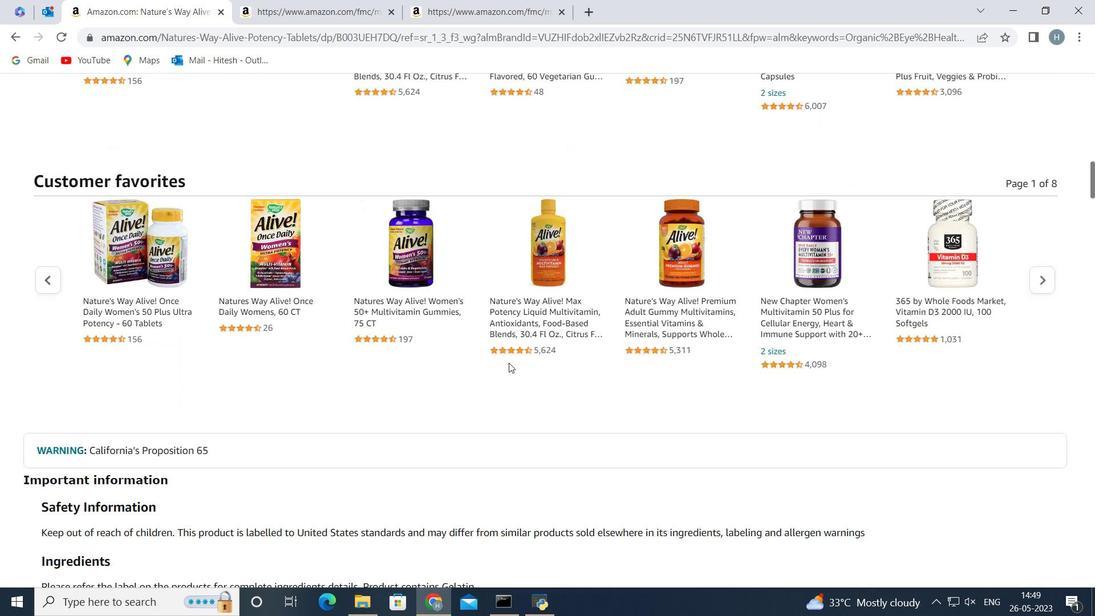 
Action: Mouse scrolled (503, 360) with delta (0, 0)
Screenshot: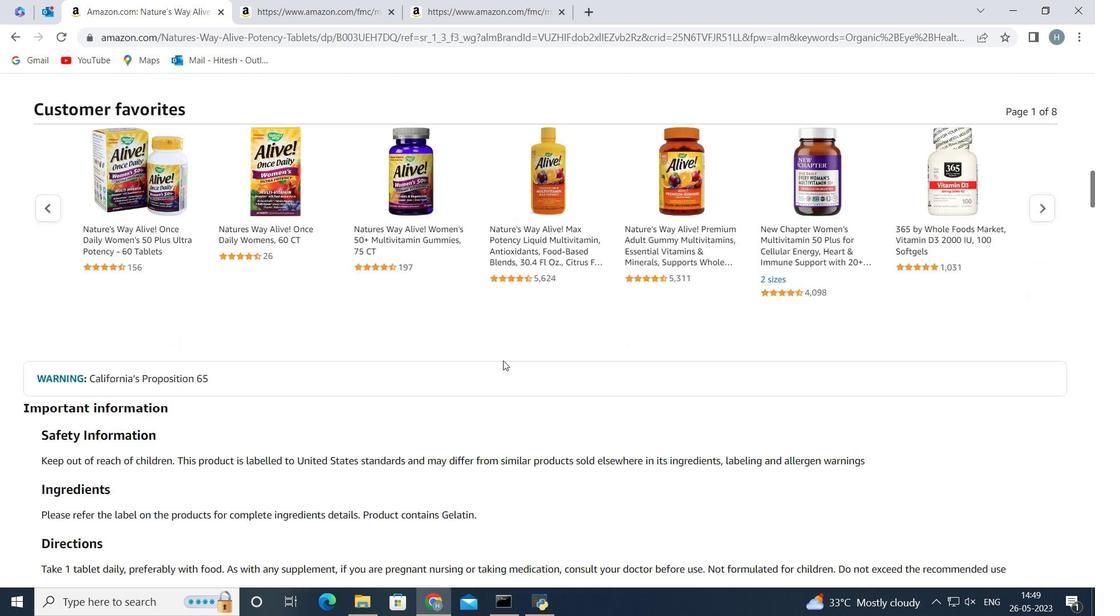 
Action: Mouse scrolled (503, 360) with delta (0, 0)
Screenshot: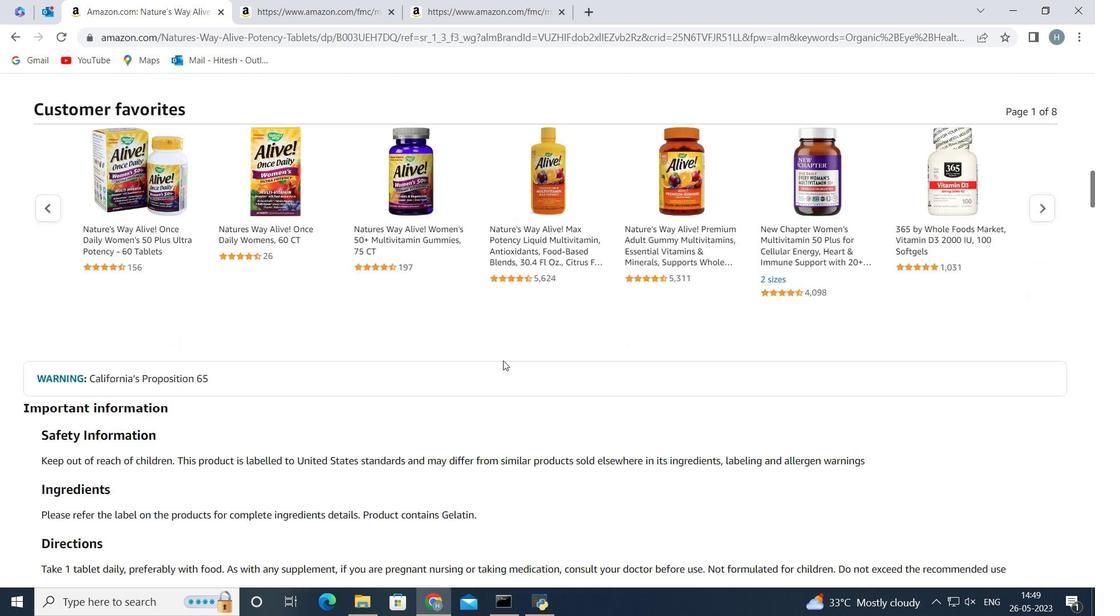 
Action: Mouse moved to (398, 353)
Screenshot: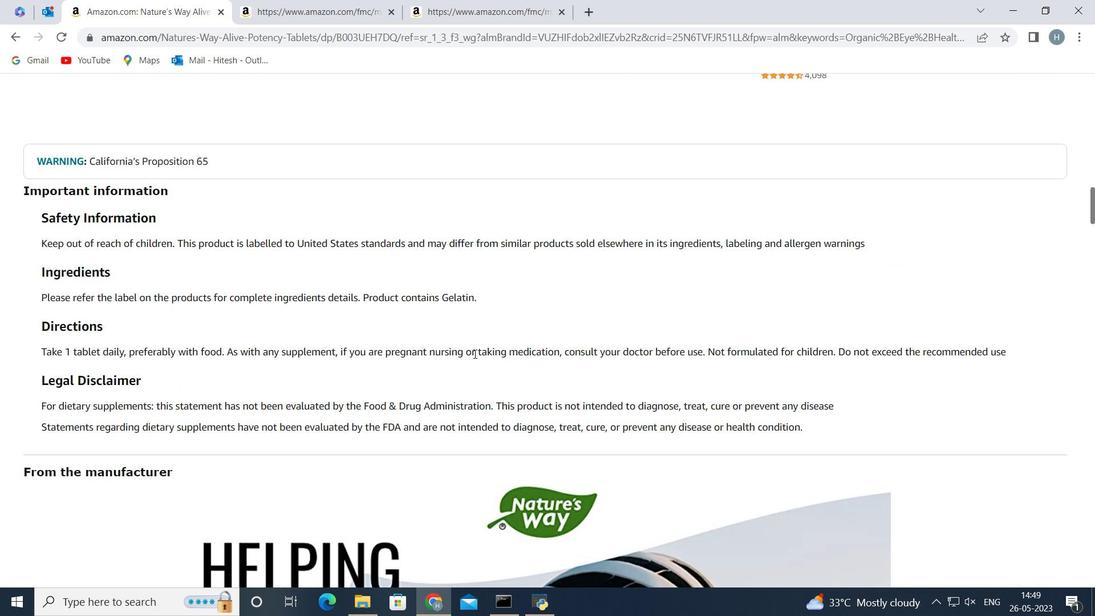 
Action: Mouse scrolled (398, 352) with delta (0, 0)
Screenshot: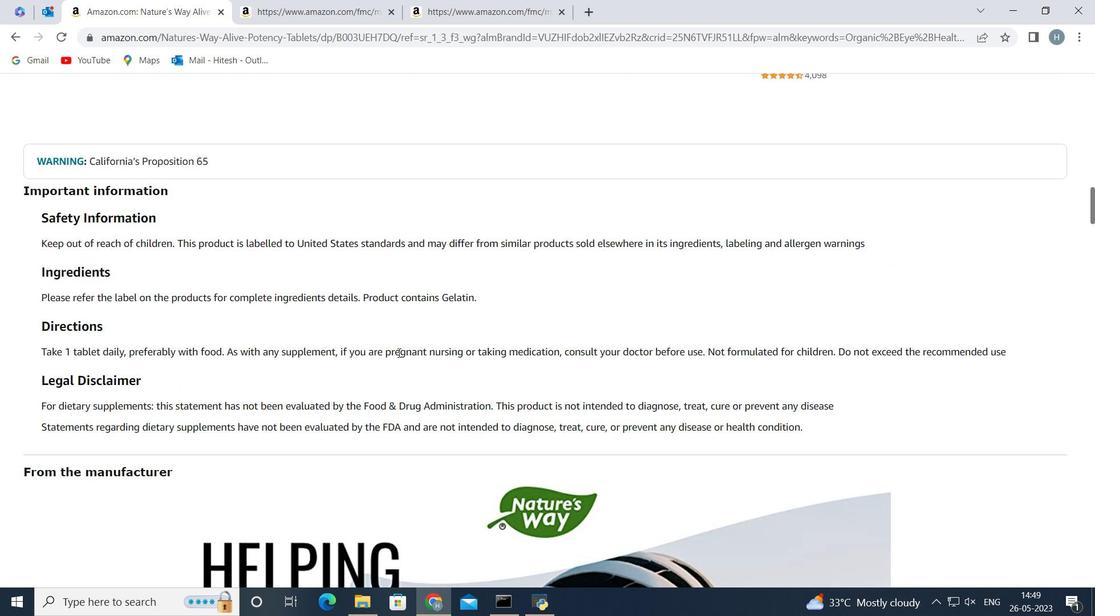 
Action: Mouse scrolled (398, 352) with delta (0, 0)
Screenshot: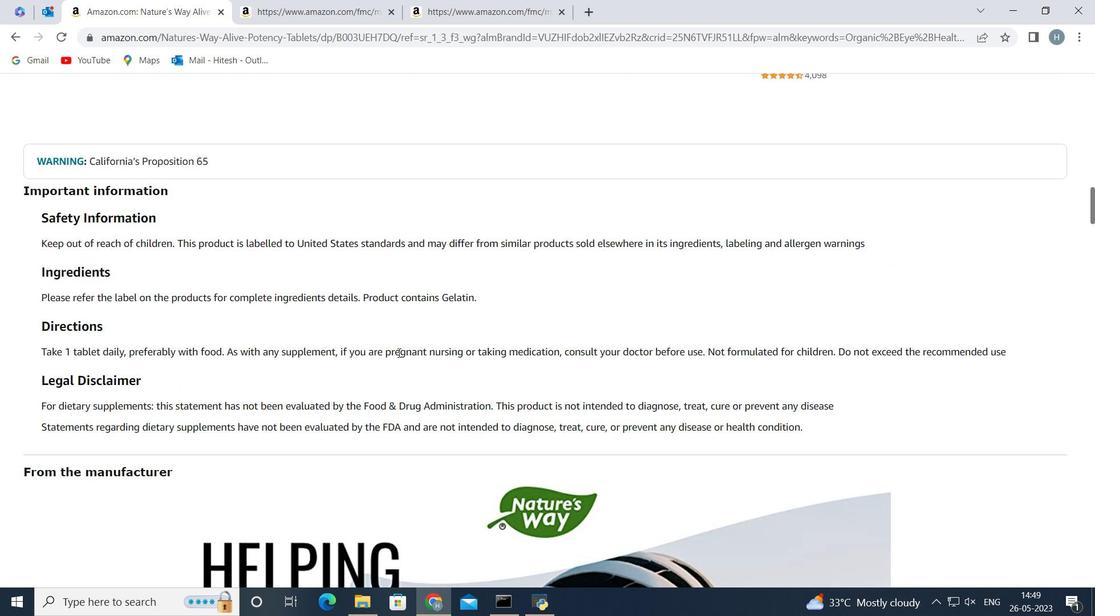 
Action: Mouse scrolled (398, 353) with delta (0, 0)
Screenshot: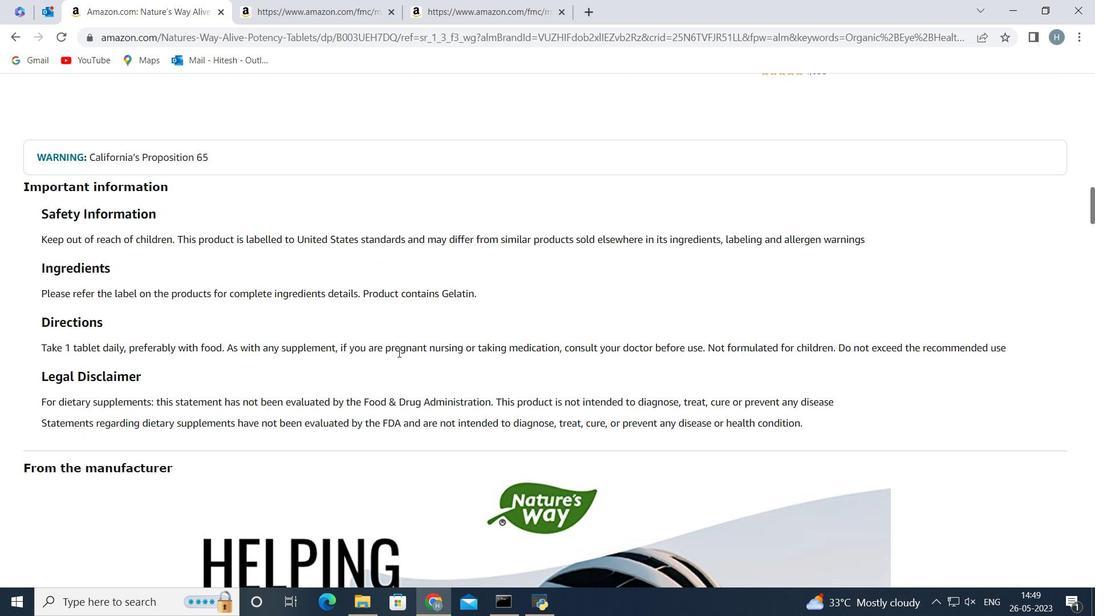 
Action: Mouse scrolled (398, 352) with delta (0, 0)
Screenshot: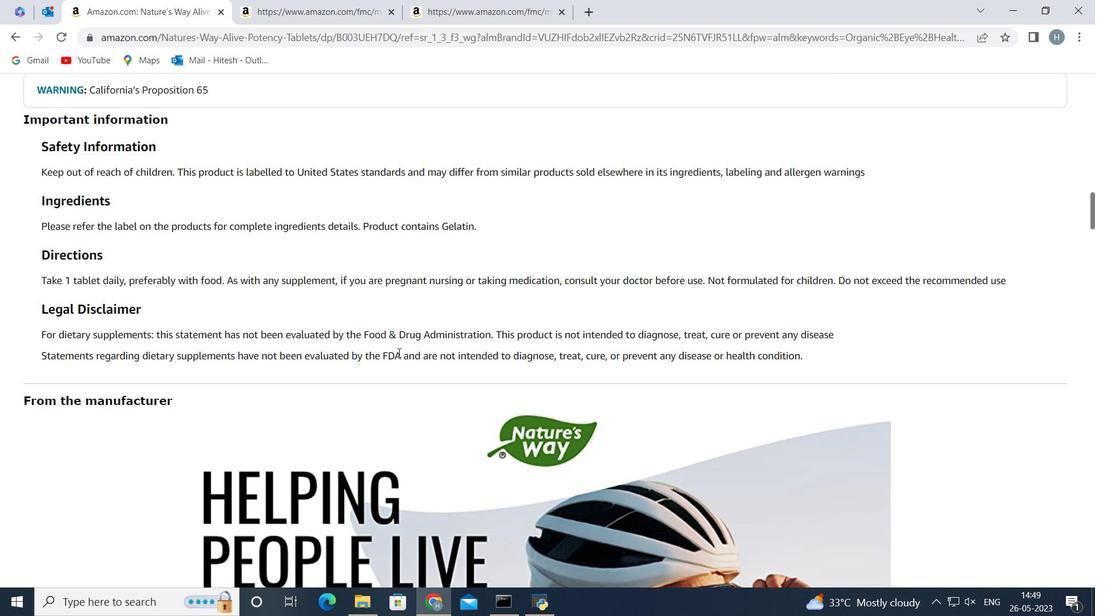 
Action: Mouse scrolled (398, 352) with delta (0, 0)
Screenshot: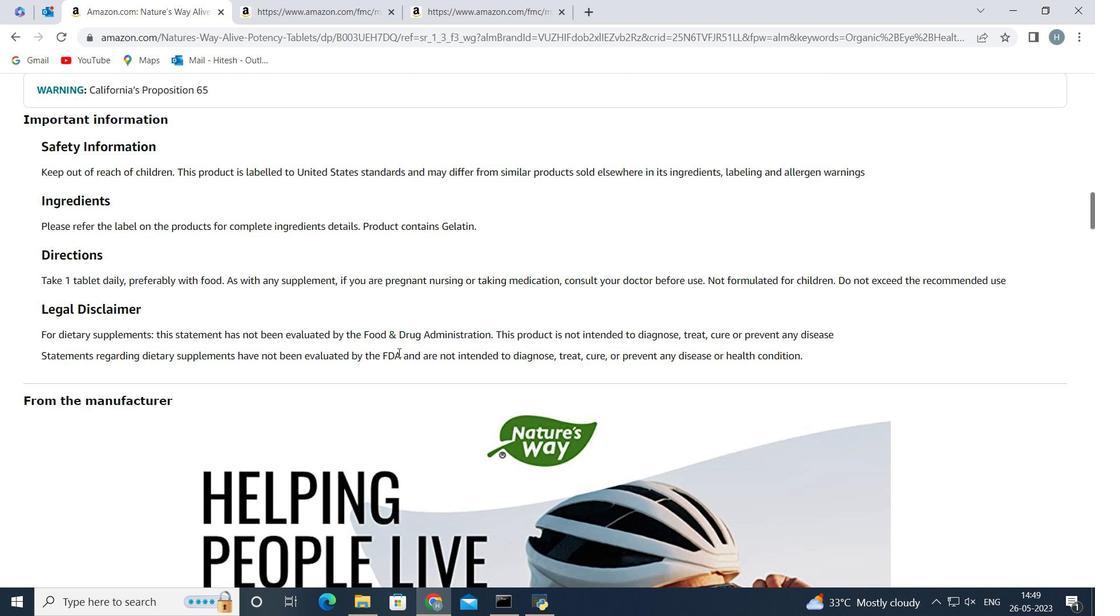 
Action: Mouse scrolled (398, 352) with delta (0, 0)
Screenshot: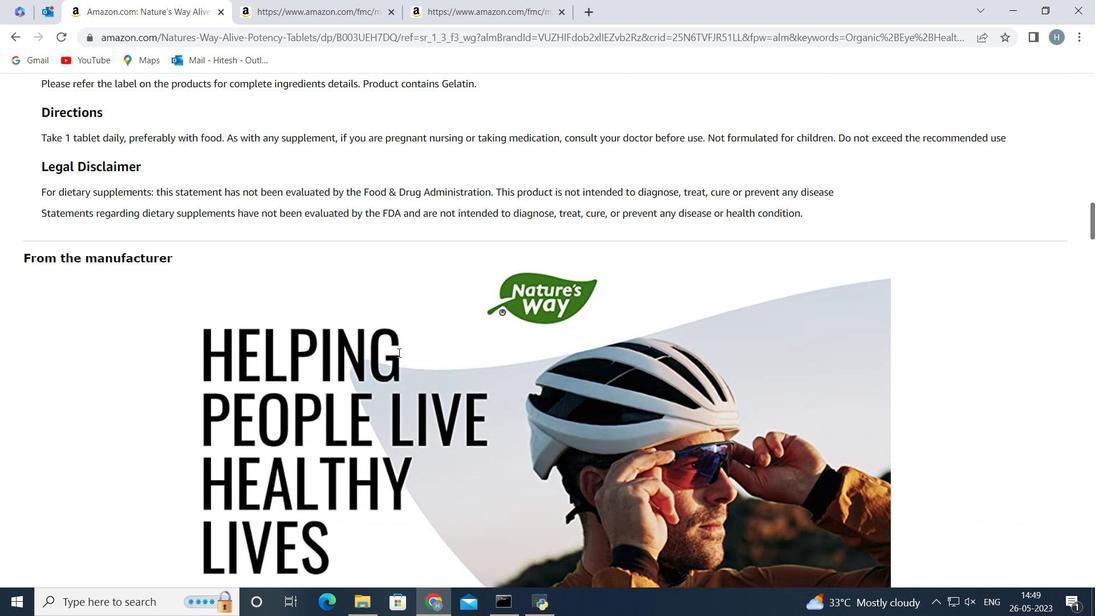 
Action: Mouse scrolled (398, 352) with delta (0, 0)
Screenshot: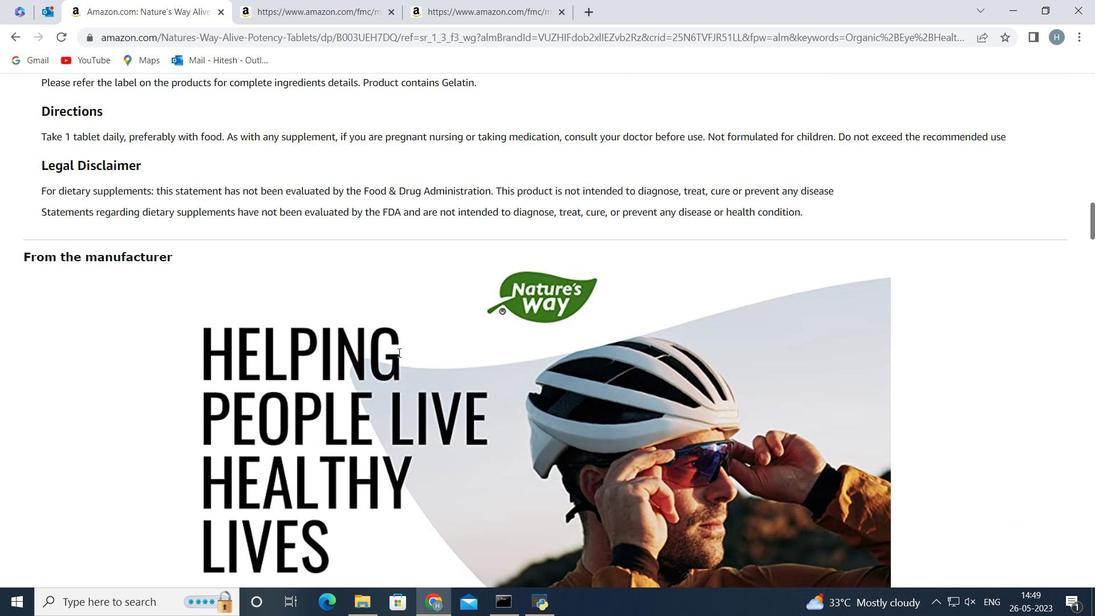 
Action: Mouse scrolled (398, 353) with delta (0, 0)
Screenshot: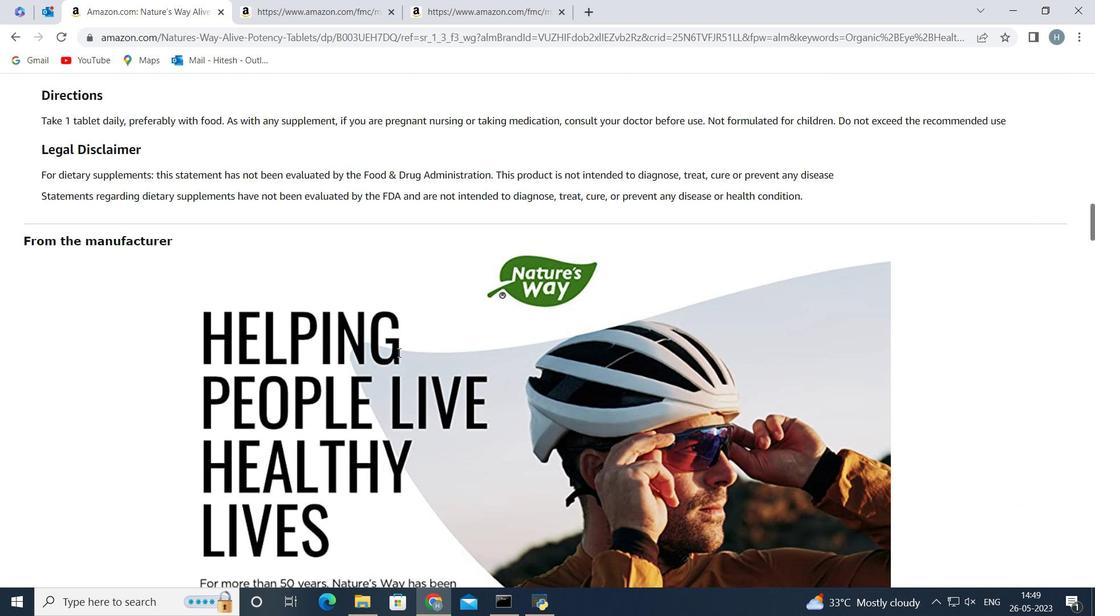
Action: Mouse scrolled (398, 352) with delta (0, 0)
Screenshot: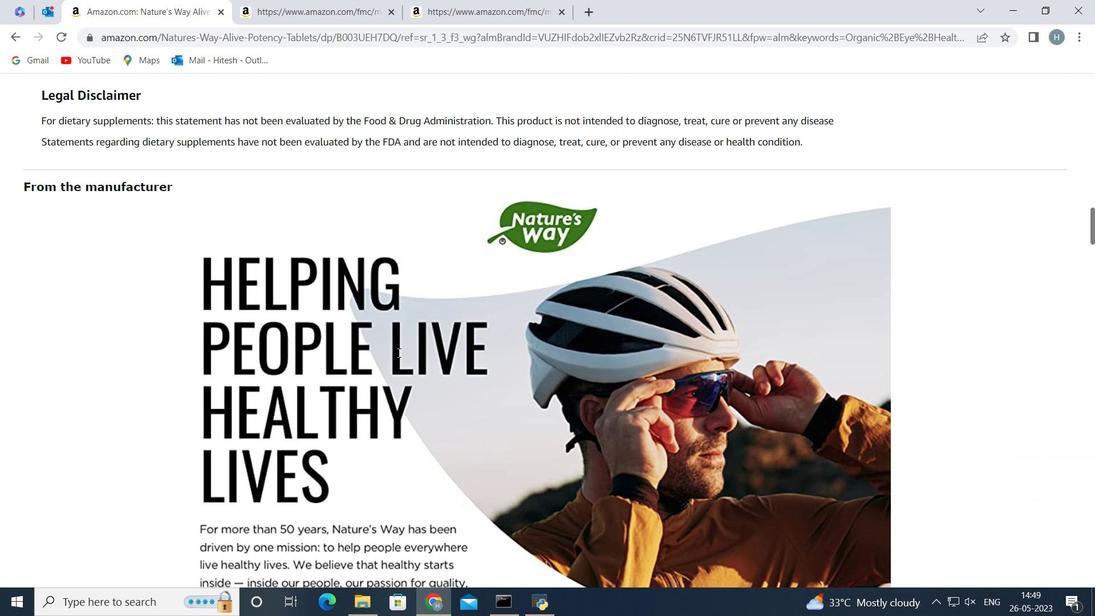 
Action: Mouse scrolled (398, 352) with delta (0, 0)
Screenshot: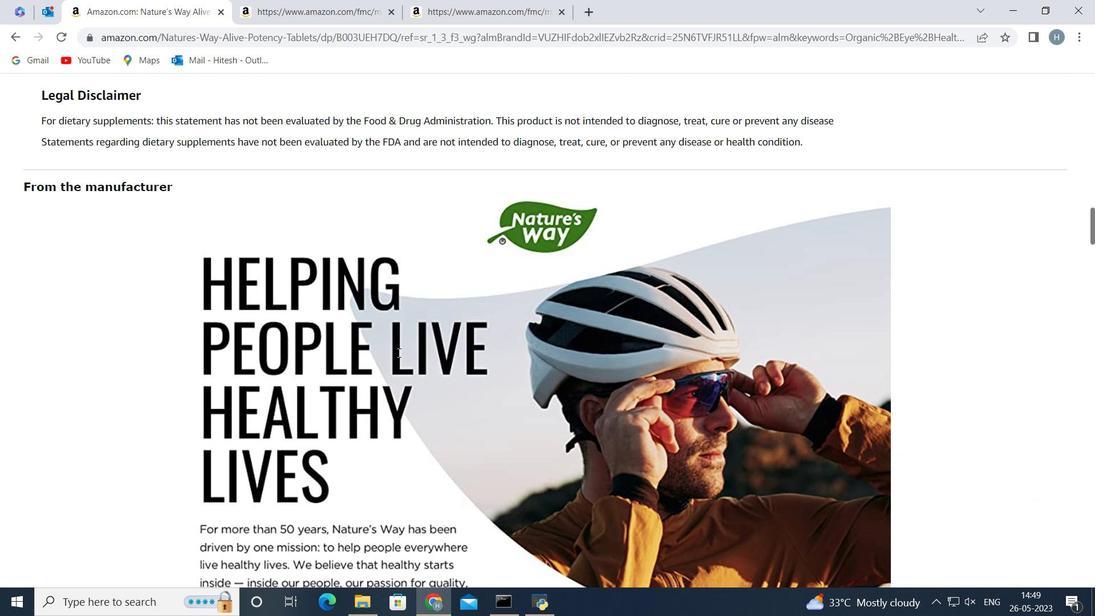 
Action: Mouse scrolled (398, 352) with delta (0, 0)
Screenshot: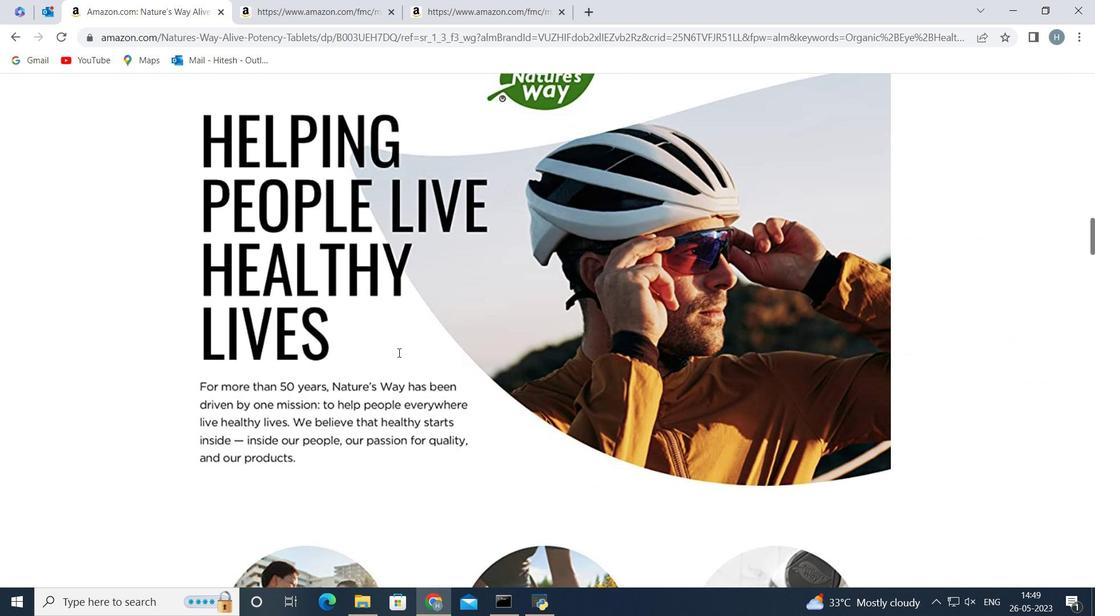 
Action: Mouse scrolled (398, 352) with delta (0, 0)
Screenshot: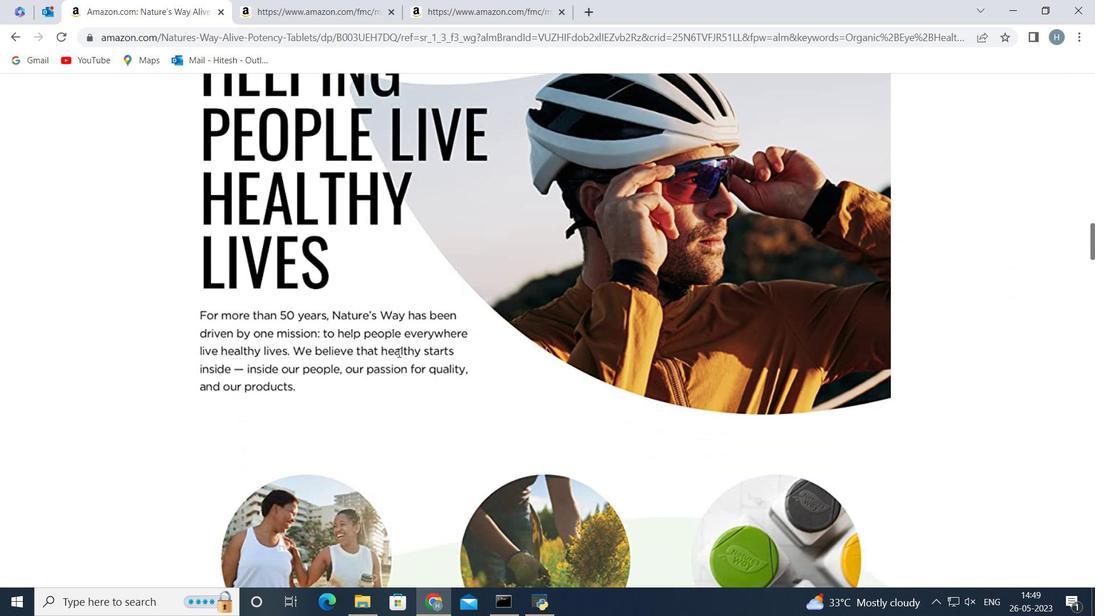 
Action: Mouse scrolled (398, 352) with delta (0, 0)
Screenshot: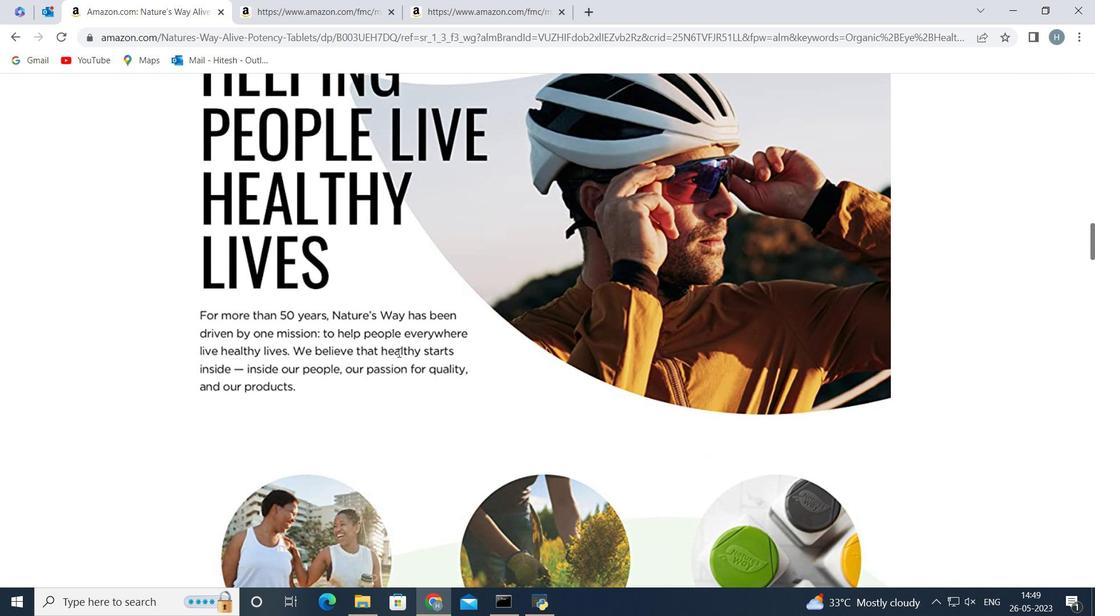 
Action: Mouse scrolled (398, 352) with delta (0, 0)
Screenshot: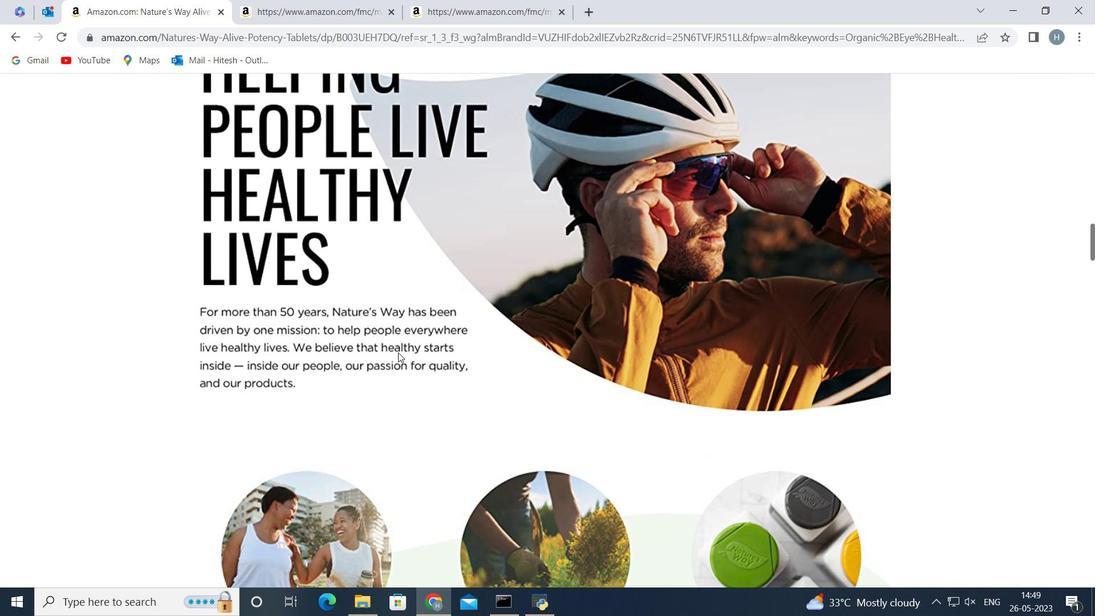 
Action: Mouse scrolled (398, 352) with delta (0, 0)
Screenshot: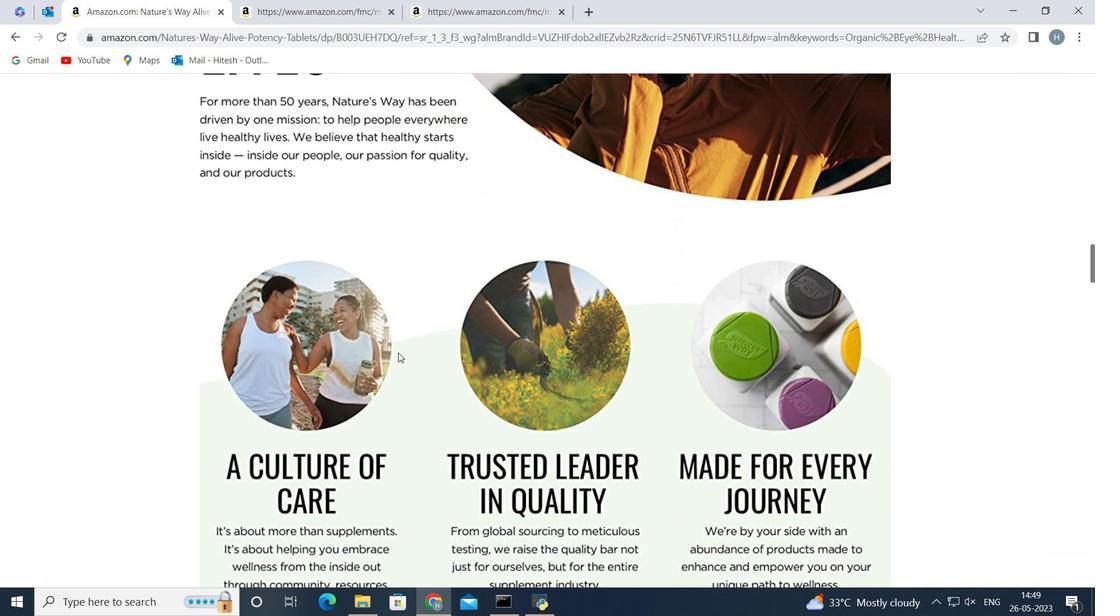 
Action: Mouse scrolled (398, 352) with delta (0, 0)
Screenshot: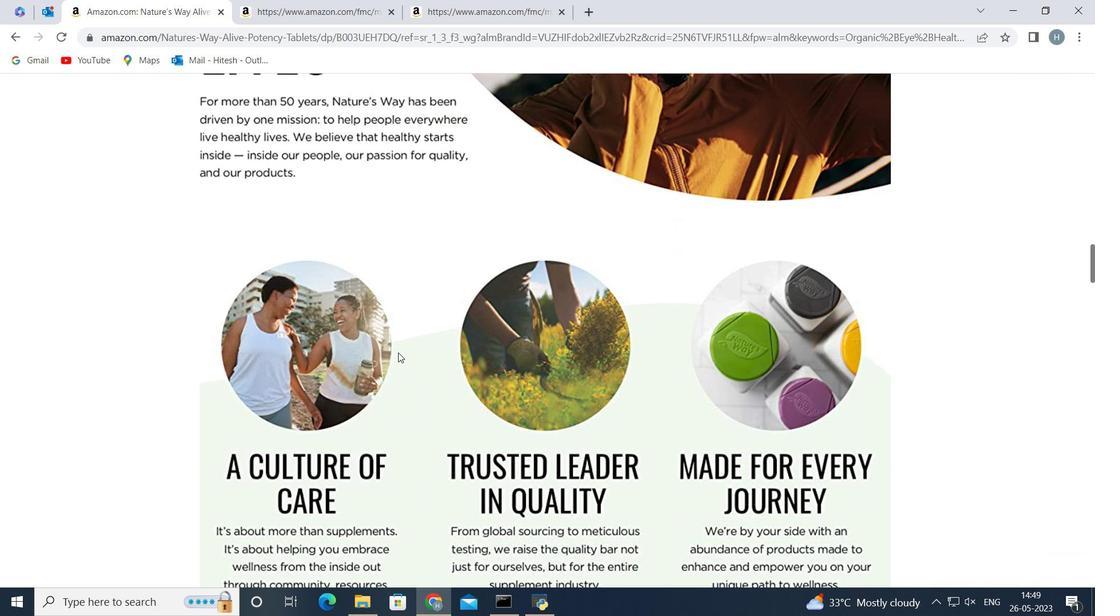 
Action: Mouse scrolled (398, 352) with delta (0, 0)
Screenshot: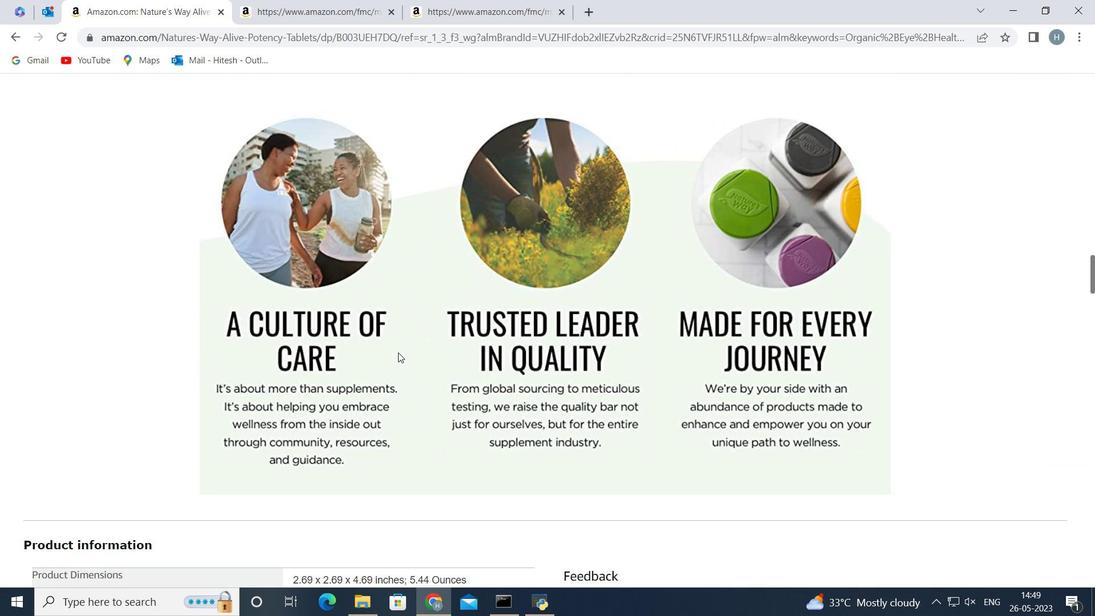 
Action: Mouse scrolled (398, 352) with delta (0, 0)
Screenshot: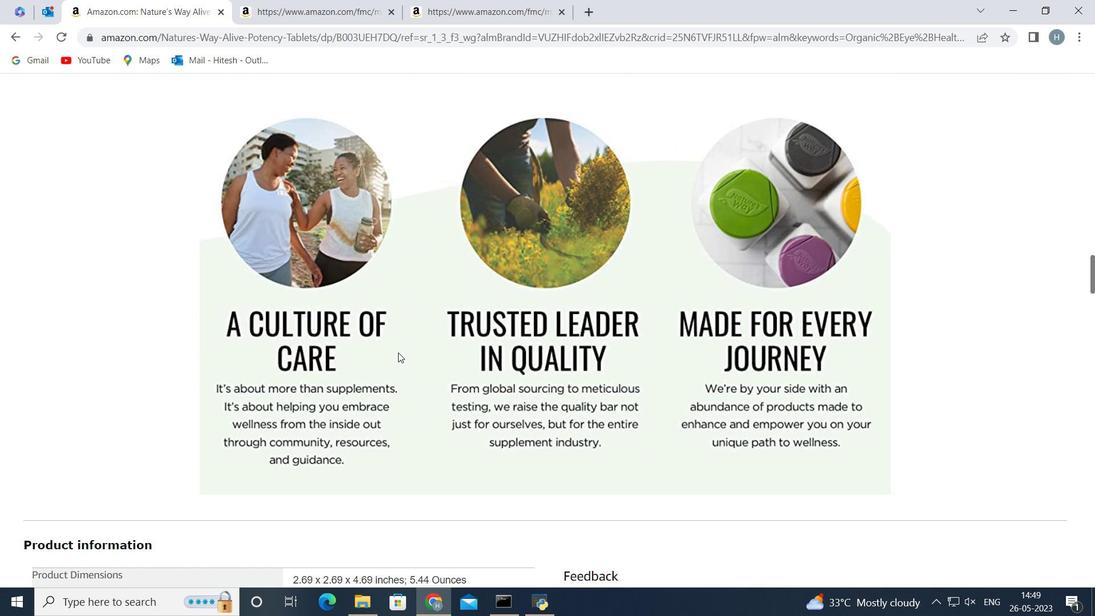 
Action: Mouse moved to (550, 349)
Screenshot: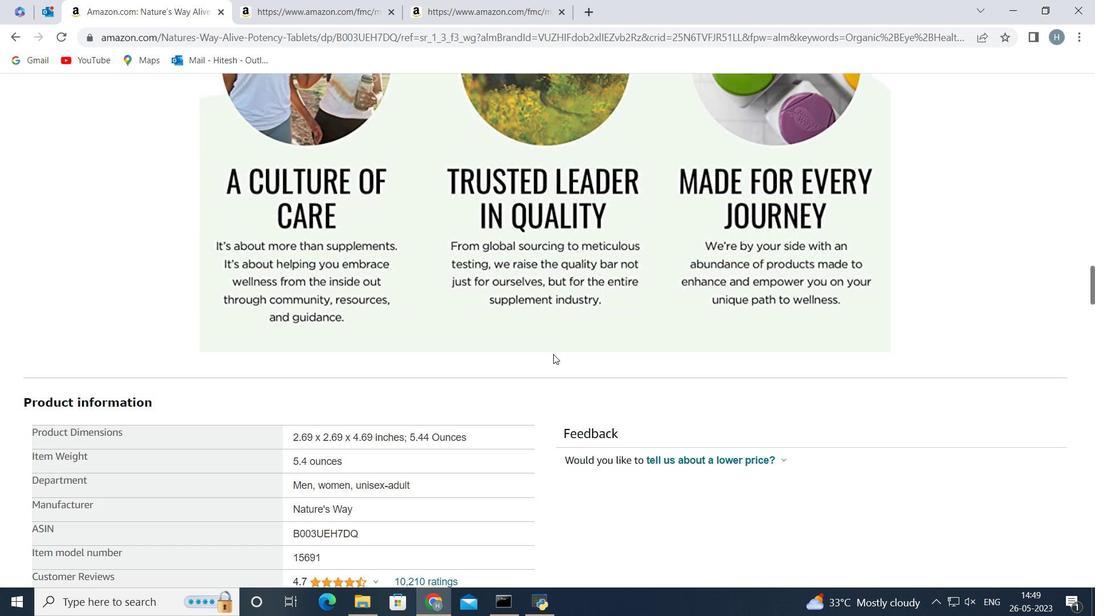 
Action: Mouse scrolled (550, 348) with delta (0, 0)
Screenshot: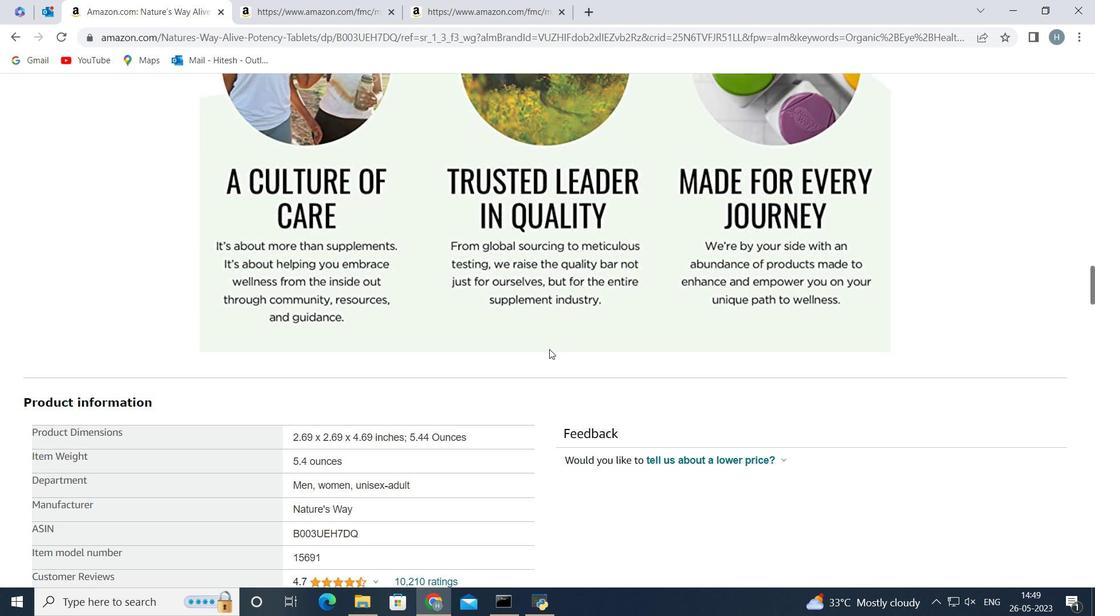 
Action: Mouse scrolled (550, 348) with delta (0, 0)
Screenshot: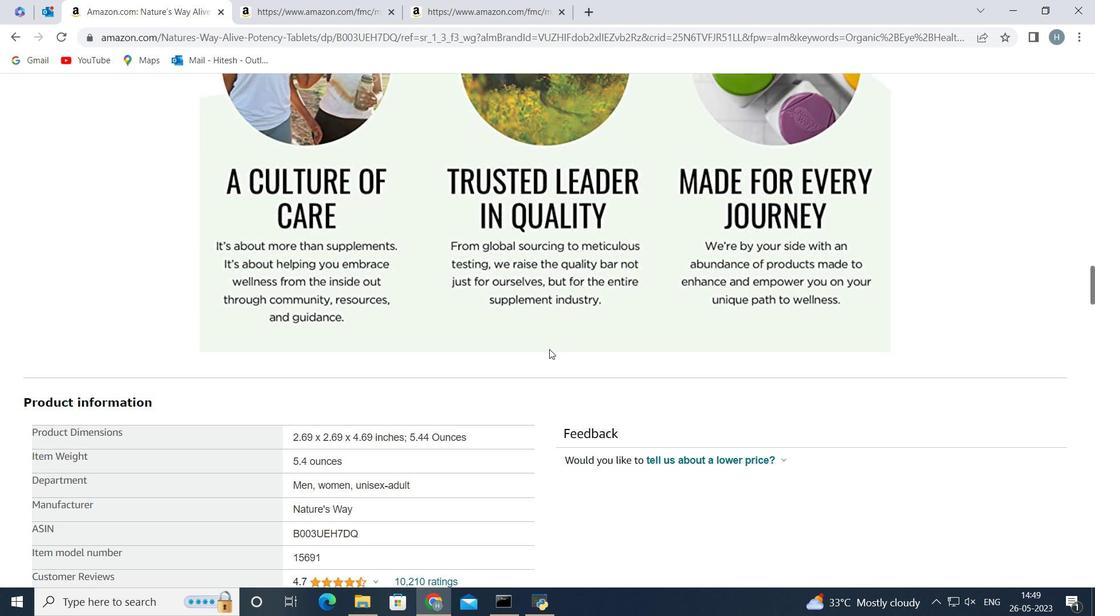 
Action: Mouse scrolled (550, 349) with delta (0, 0)
Screenshot: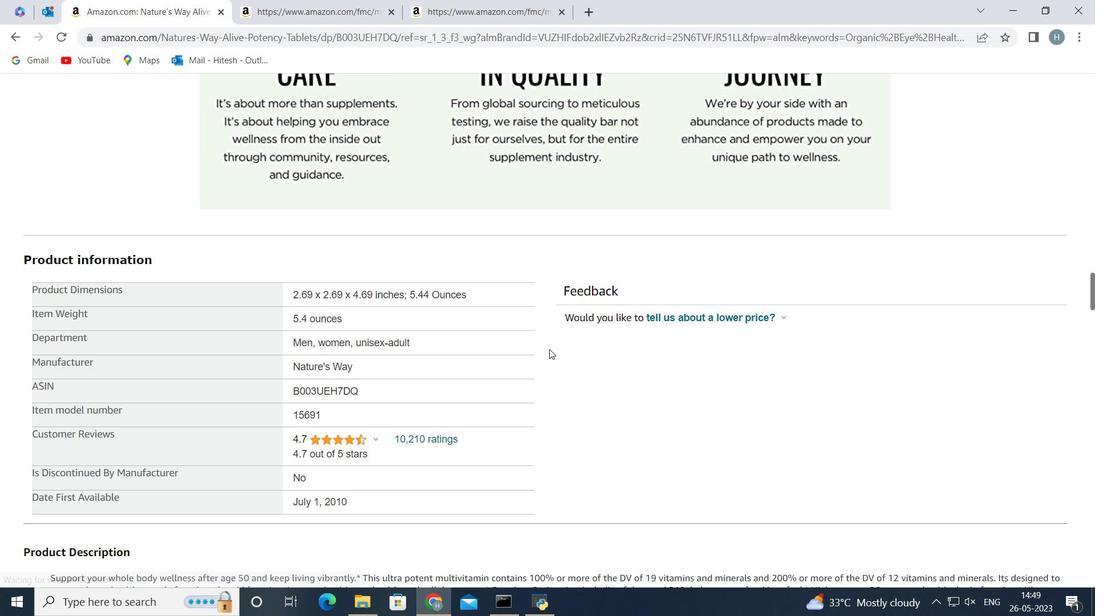 
Action: Mouse scrolled (550, 349) with delta (0, 0)
Screenshot: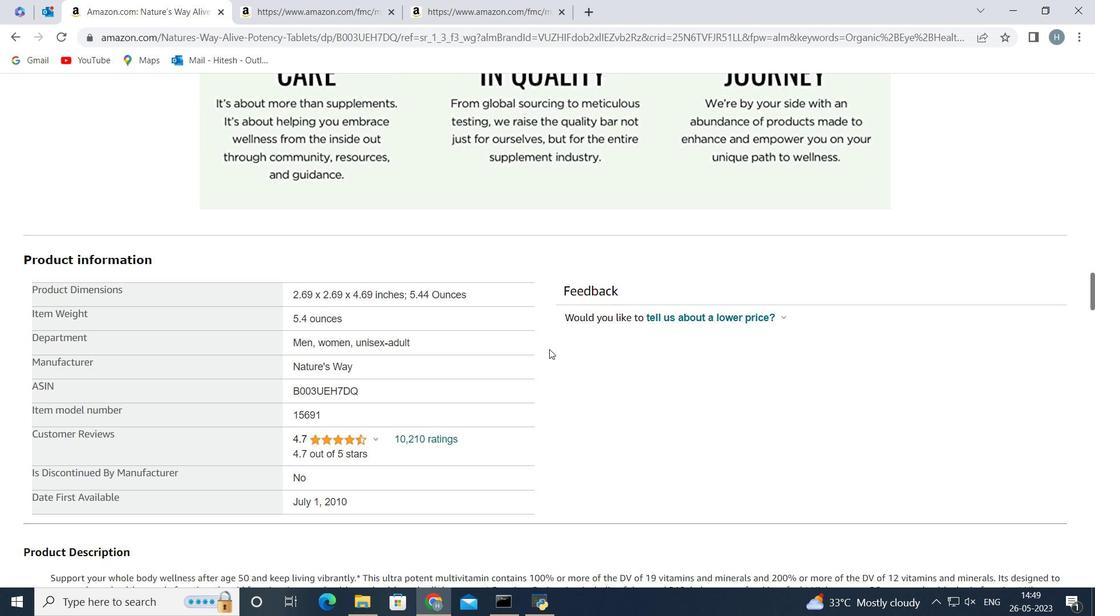 
Action: Mouse scrolled (550, 349) with delta (0, 0)
Screenshot: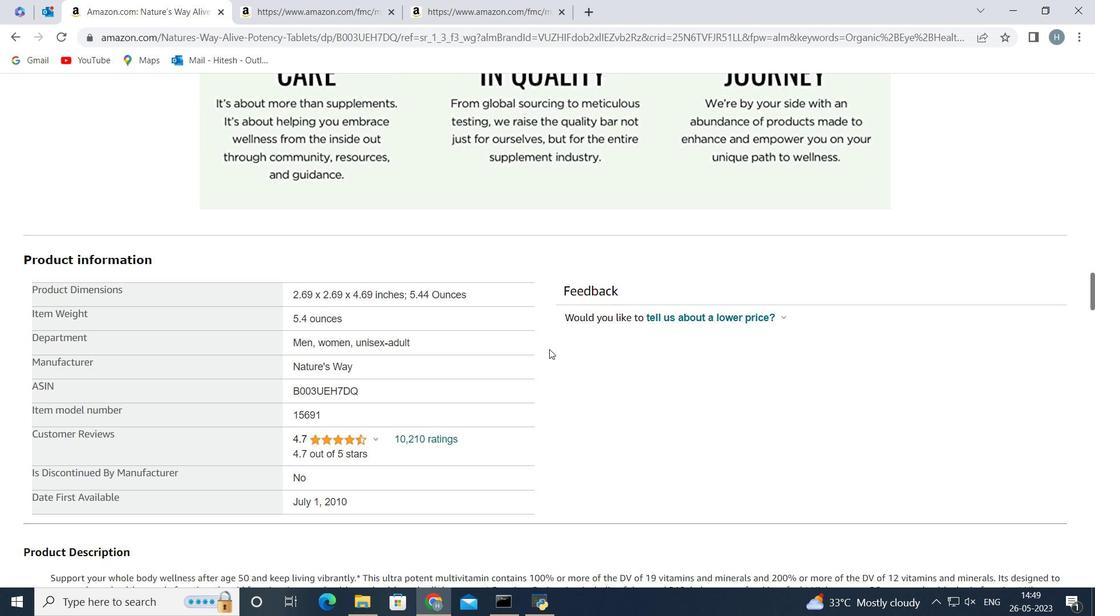 
Action: Mouse scrolled (550, 349) with delta (0, 0)
Screenshot: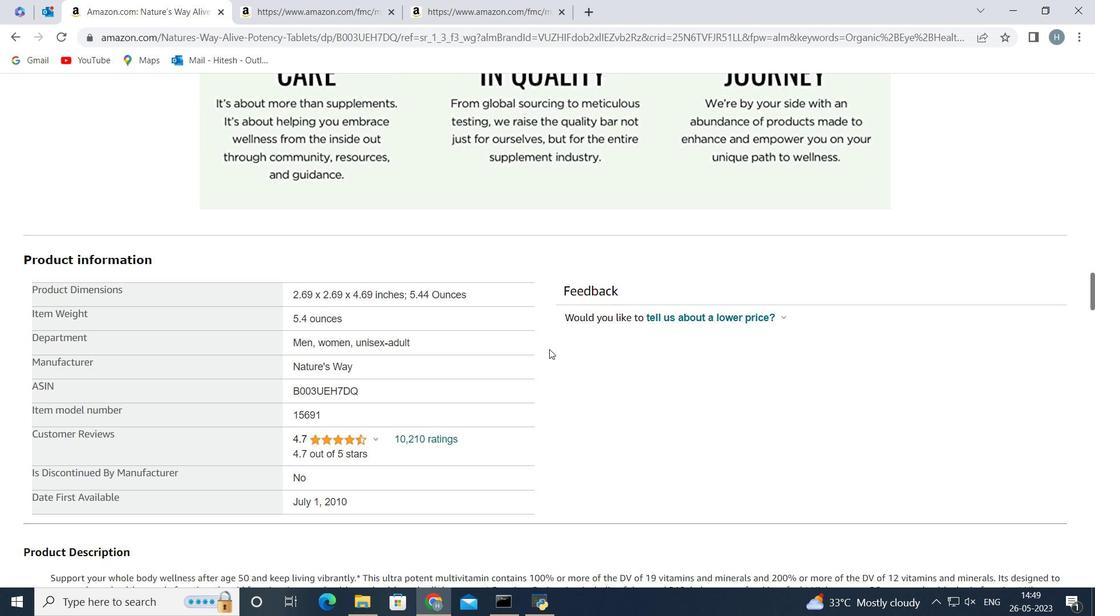 
Action: Mouse scrolled (550, 349) with delta (0, 0)
Screenshot: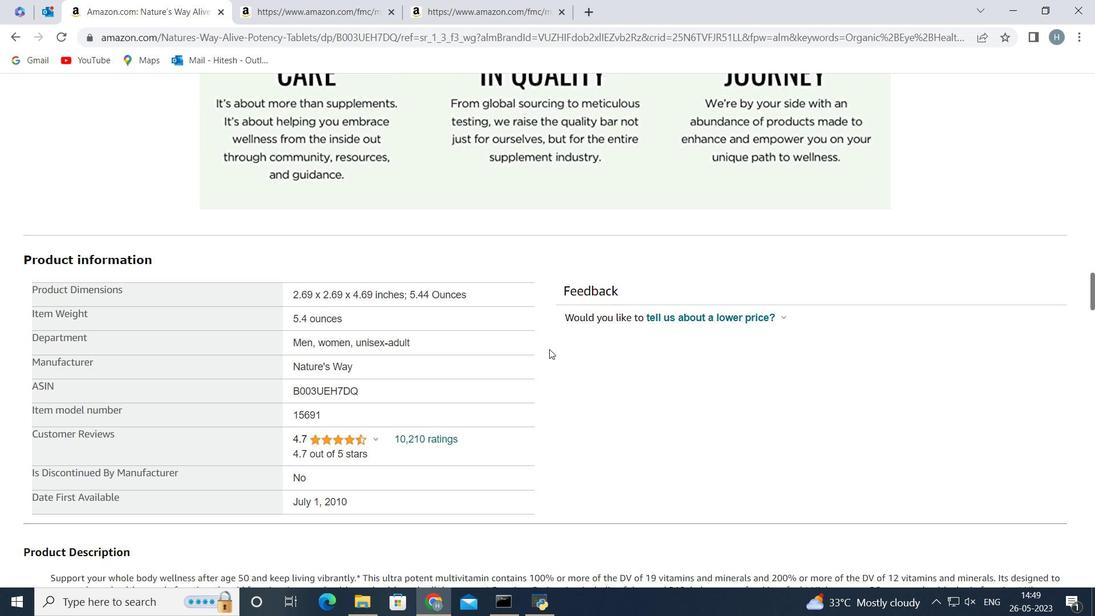 
Action: Mouse scrolled (550, 349) with delta (0, 0)
Screenshot: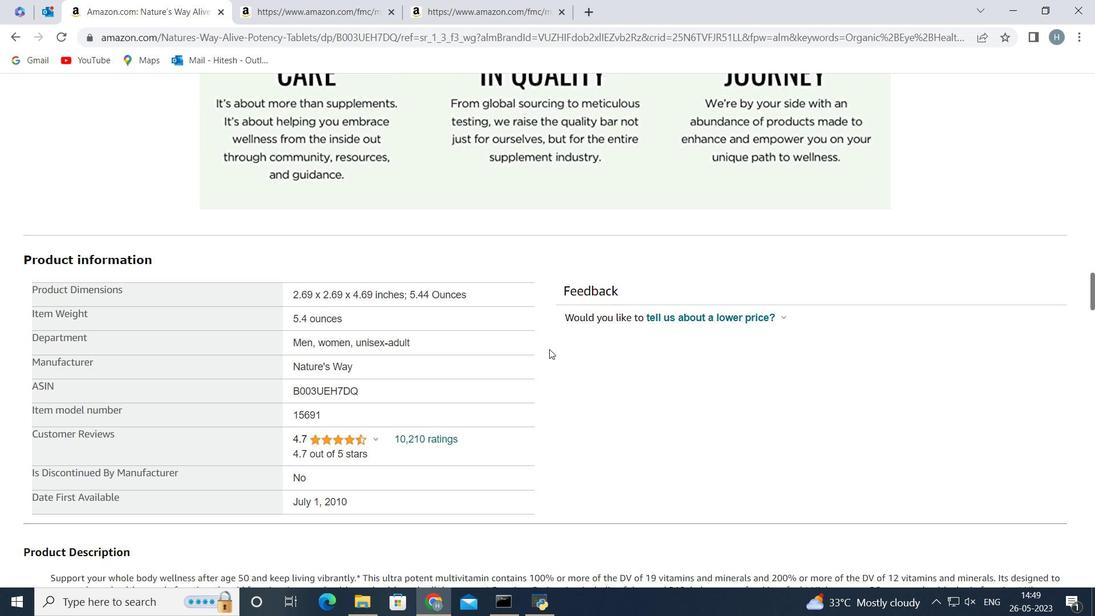 
Action: Mouse scrolled (550, 349) with delta (0, 0)
Screenshot: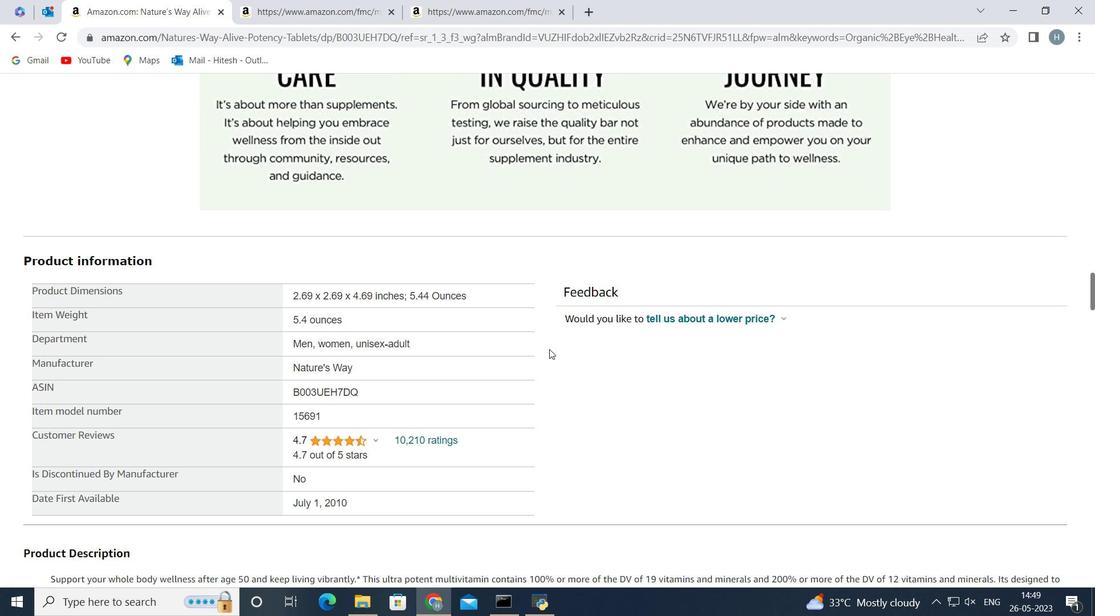 
Action: Mouse scrolled (550, 349) with delta (0, 0)
Screenshot: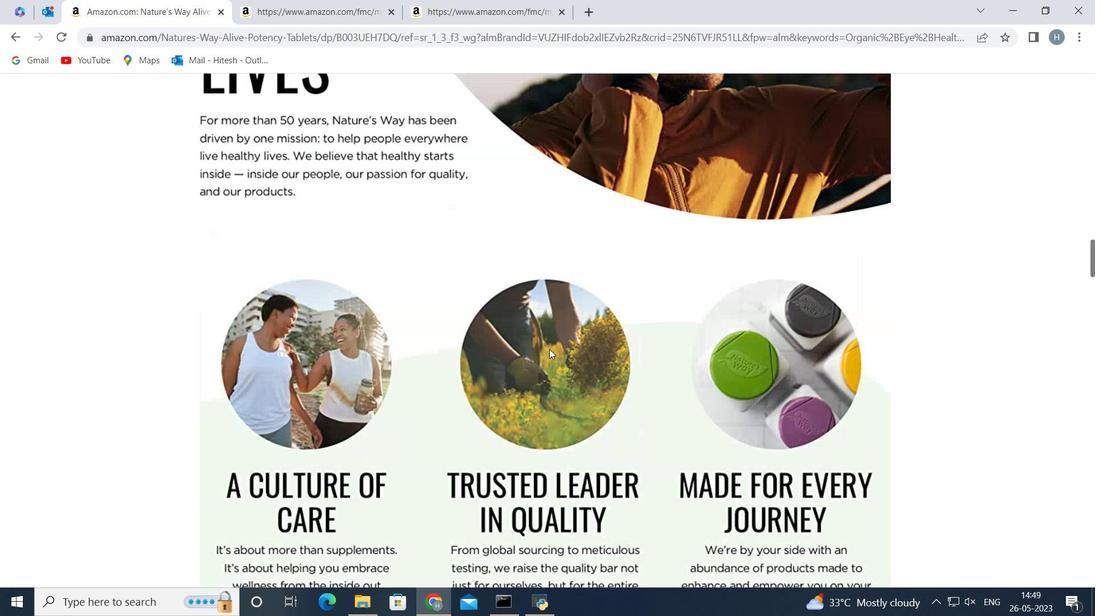 
Action: Mouse scrolled (550, 349) with delta (0, 0)
Screenshot: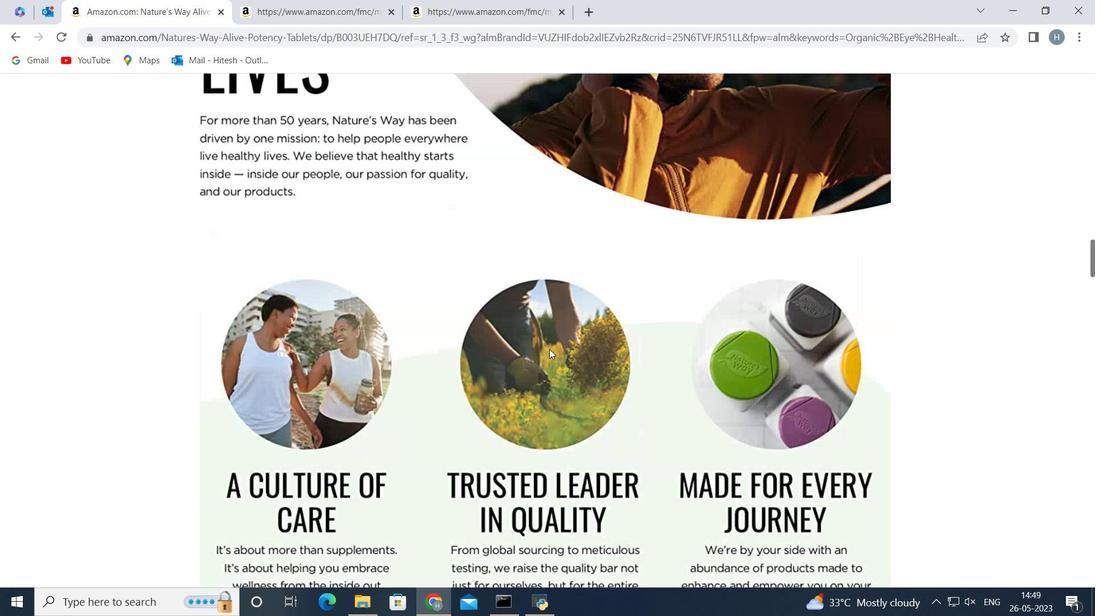 
Action: Mouse scrolled (550, 349) with delta (0, 0)
Screenshot: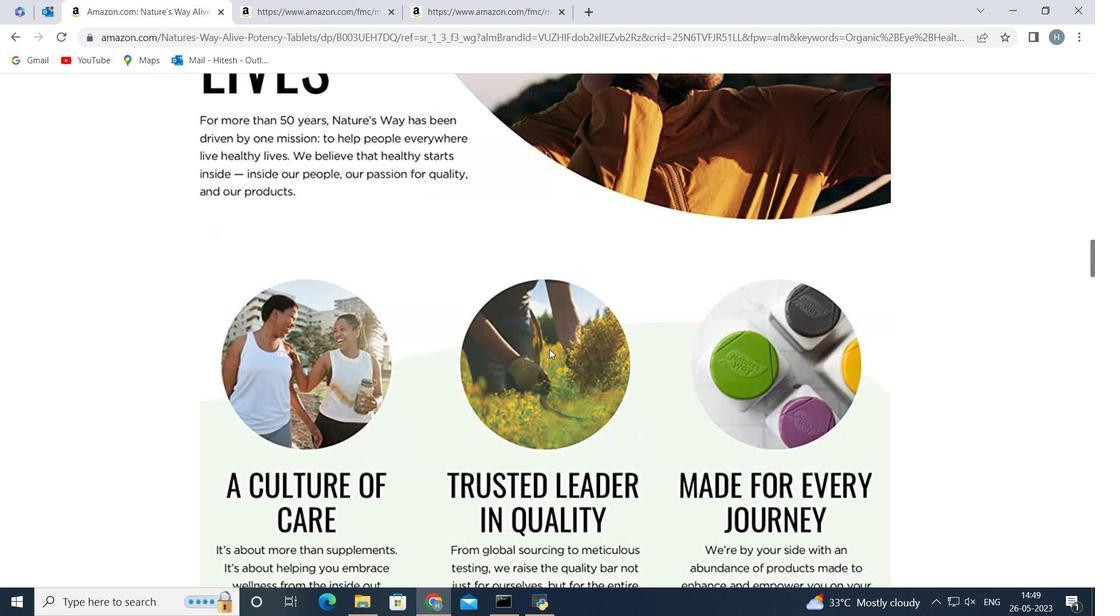 
Action: Mouse scrolled (550, 349) with delta (0, 0)
Screenshot: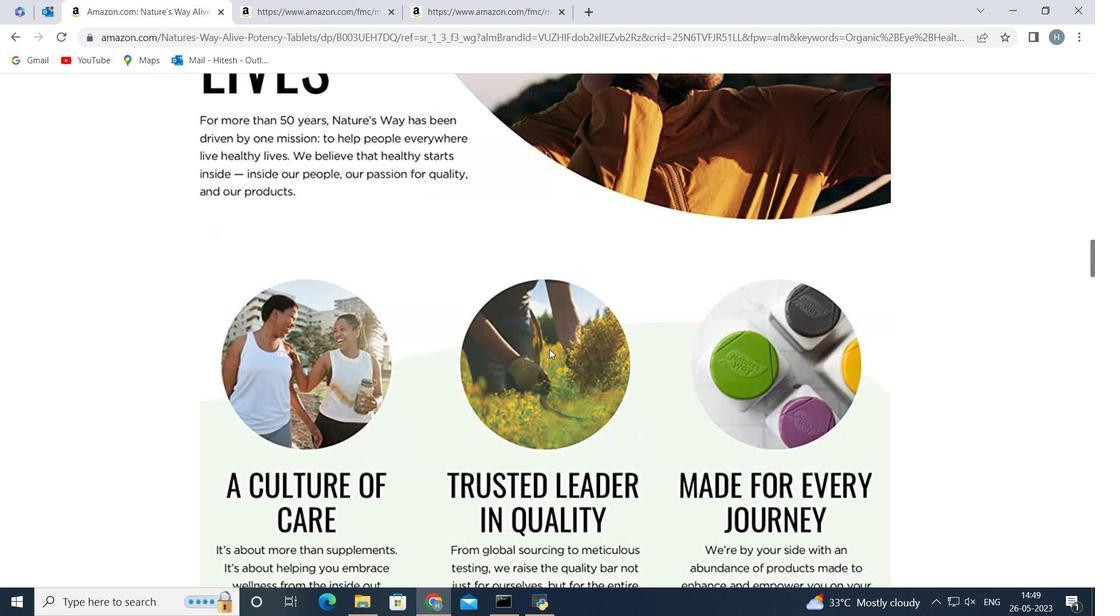
Action: Mouse scrolled (550, 349) with delta (0, 0)
Screenshot: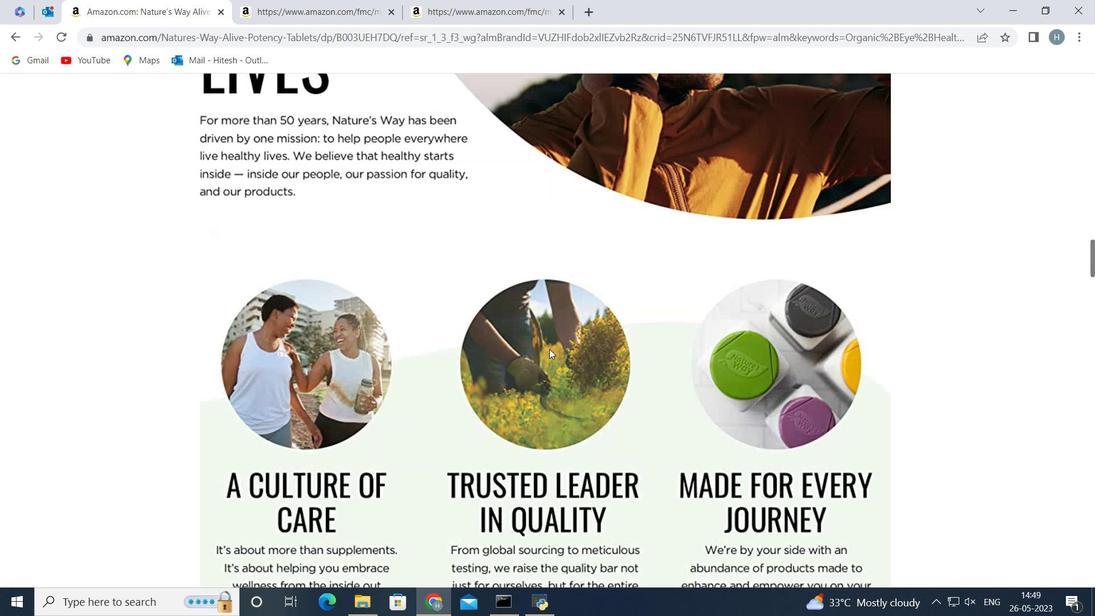 
Action: Mouse scrolled (550, 349) with delta (0, 0)
Screenshot: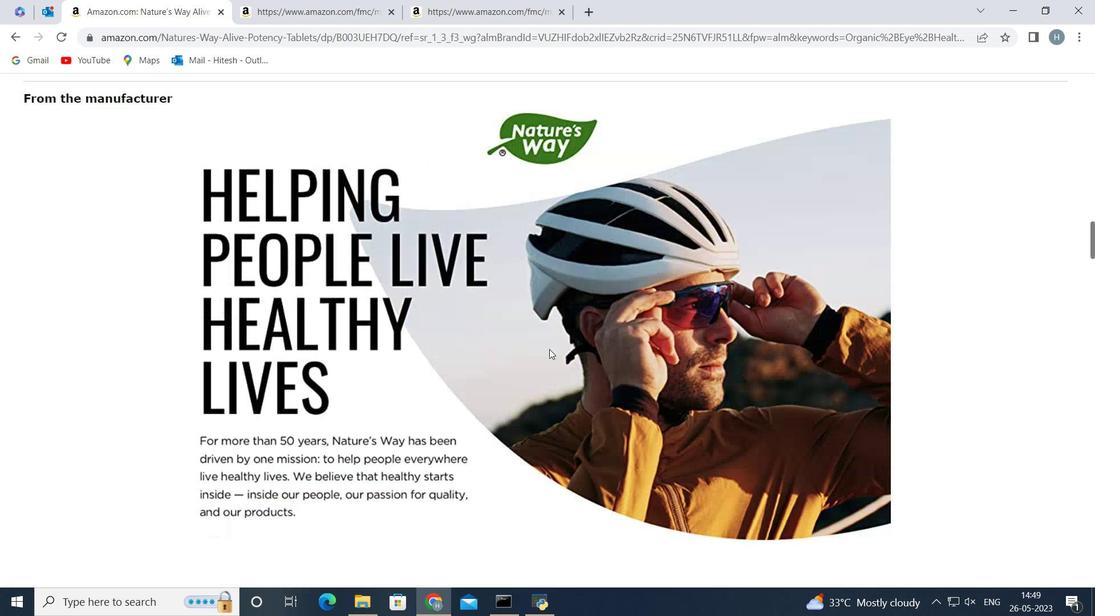 
Action: Mouse scrolled (550, 349) with delta (0, 0)
Screenshot: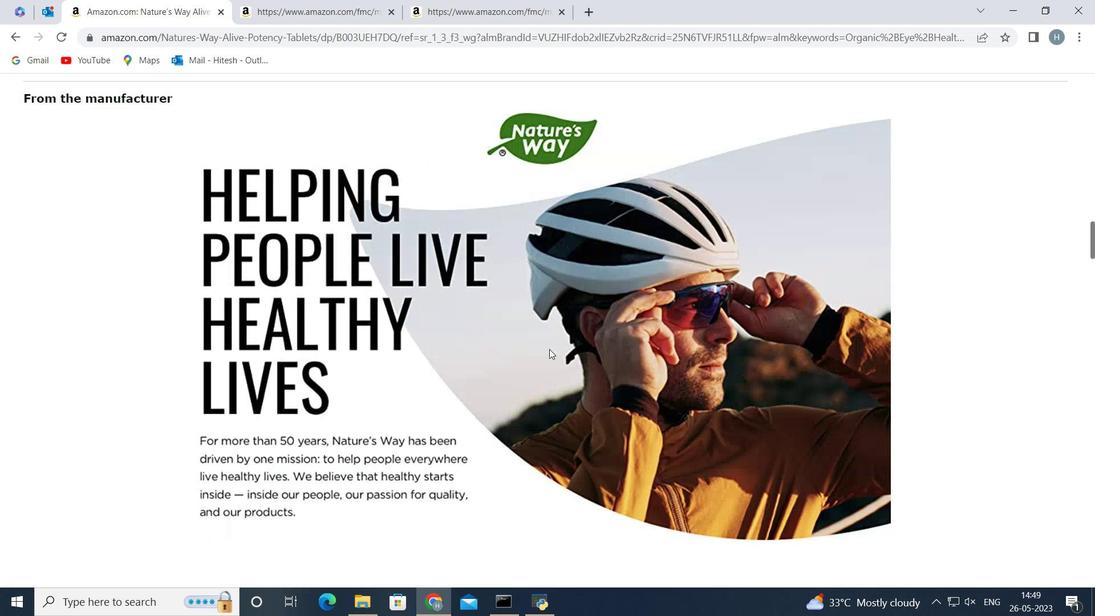
Action: Mouse scrolled (550, 349) with delta (0, 0)
Screenshot: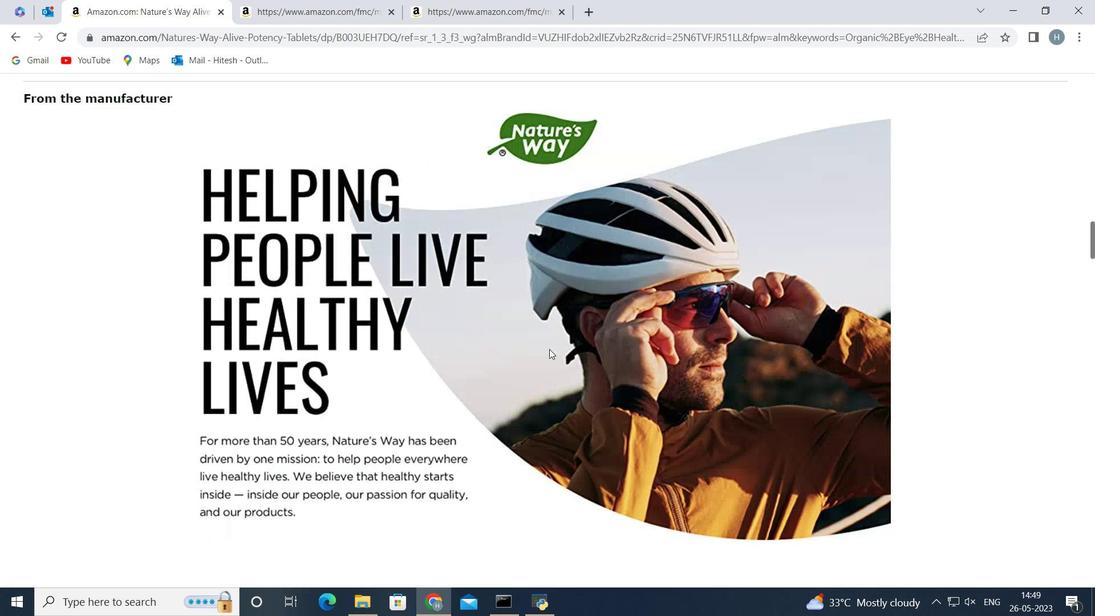 
Action: Mouse scrolled (550, 349) with delta (0, 0)
Screenshot: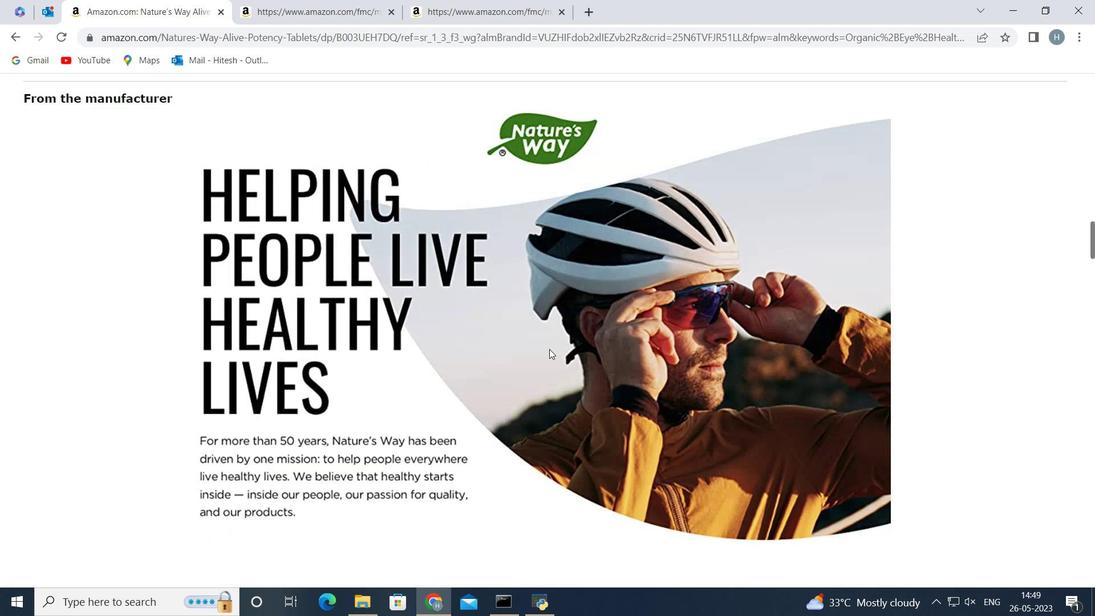 
Action: Mouse scrolled (550, 349) with delta (0, 0)
Screenshot: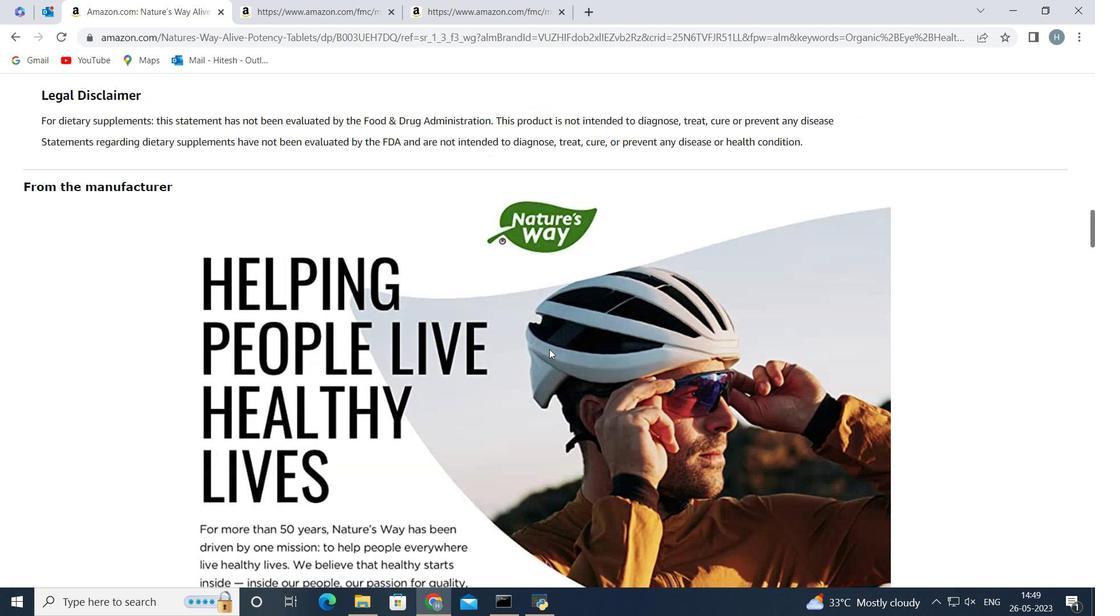 
Action: Mouse scrolled (550, 349) with delta (0, 0)
Screenshot: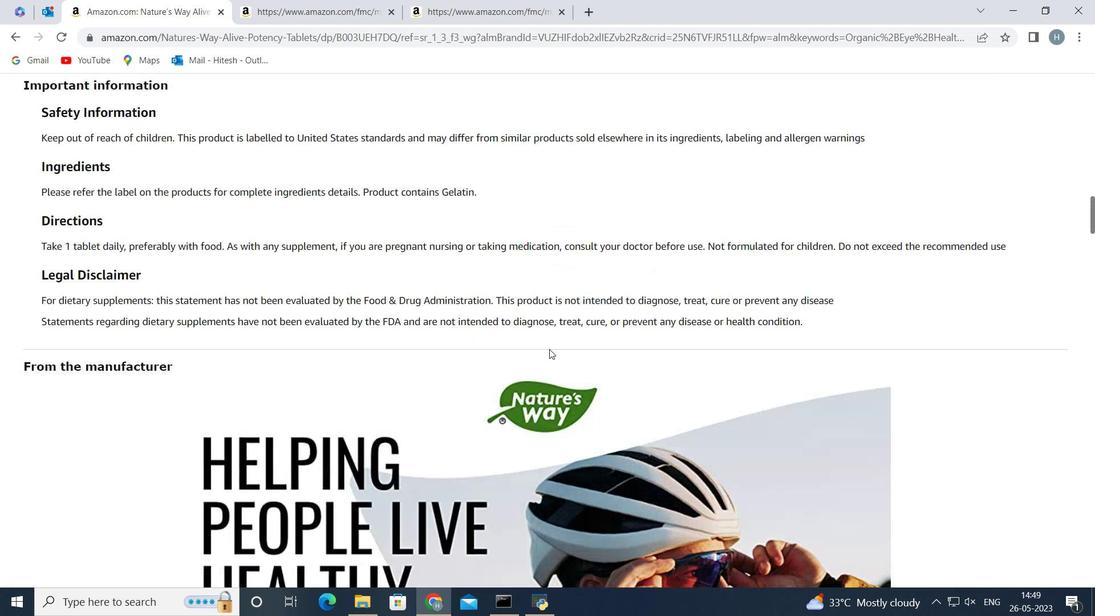 
Action: Mouse scrolled (550, 349) with delta (0, 0)
Screenshot: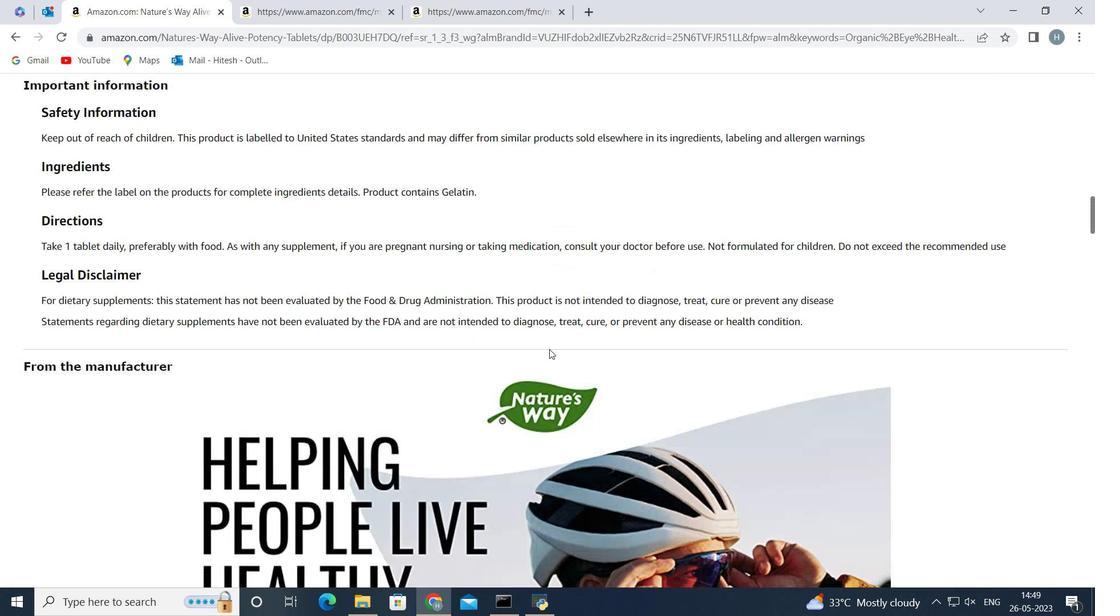 
Action: Mouse scrolled (550, 349) with delta (0, 0)
Screenshot: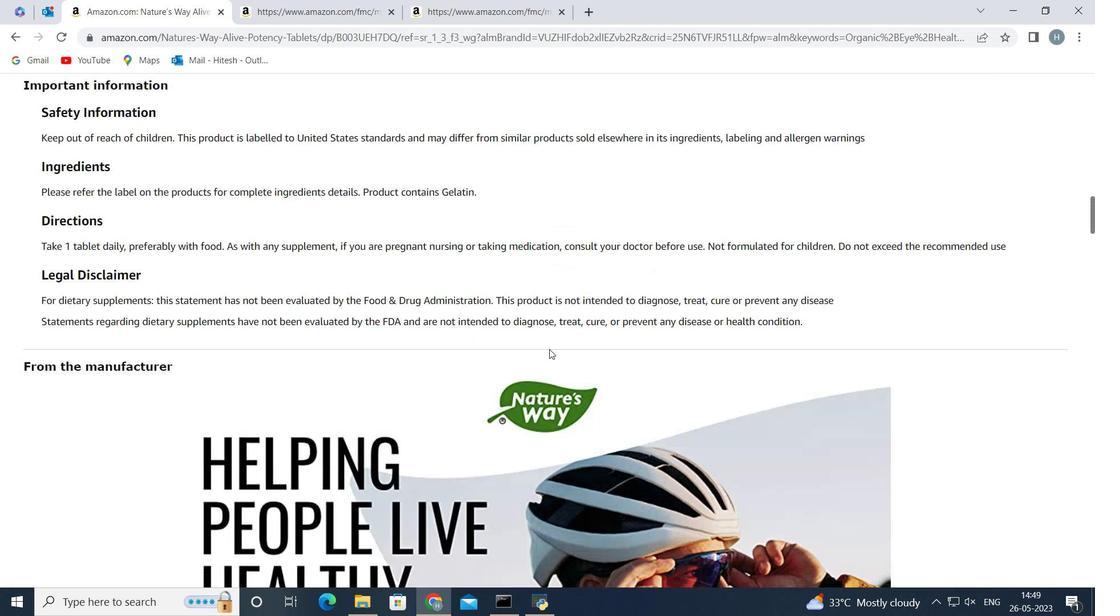 
Action: Mouse scrolled (550, 349) with delta (0, 0)
Screenshot: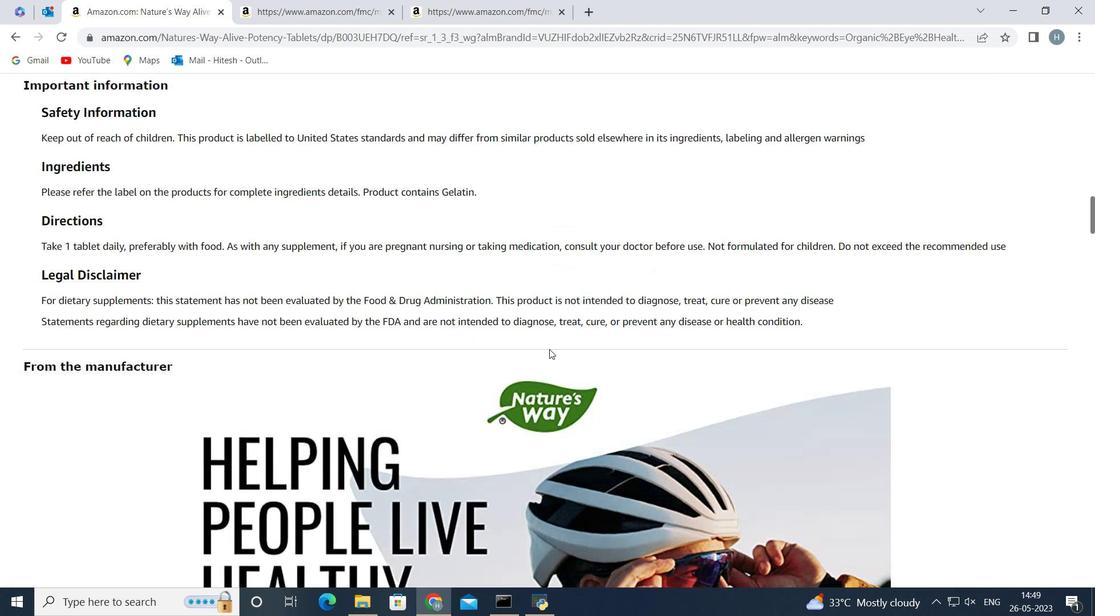 
Action: Mouse scrolled (550, 349) with delta (0, 0)
Screenshot: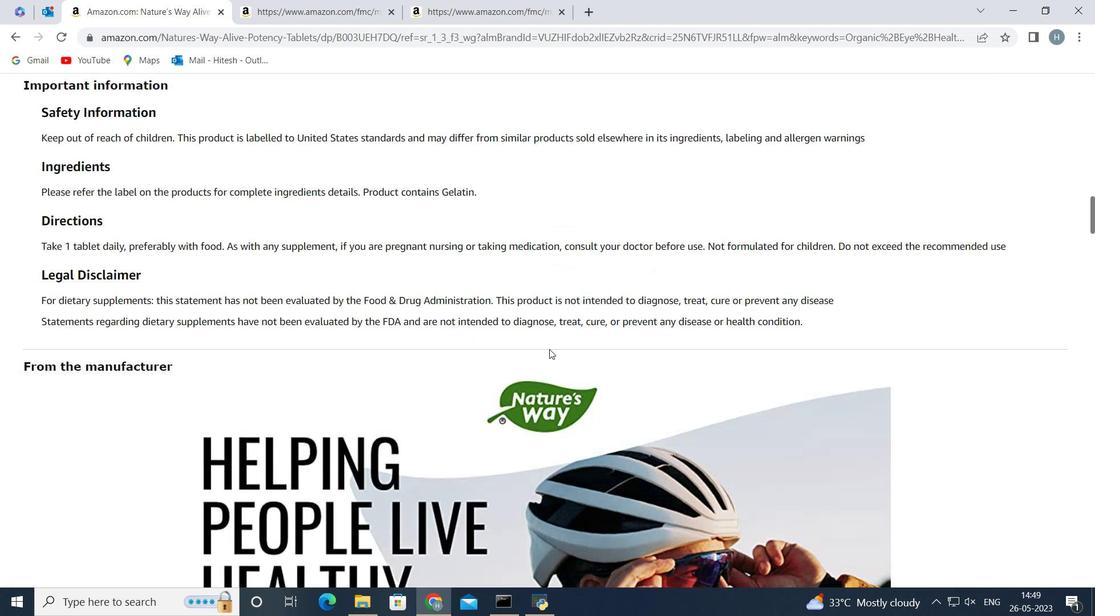 
Action: Mouse scrolled (550, 349) with delta (0, 0)
Screenshot: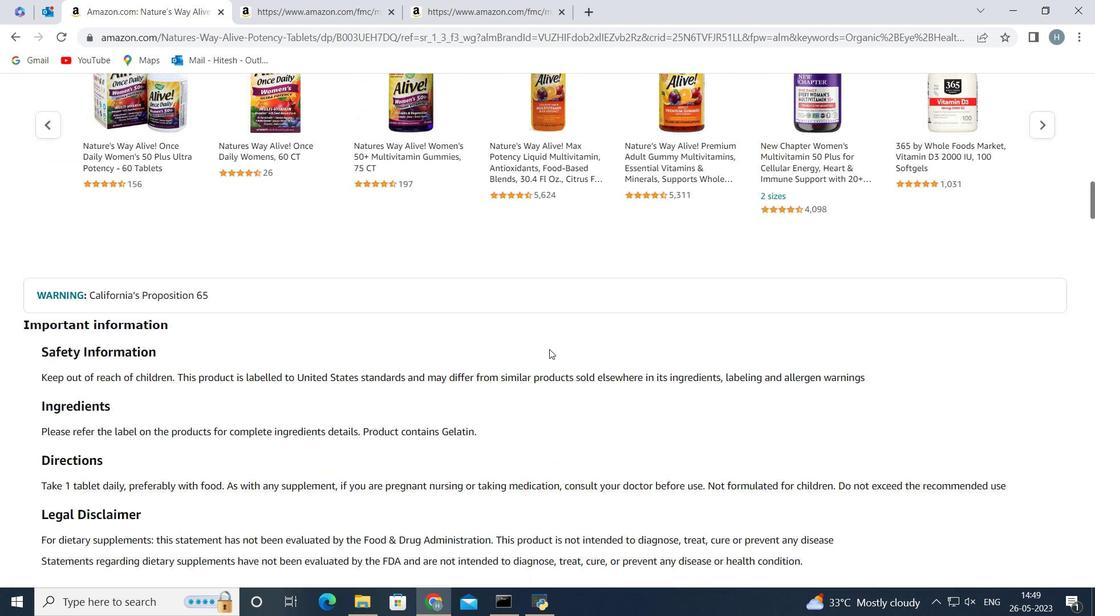 
Action: Mouse scrolled (550, 349) with delta (0, 0)
Screenshot: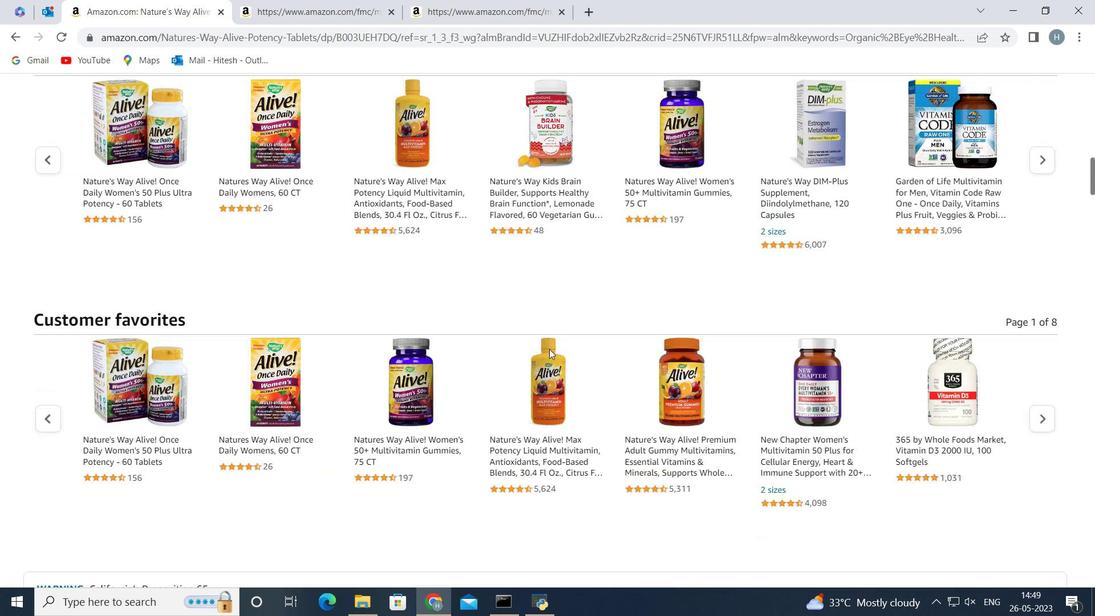 
Action: Mouse scrolled (550, 349) with delta (0, 0)
Screenshot: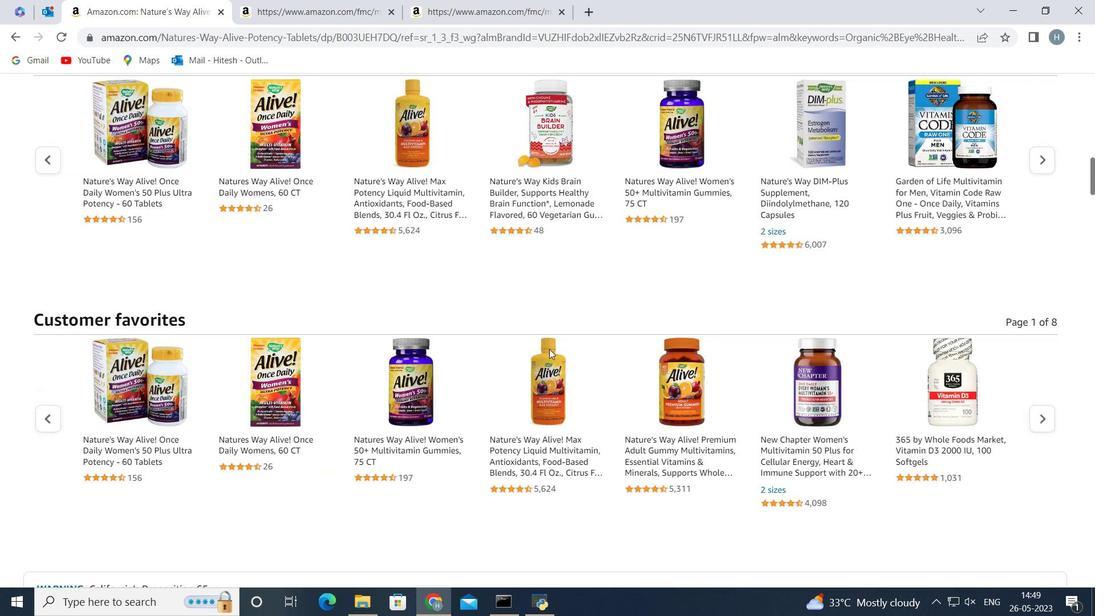 
Action: Mouse scrolled (550, 349) with delta (0, 0)
Screenshot: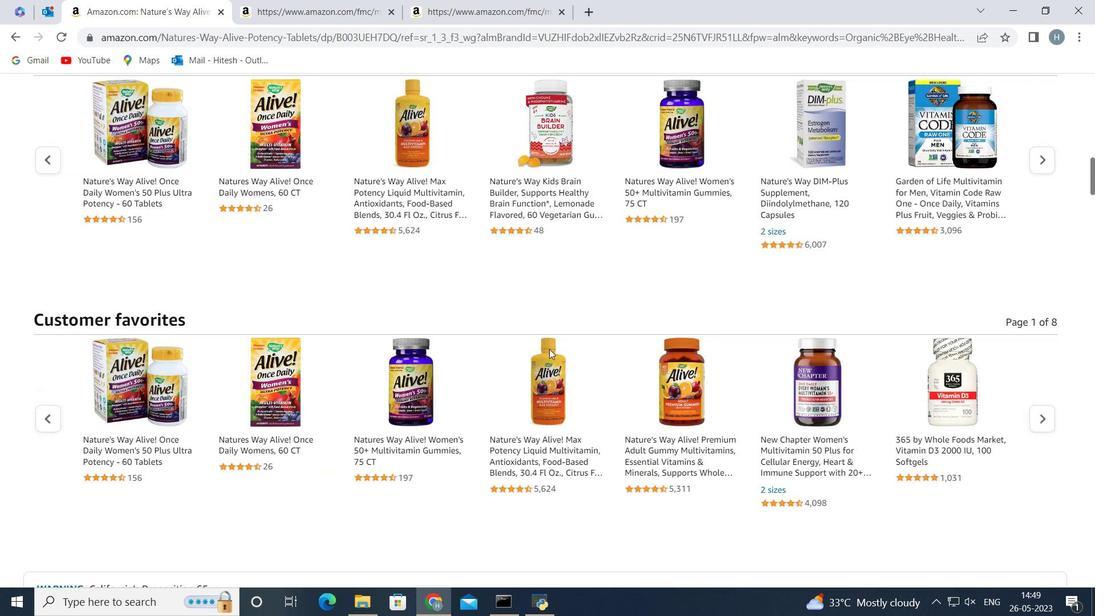 
Action: Mouse scrolled (550, 349) with delta (0, 0)
Screenshot: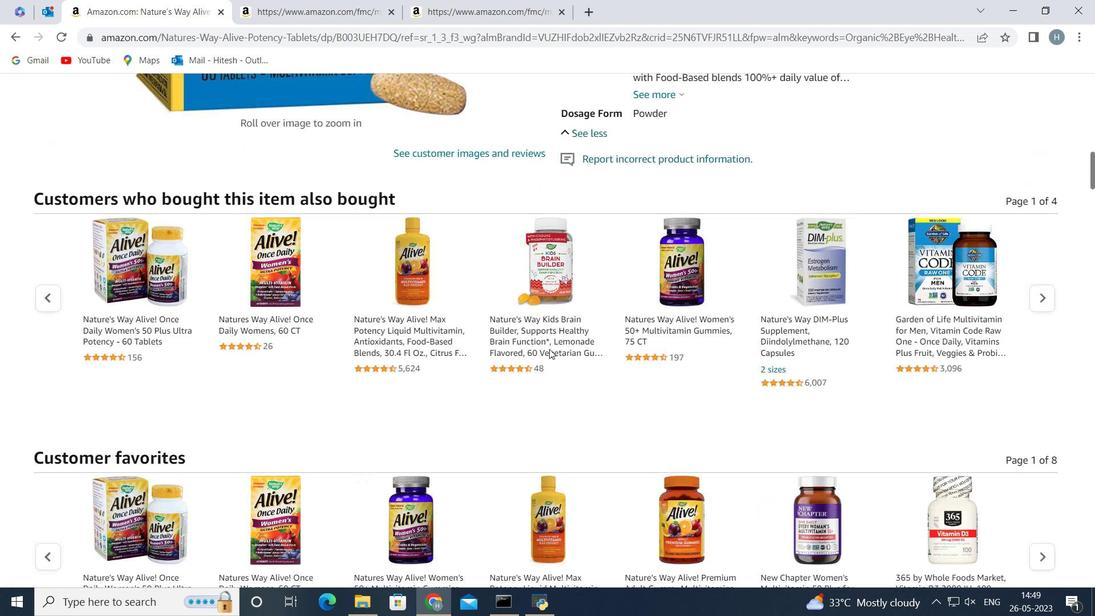 
Action: Mouse scrolled (550, 349) with delta (0, 0)
Screenshot: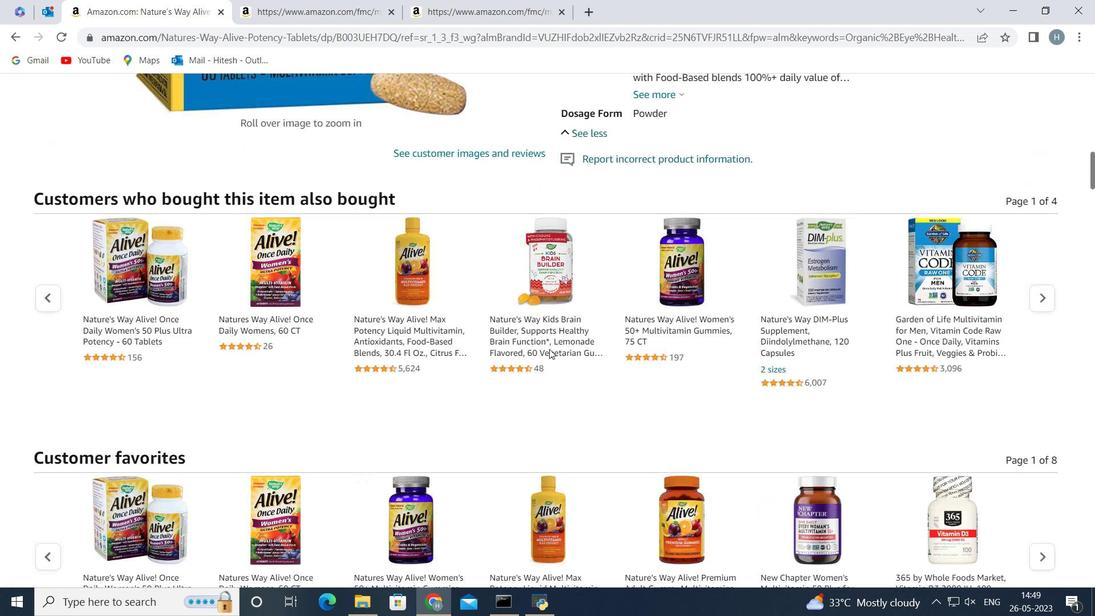 
Action: Mouse scrolled (550, 349) with delta (0, 0)
Screenshot: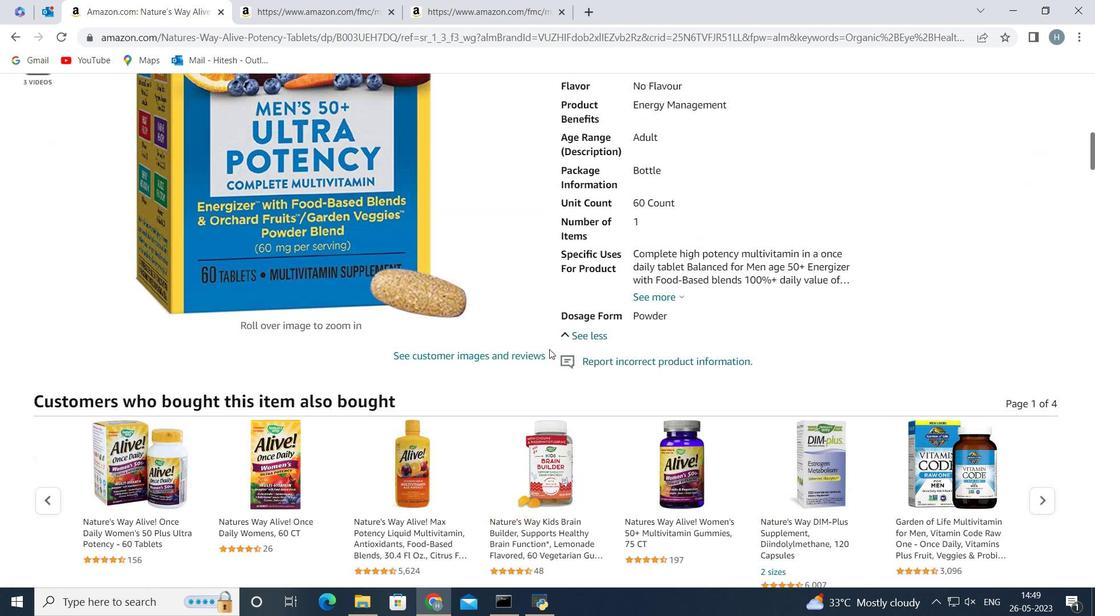 
Action: Mouse scrolled (550, 349) with delta (0, 0)
Screenshot: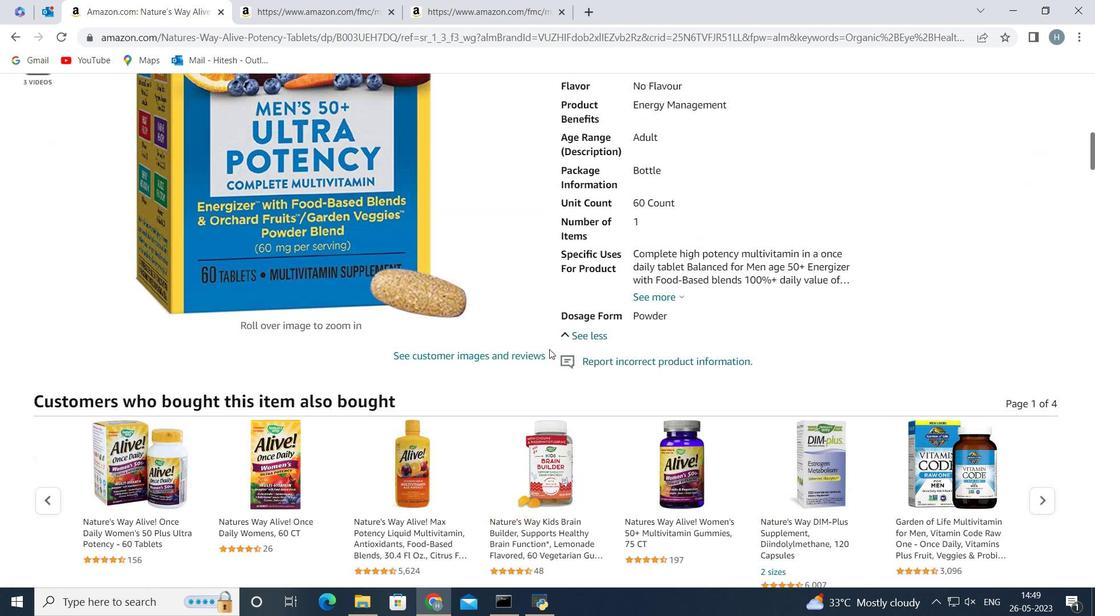 
Action: Mouse scrolled (550, 349) with delta (0, 0)
Screenshot: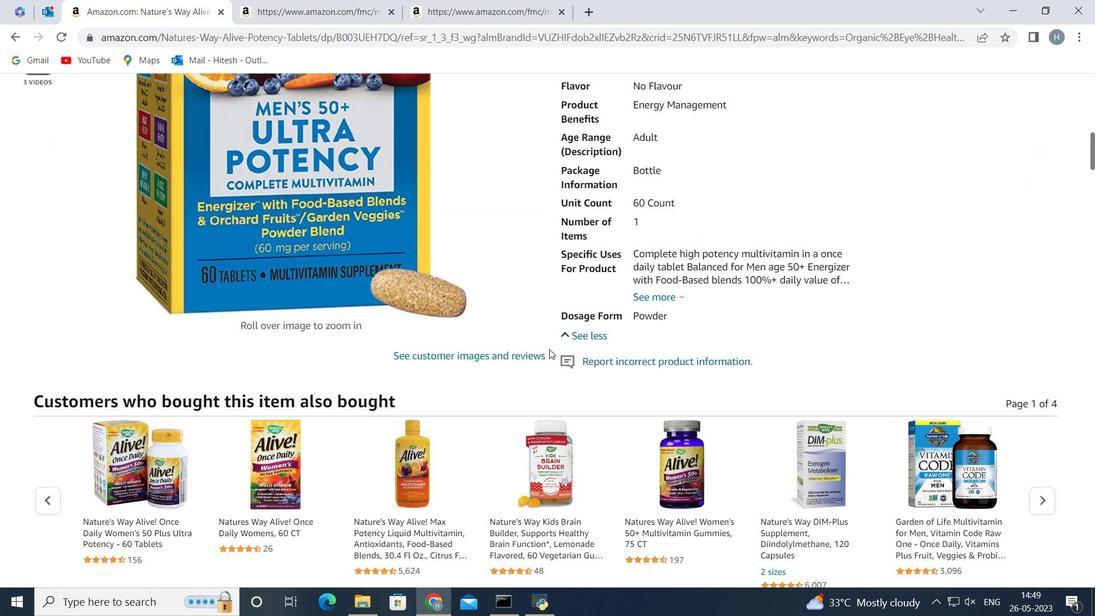 
Action: Mouse scrolled (550, 349) with delta (0, 0)
Screenshot: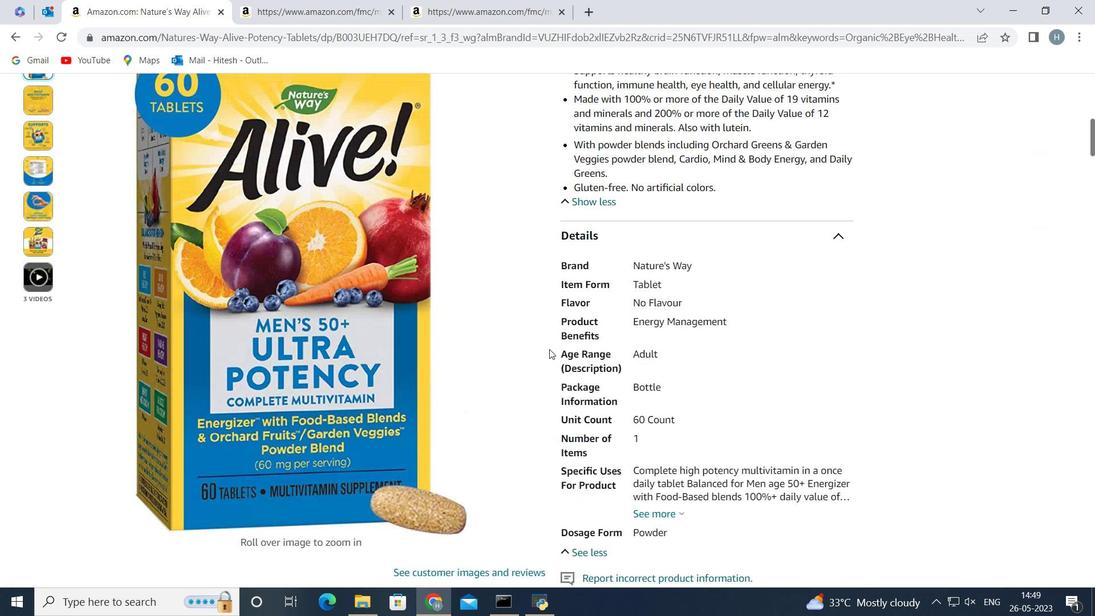 
Action: Mouse scrolled (550, 349) with delta (0, 0)
Screenshot: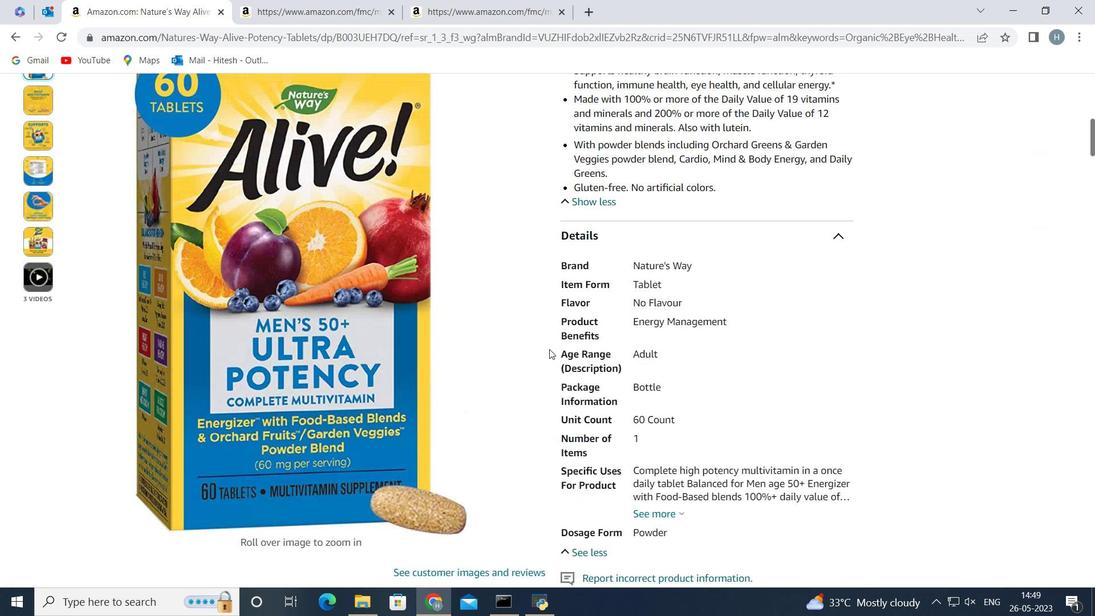 
Action: Mouse scrolled (550, 349) with delta (0, 0)
Screenshot: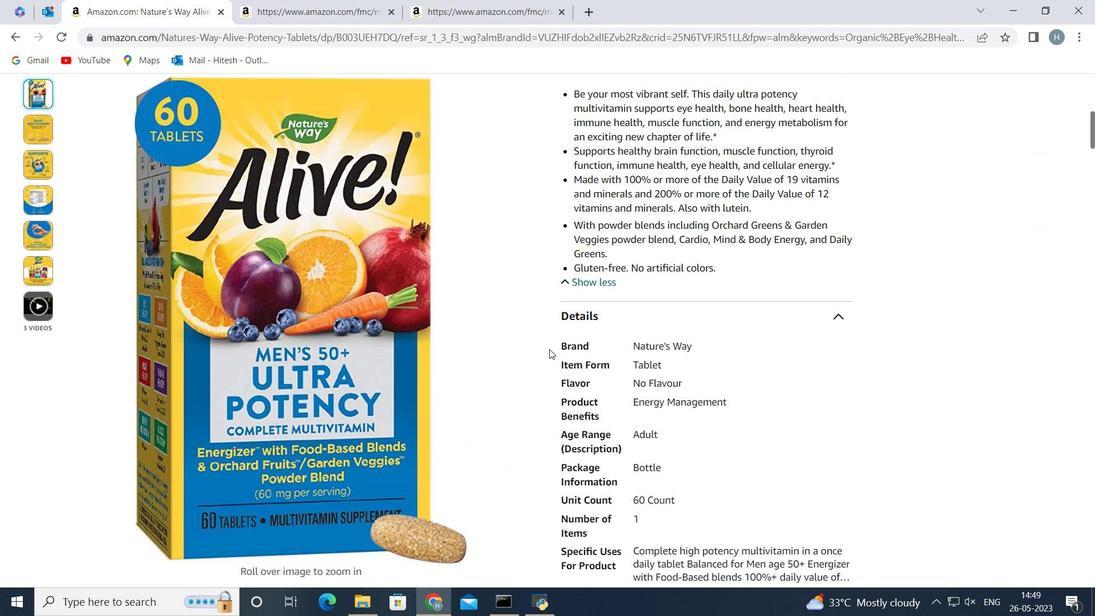 
Action: Mouse moved to (523, 346)
Screenshot: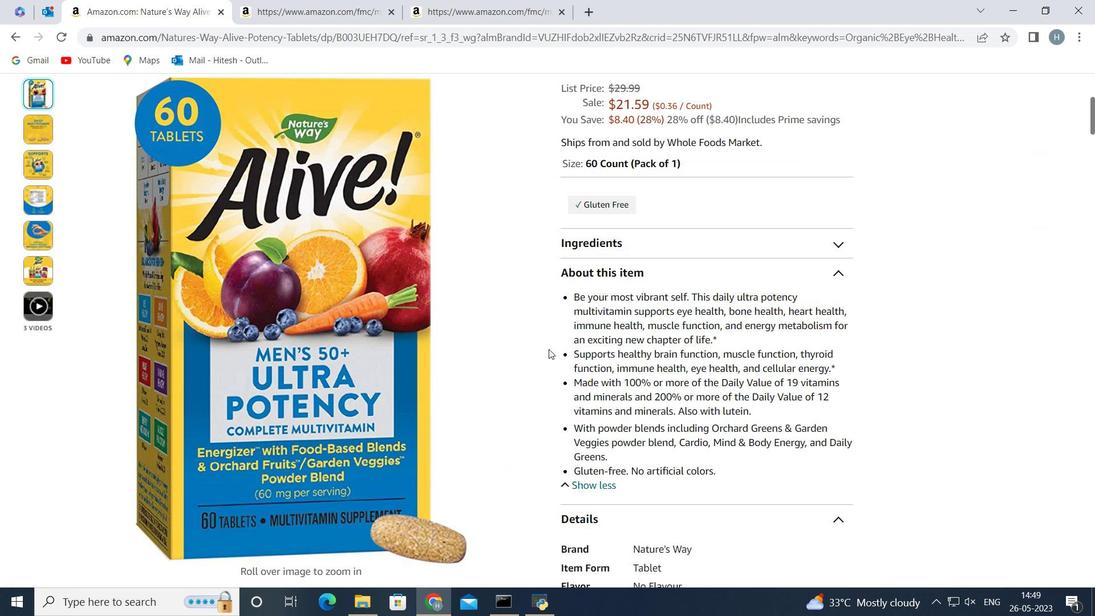 
Action: Mouse scrolled (523, 347) with delta (0, 0)
Screenshot: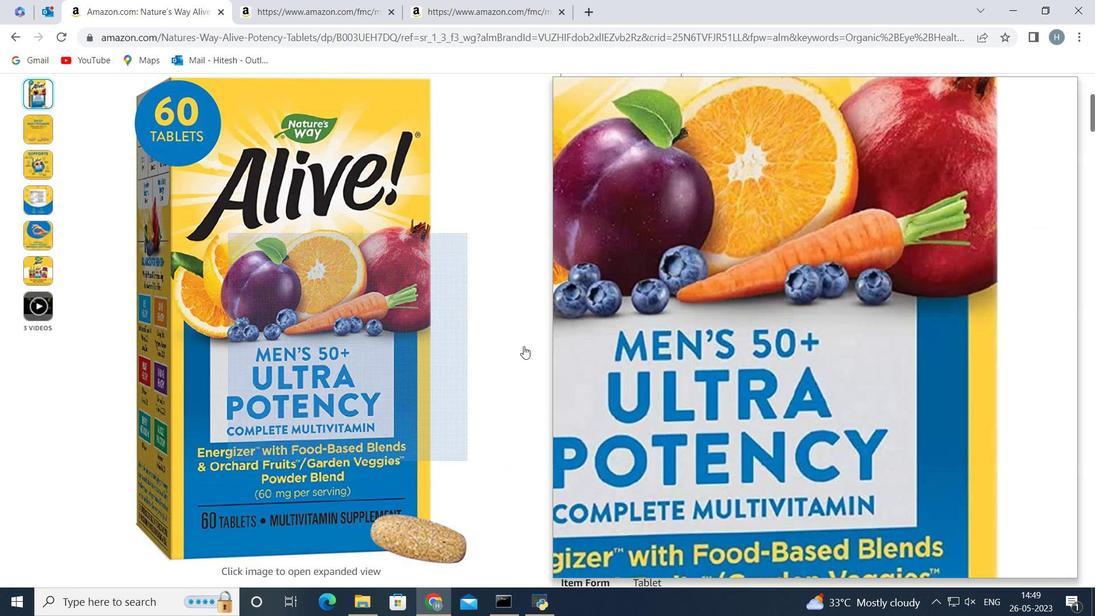 
Action: Mouse scrolled (523, 347) with delta (0, 0)
Screenshot: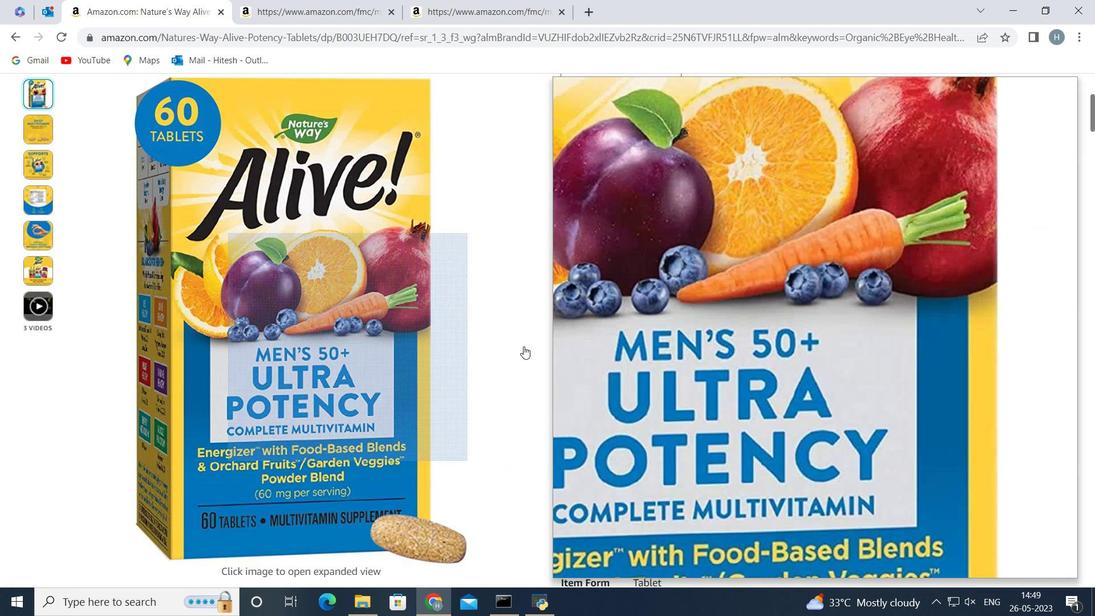 
Action: Mouse scrolled (523, 347) with delta (0, 0)
Screenshot: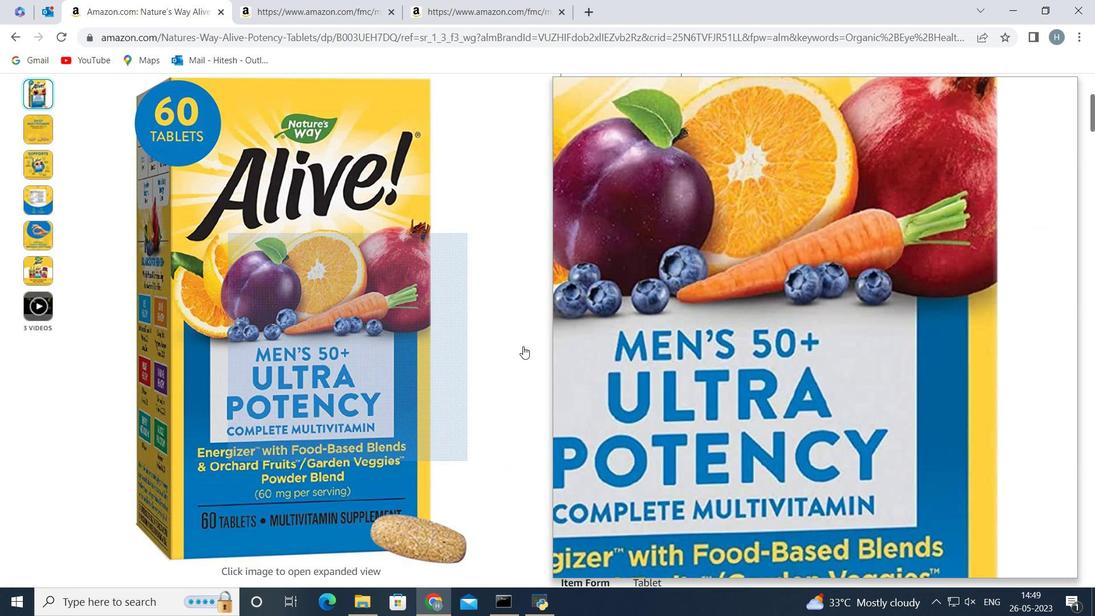 
Action: Mouse moved to (763, 314)
Screenshot: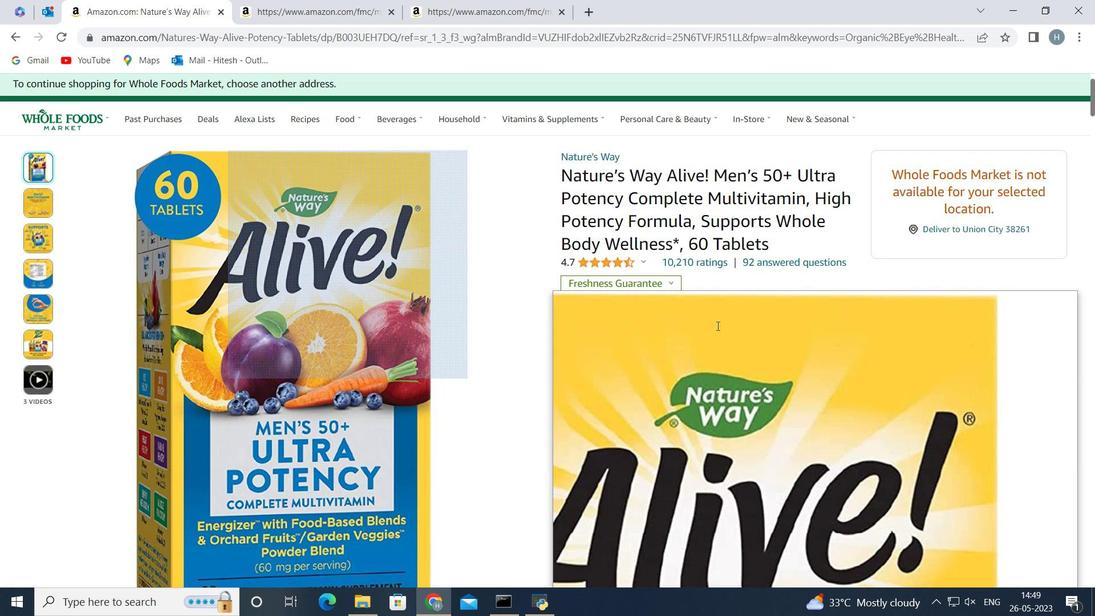 
Action: Mouse scrolled (763, 315) with delta (0, 0)
Screenshot: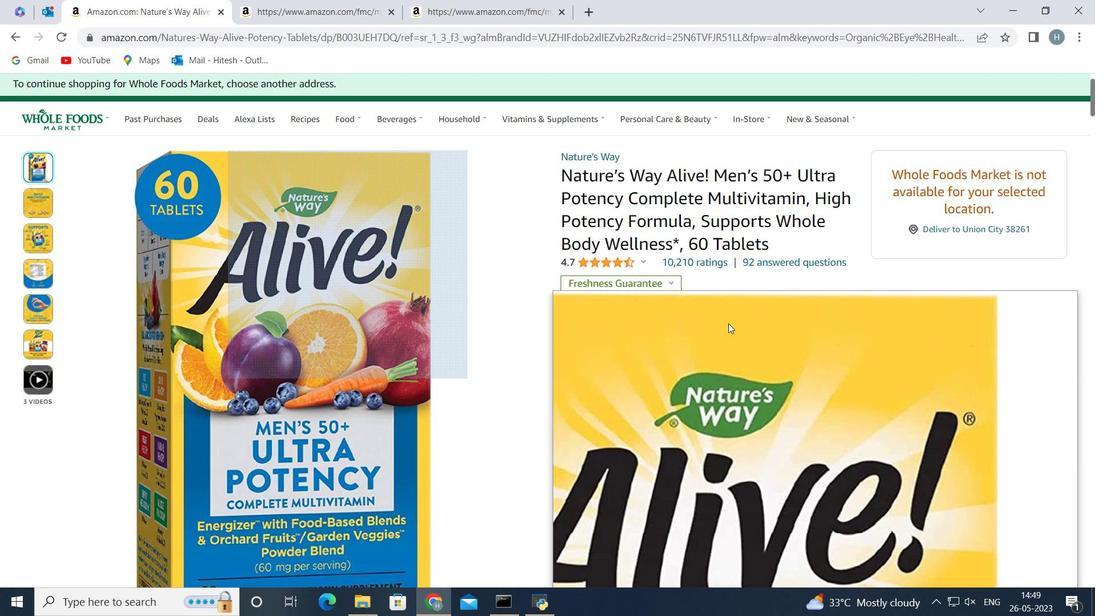 
Action: Mouse moved to (15, 33)
Screenshot: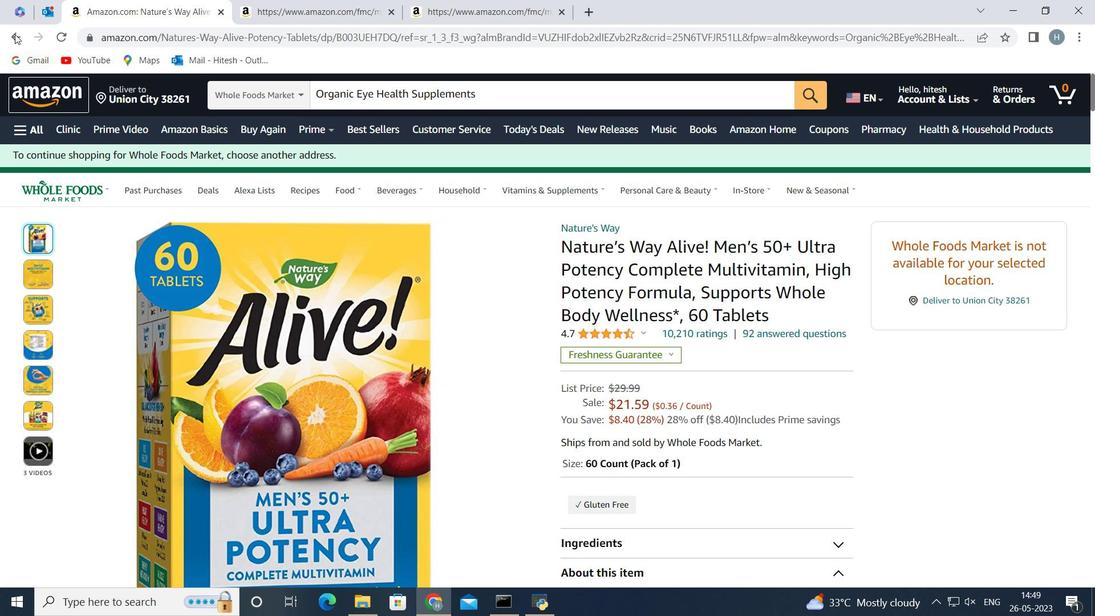 
Action: Mouse pressed left at (15, 33)
Screenshot: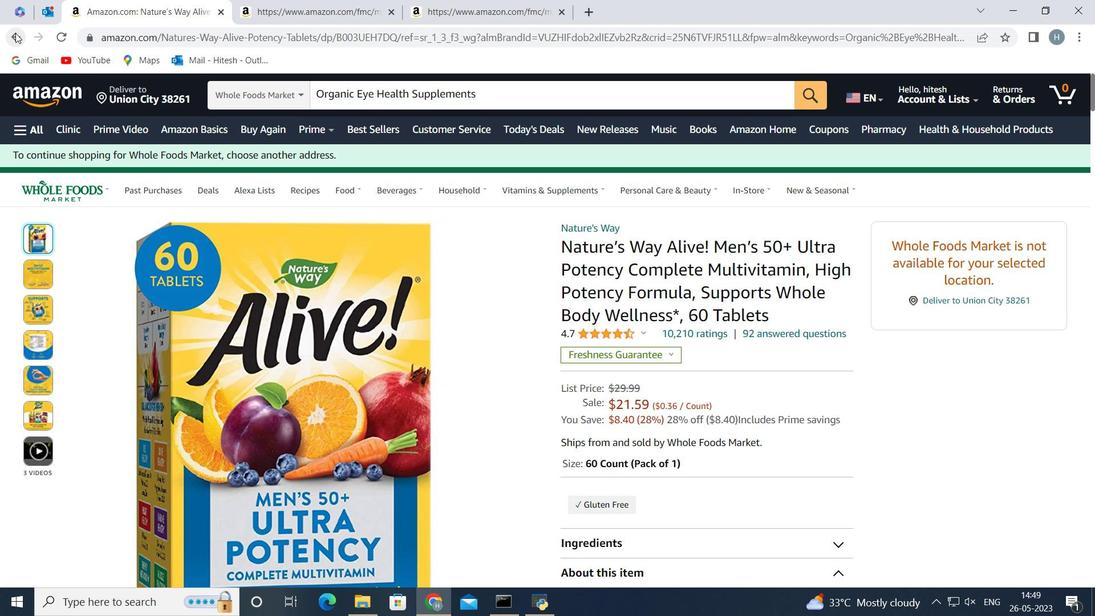 
Action: Mouse moved to (662, 340)
Screenshot: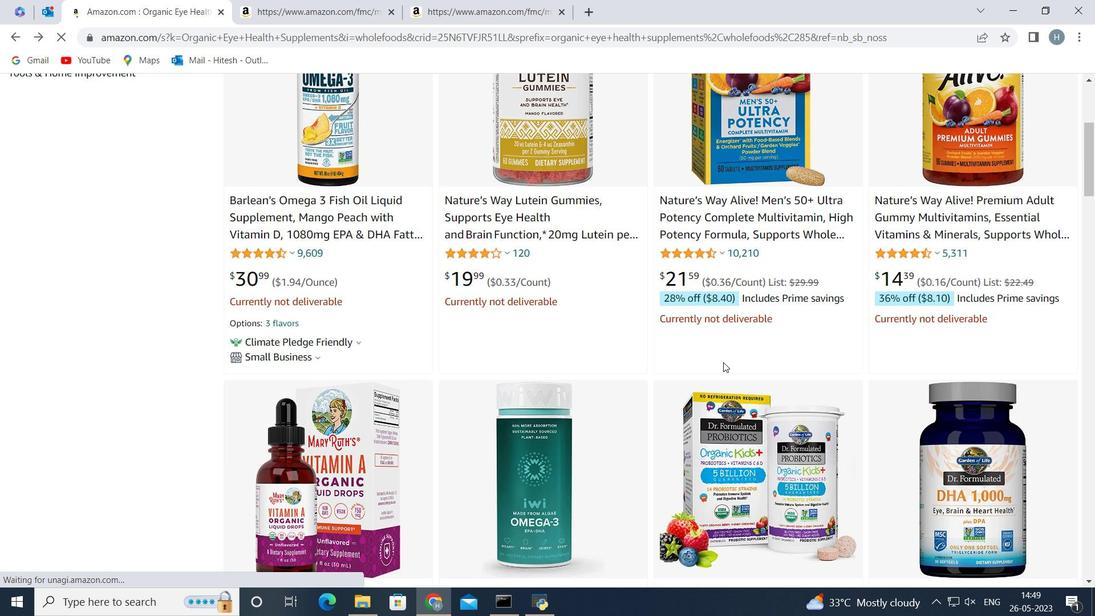 
Action: Mouse scrolled (662, 341) with delta (0, 0)
Screenshot: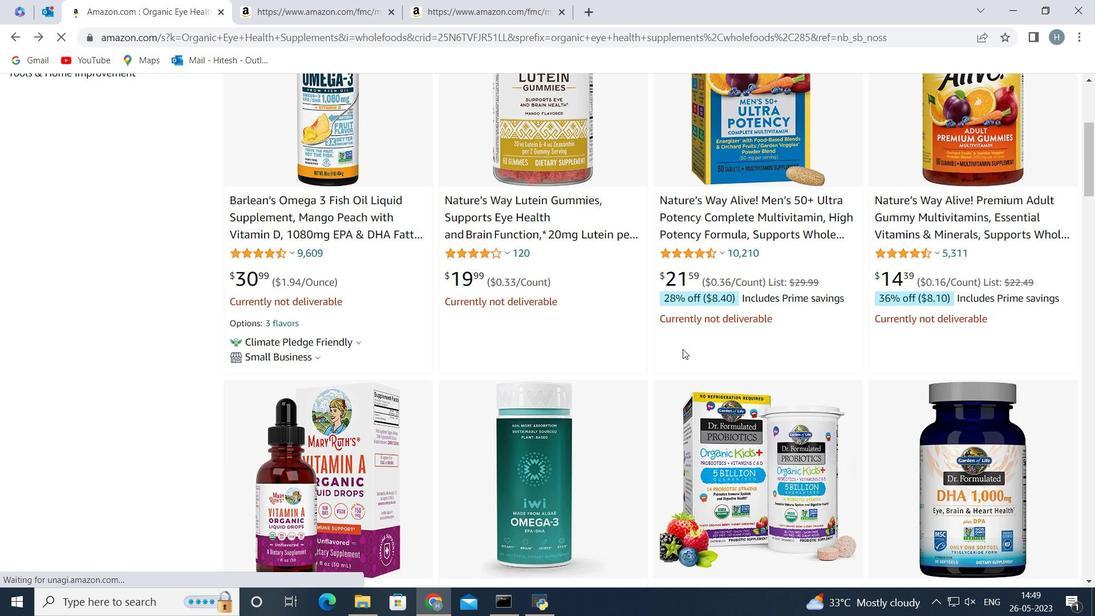 
Action: Mouse scrolled (662, 341) with delta (0, 0)
Screenshot: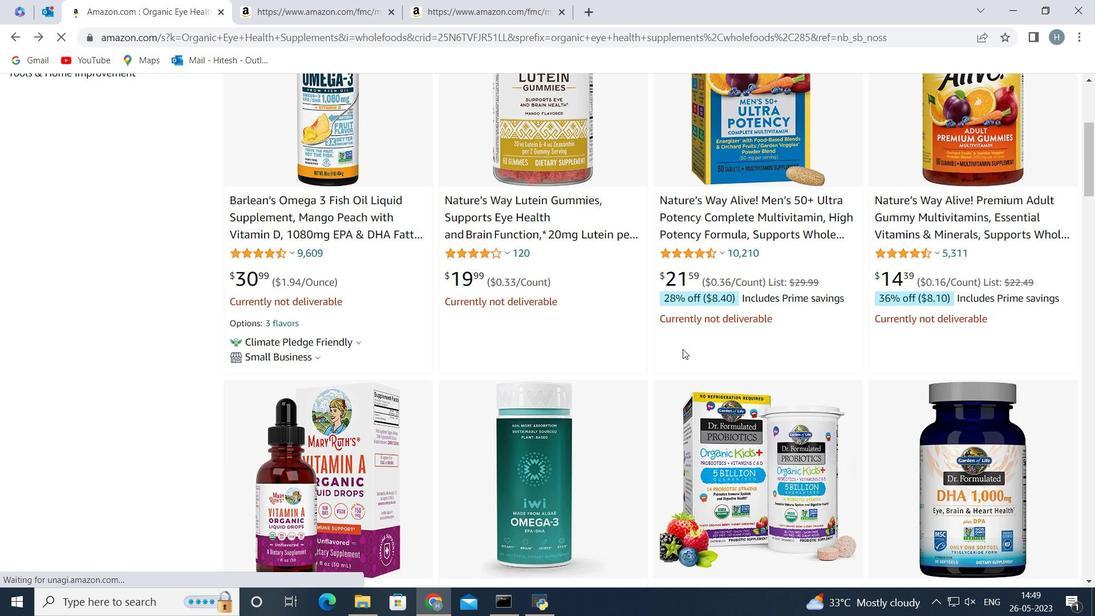 
Action: Mouse scrolled (662, 341) with delta (0, 0)
Screenshot: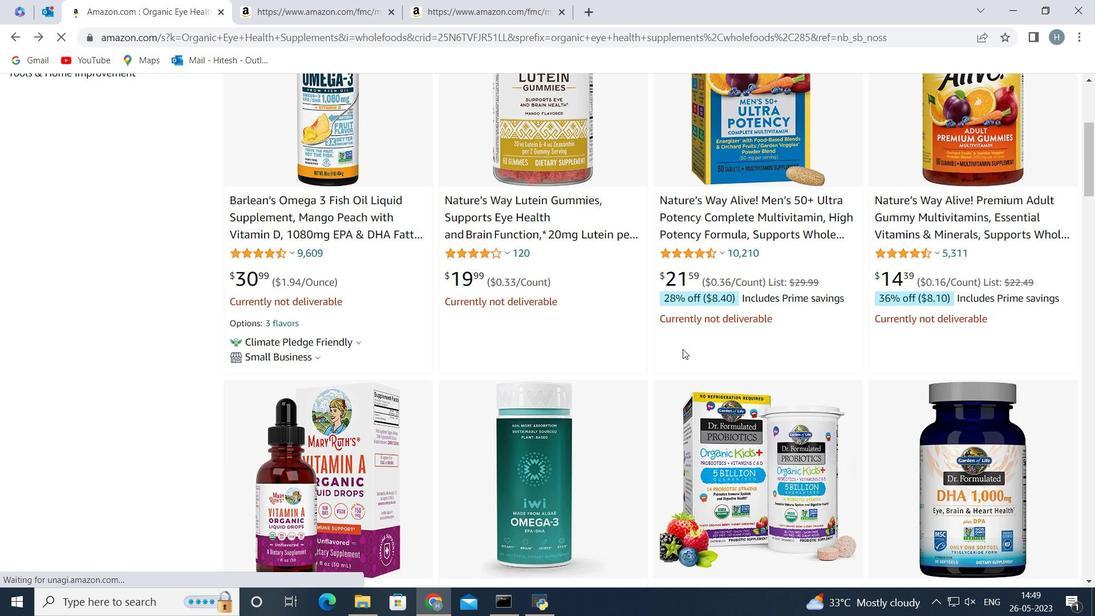 
Action: Mouse scrolled (662, 341) with delta (0, 0)
Screenshot: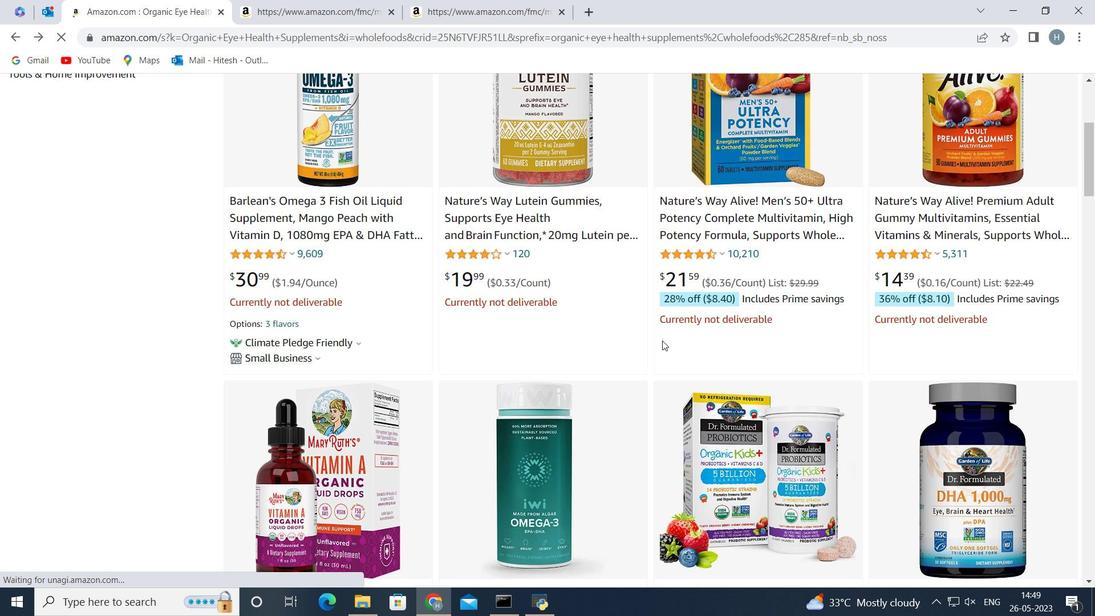 
